 Task: Look for space in South Bradenton, United States from 6th September, 2023 to 10th September, 2023 for 1 adult in price range Rs.10000 to Rs.15000. Place can be private room with 1  bedroom having 1 bed and 1 bathroom. Property type can be house, flat, guest house, hotel. Booking option can be shelf check-in. Required host language is English.
Action: Mouse moved to (438, 101)
Screenshot: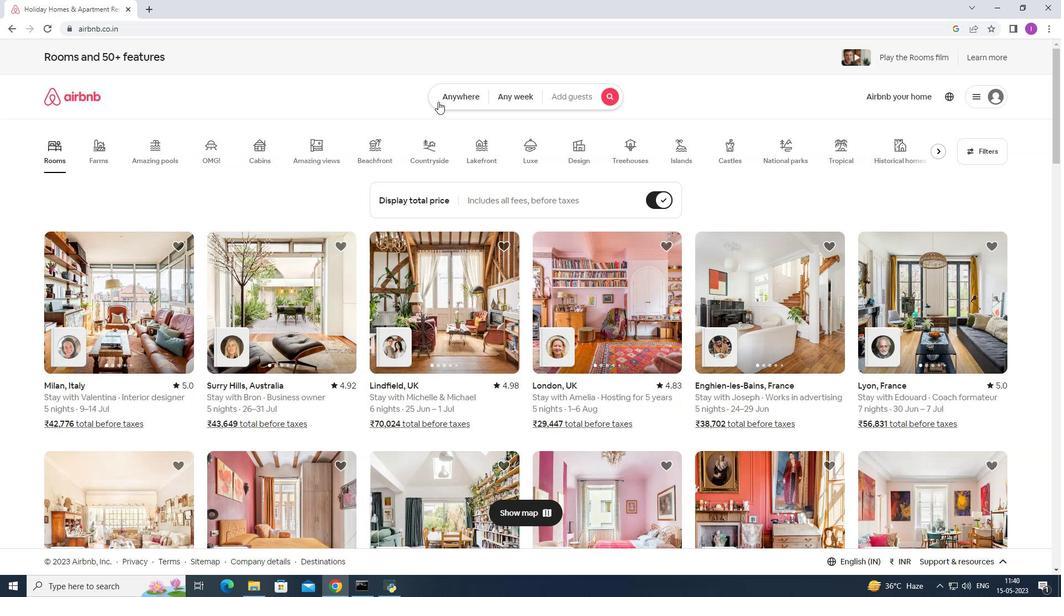 
Action: Mouse pressed left at (438, 101)
Screenshot: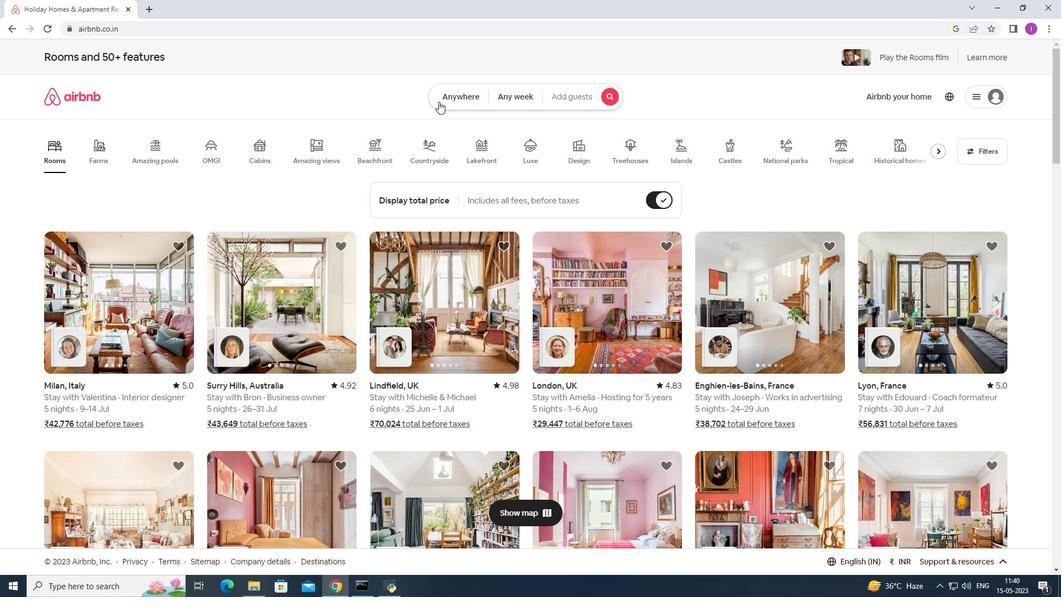 
Action: Mouse moved to (316, 142)
Screenshot: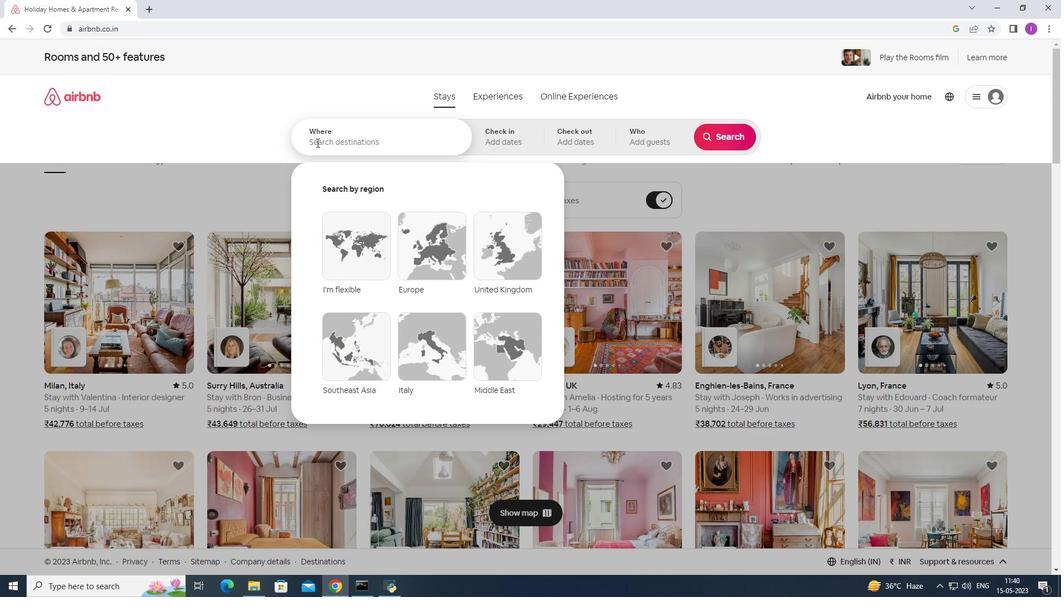 
Action: Mouse pressed left at (316, 142)
Screenshot: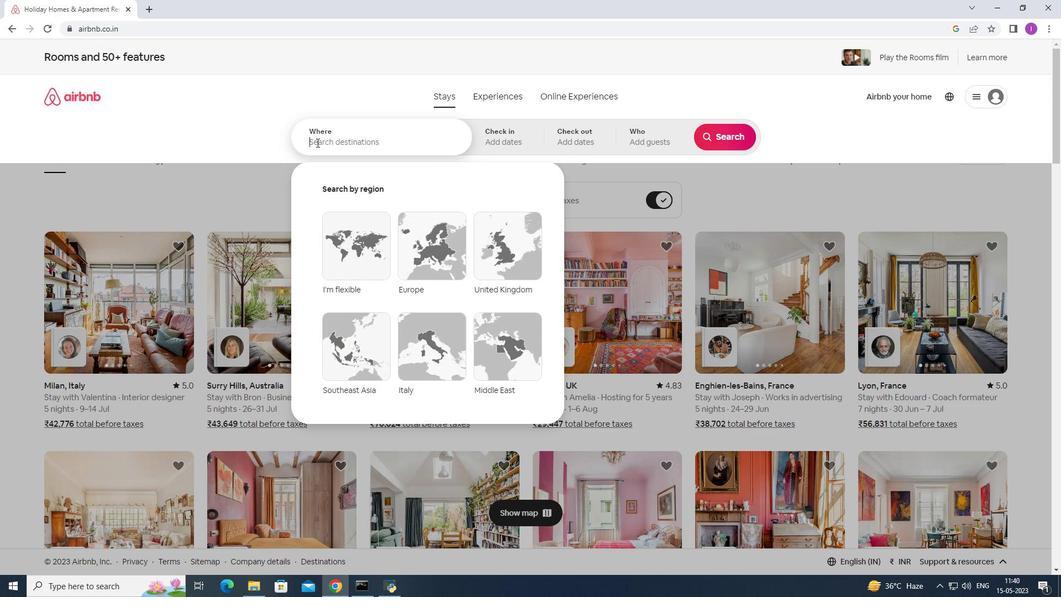 
Action: Mouse moved to (327, 150)
Screenshot: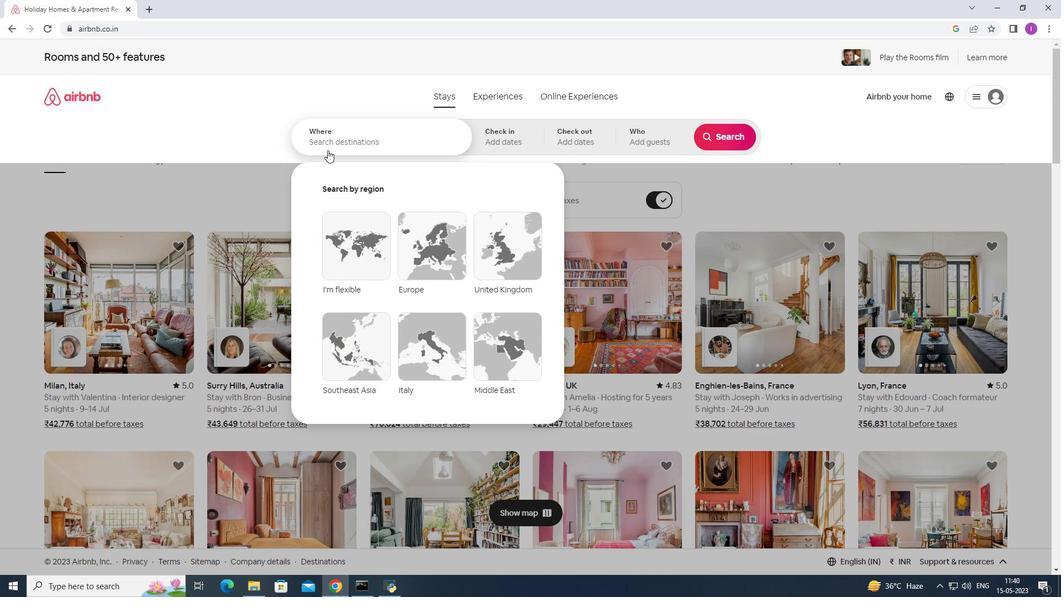 
Action: Key pressed <Key.shift>South<Key.space>b<Key.shift>Rade<Key.backspace><Key.backspace><Key.backspace><Key.backspace><Key.backspace><Key.shift>Bradenton,<Key.shift>United<Key.space>states
Screenshot: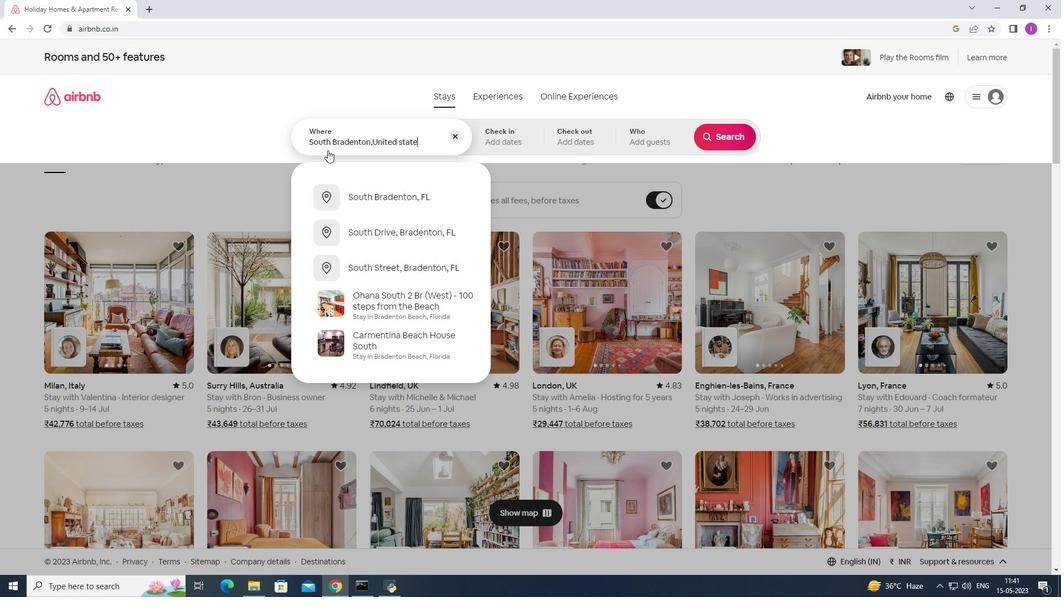 
Action: Mouse moved to (527, 143)
Screenshot: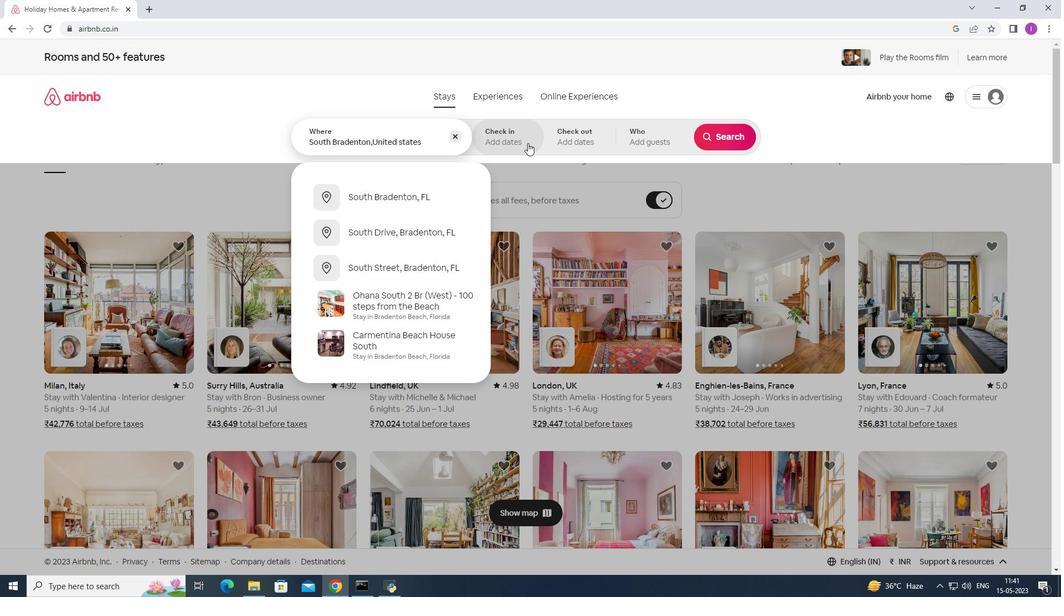 
Action: Mouse pressed left at (527, 143)
Screenshot: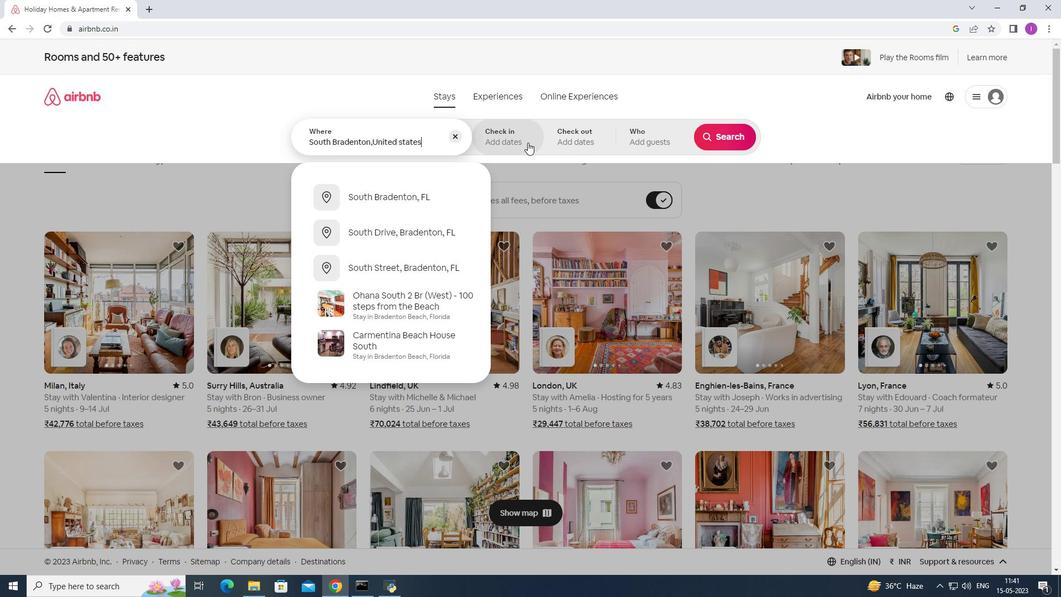 
Action: Mouse moved to (725, 224)
Screenshot: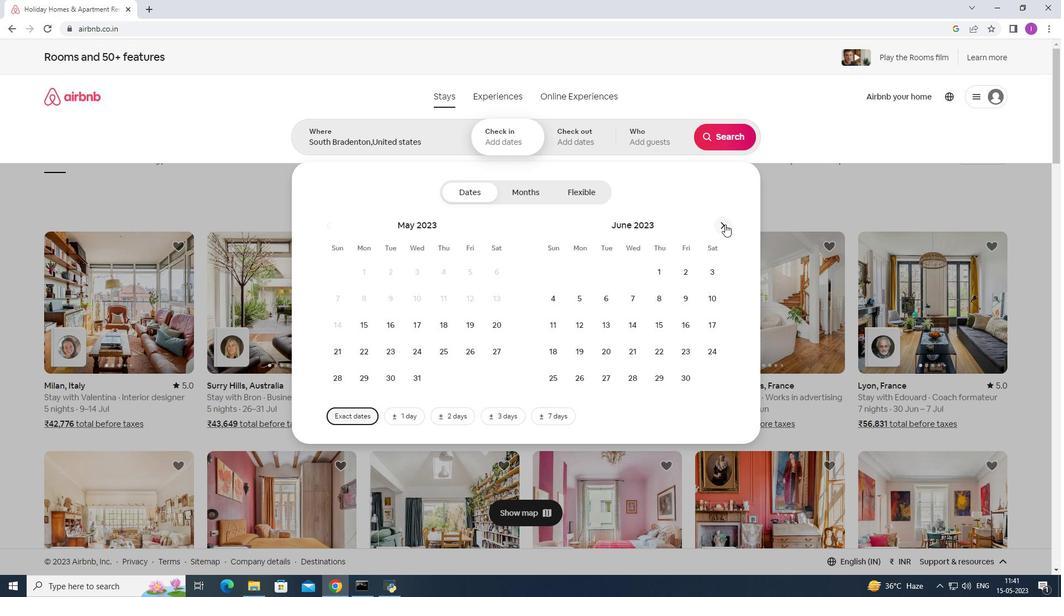 
Action: Mouse pressed left at (725, 224)
Screenshot: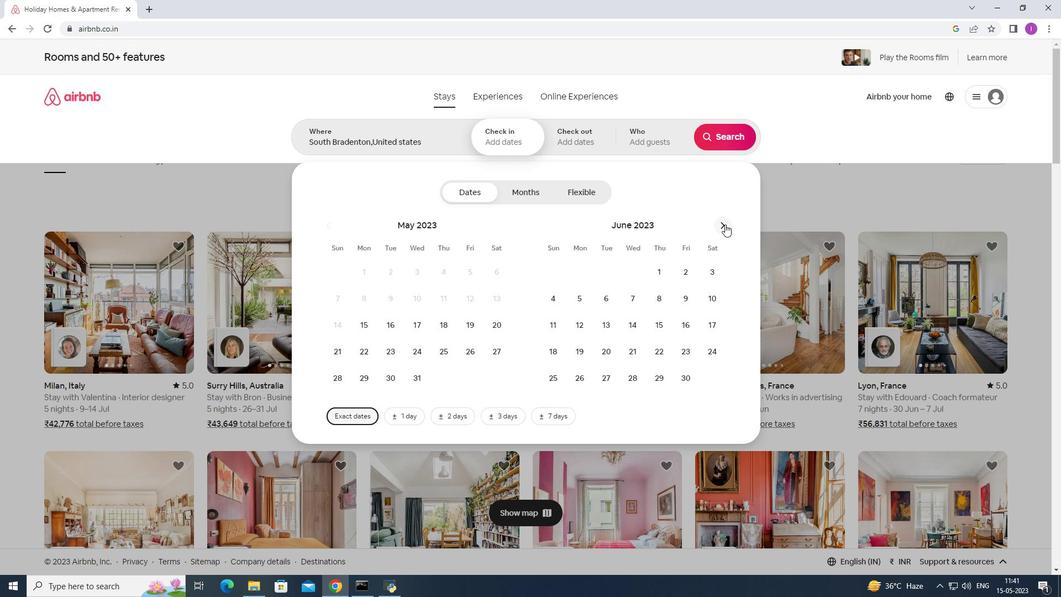 
Action: Mouse pressed left at (725, 224)
Screenshot: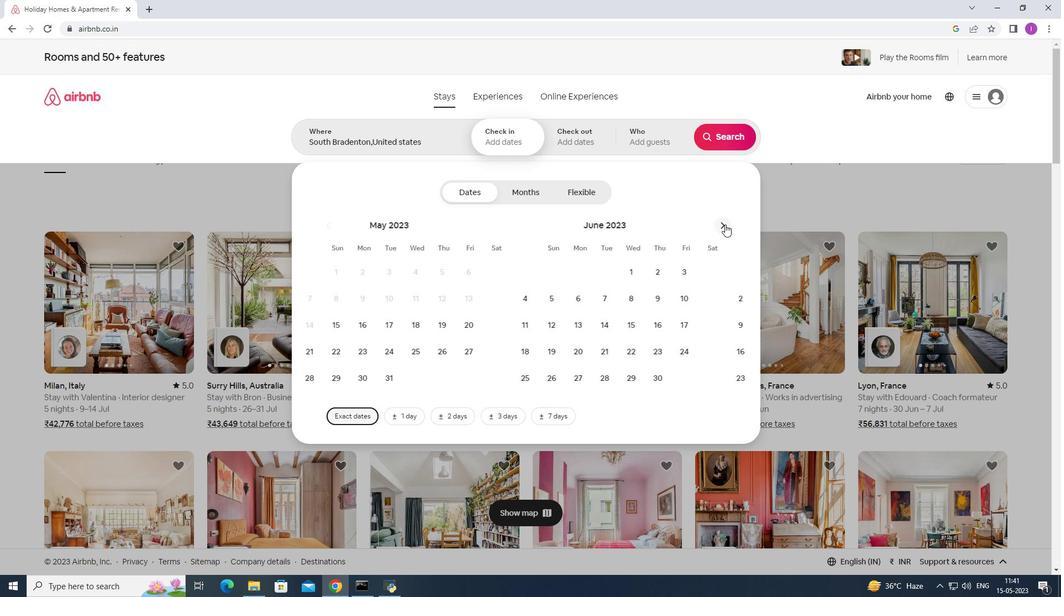 
Action: Mouse pressed left at (725, 224)
Screenshot: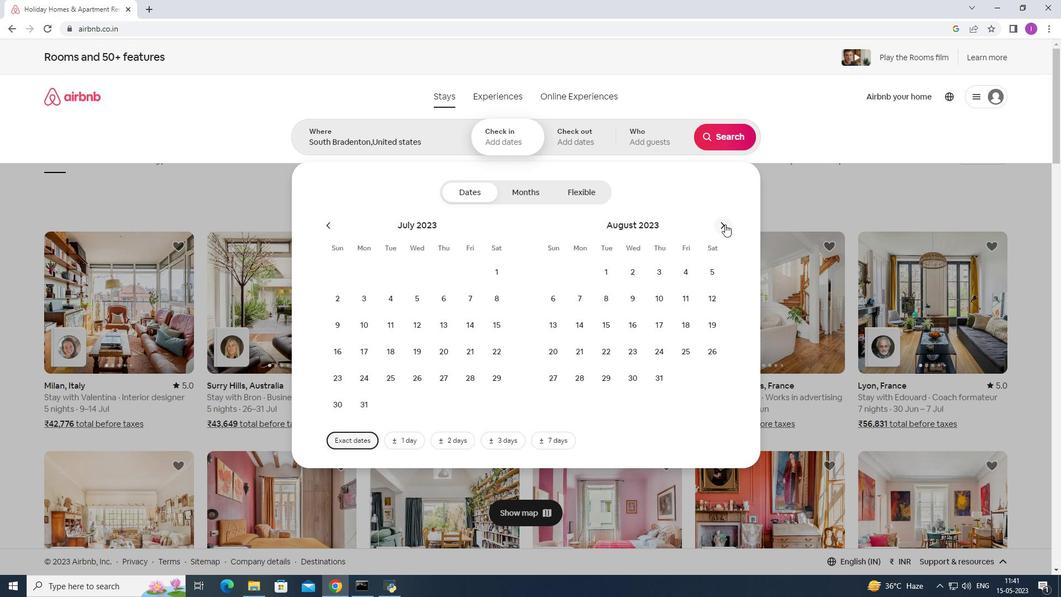
Action: Mouse moved to (628, 294)
Screenshot: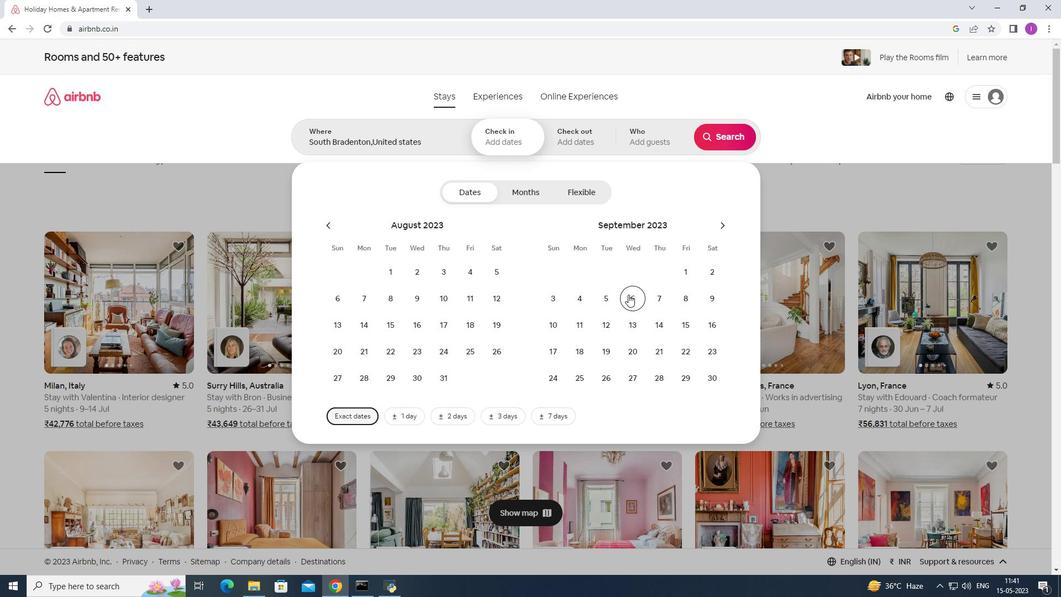 
Action: Mouse pressed left at (628, 294)
Screenshot: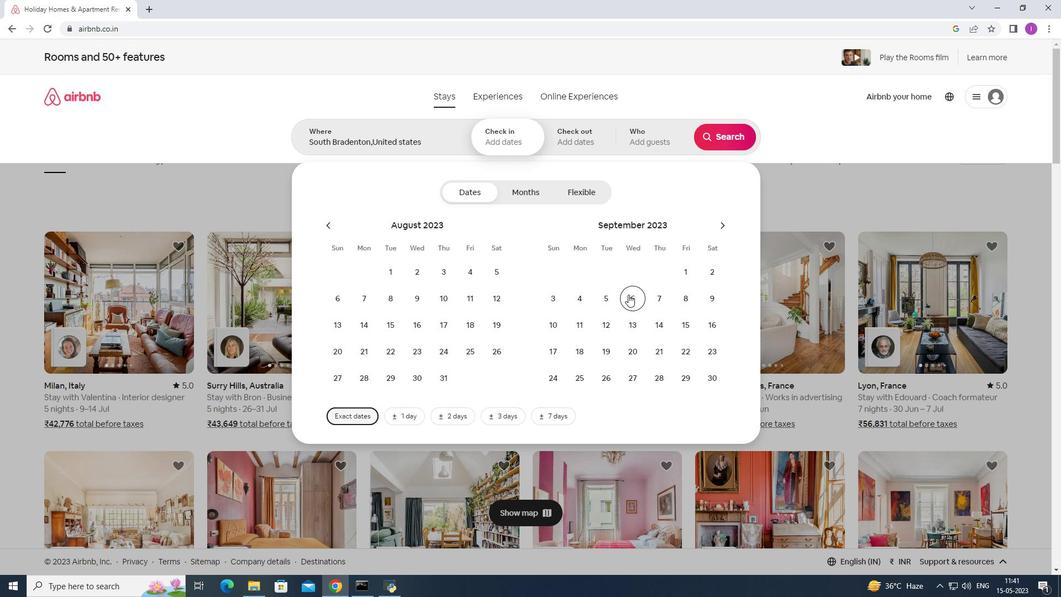 
Action: Mouse moved to (546, 324)
Screenshot: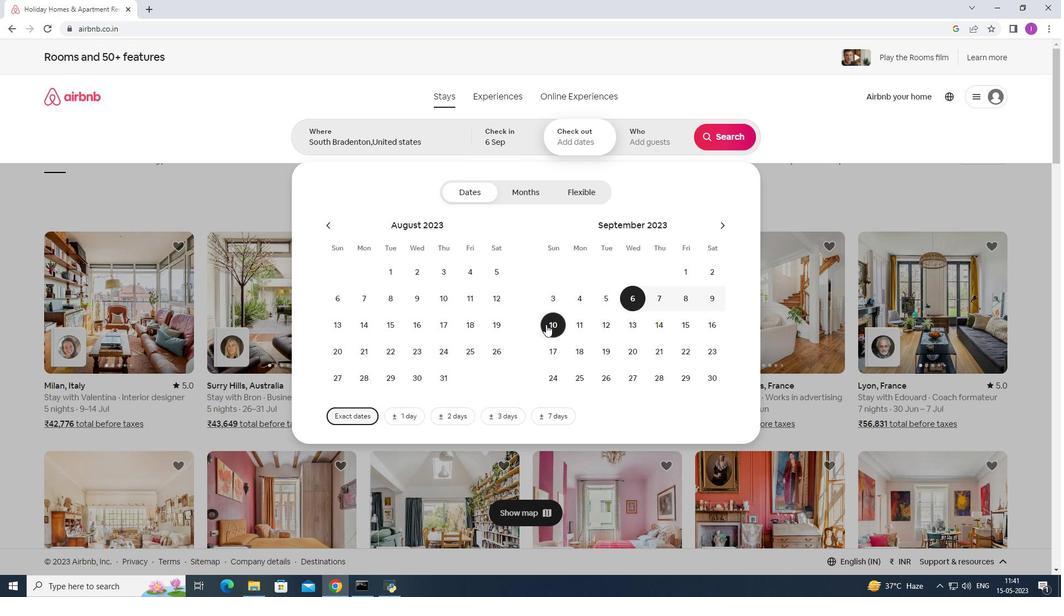 
Action: Mouse pressed left at (546, 324)
Screenshot: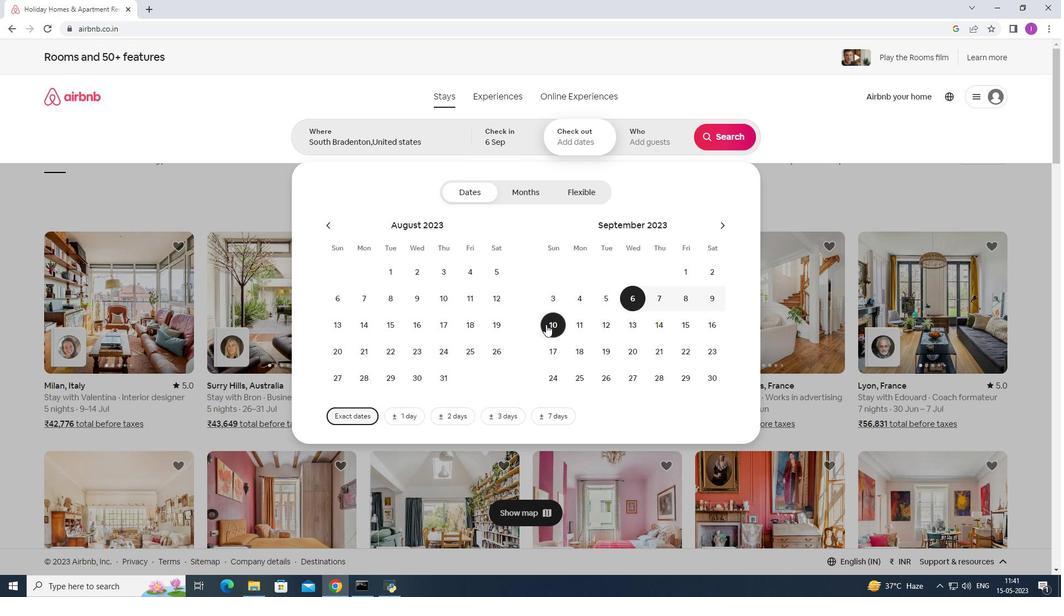 
Action: Mouse moved to (658, 129)
Screenshot: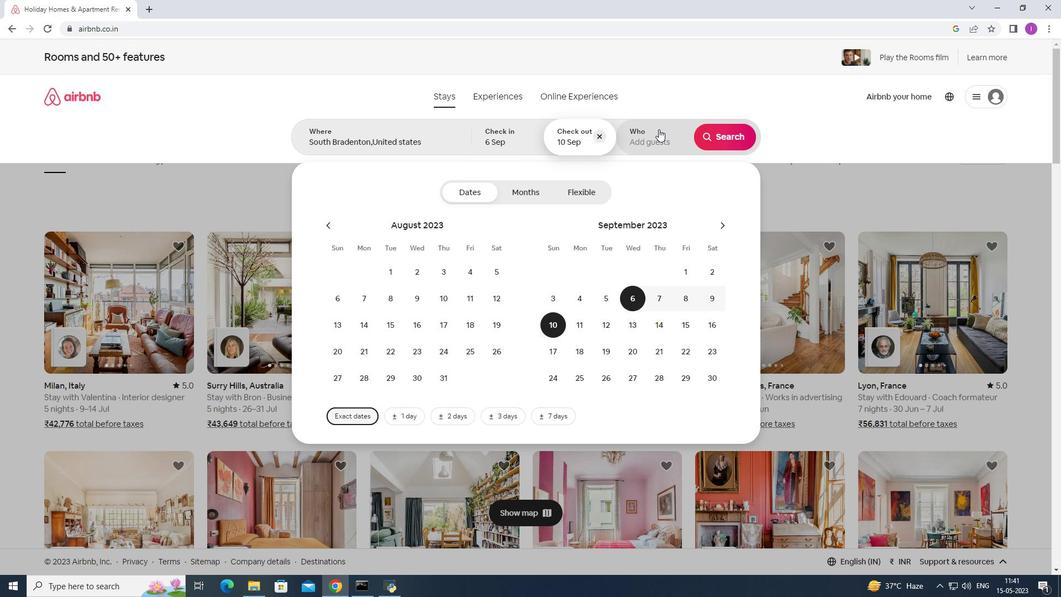 
Action: Mouse pressed left at (658, 129)
Screenshot: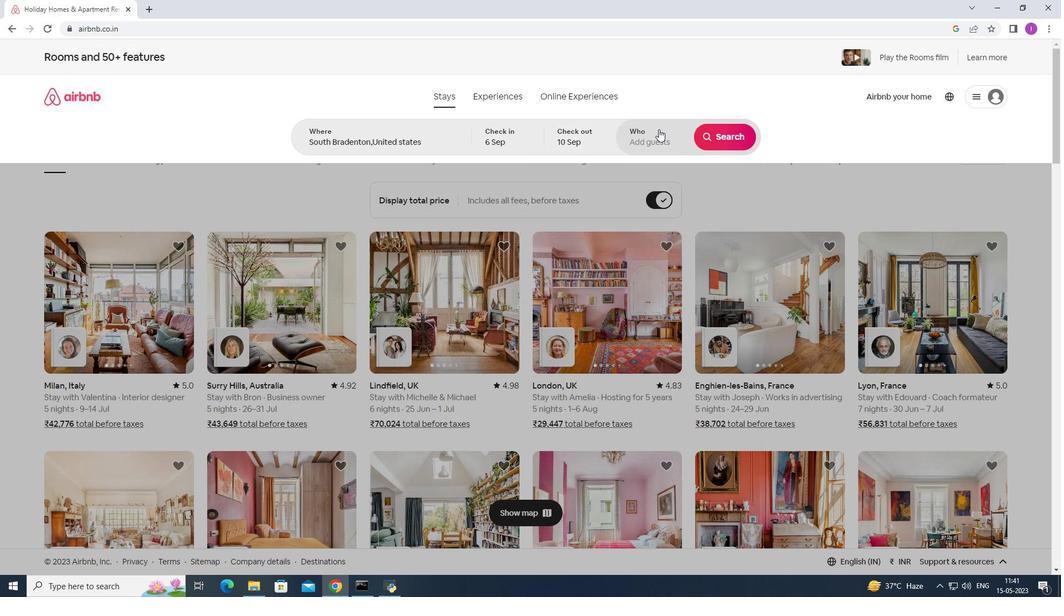 
Action: Mouse moved to (731, 192)
Screenshot: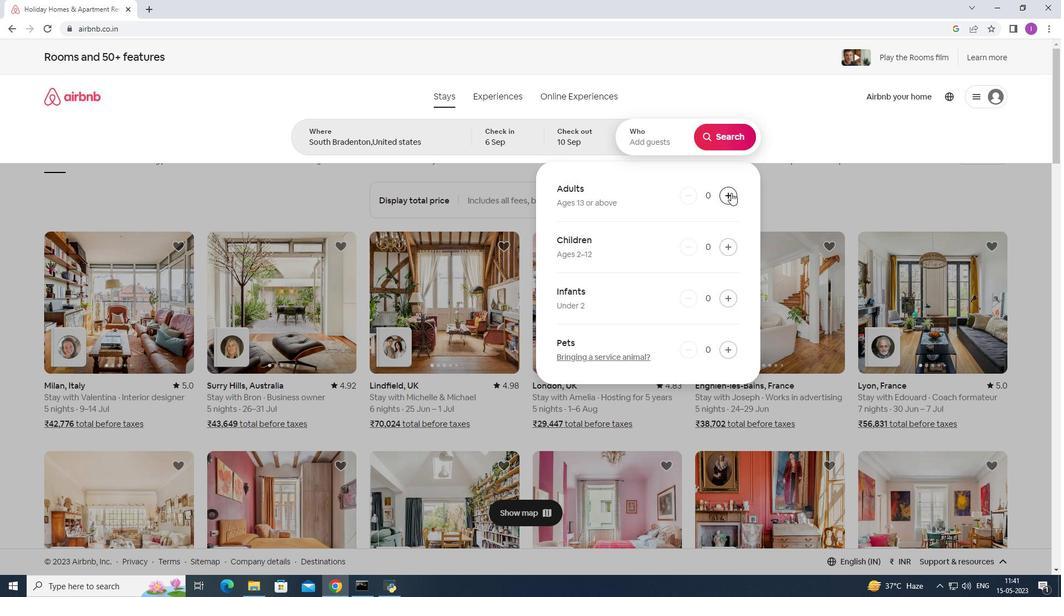 
Action: Mouse pressed left at (731, 192)
Screenshot: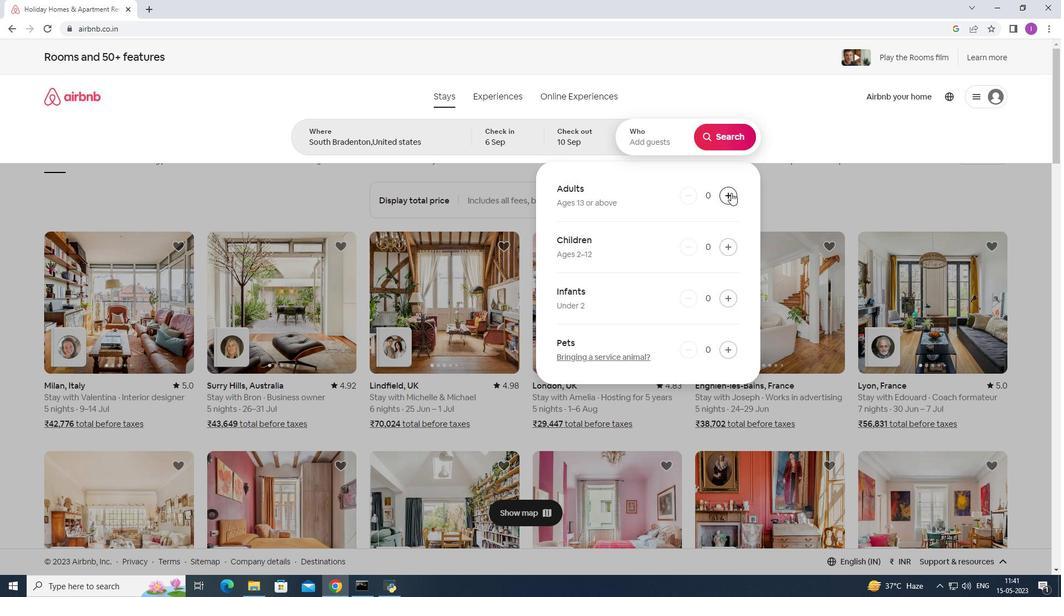 
Action: Mouse moved to (730, 192)
Screenshot: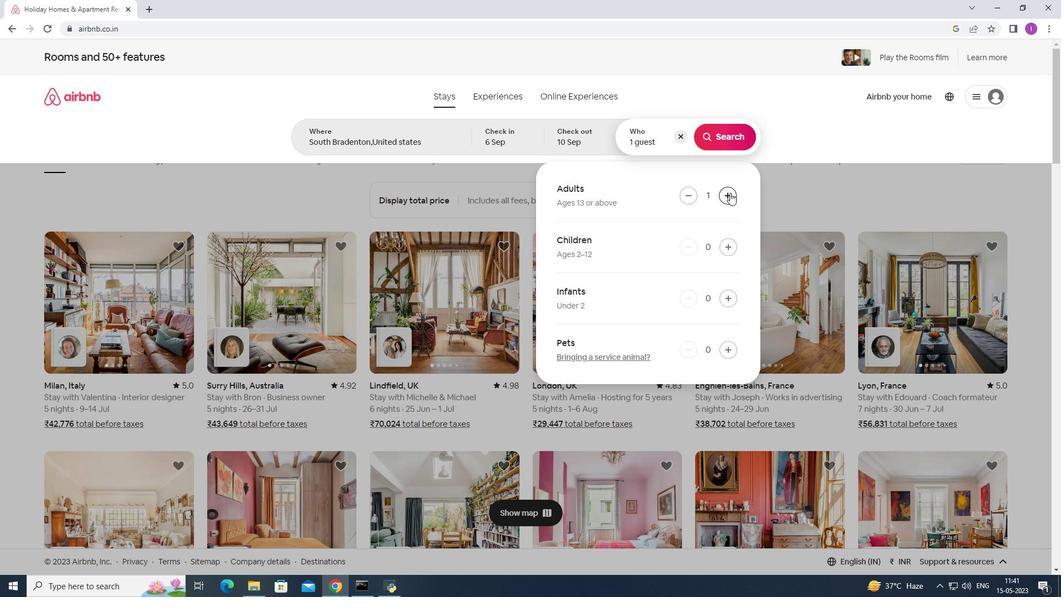 
Action: Mouse pressed left at (730, 192)
Screenshot: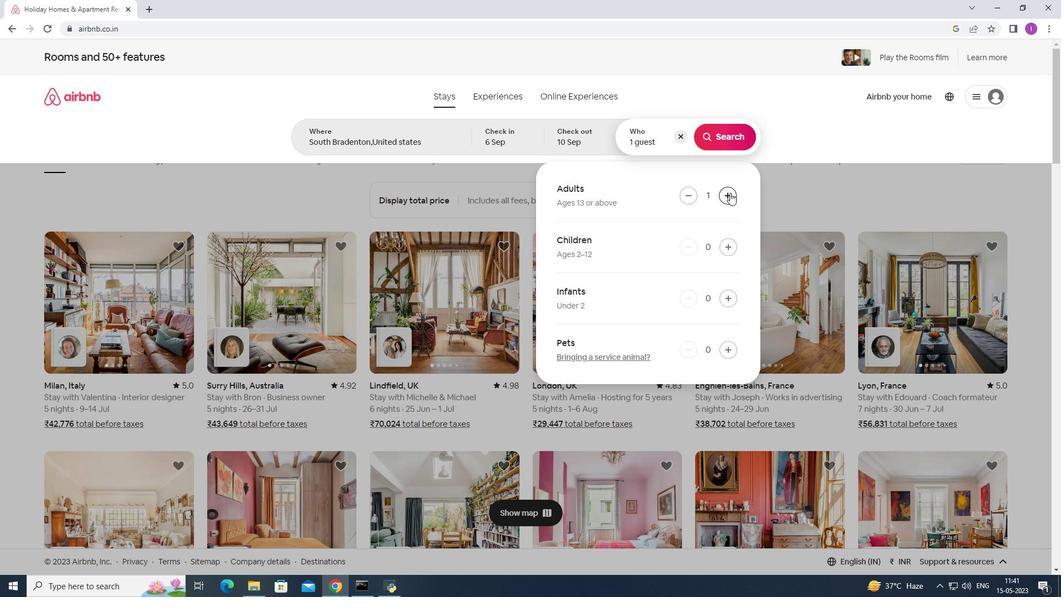 
Action: Mouse moved to (695, 199)
Screenshot: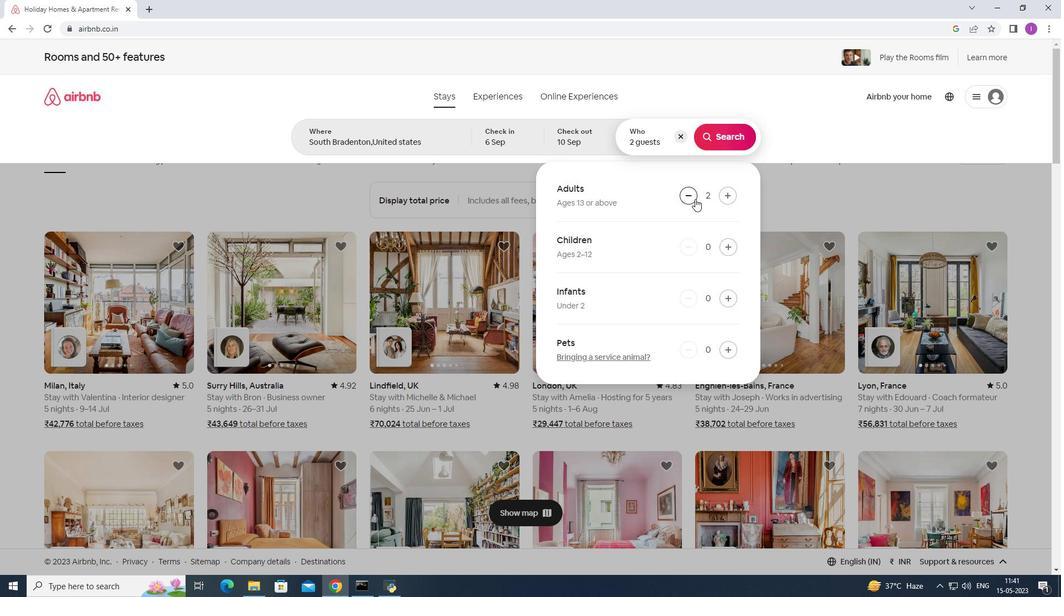 
Action: Mouse pressed left at (695, 199)
Screenshot: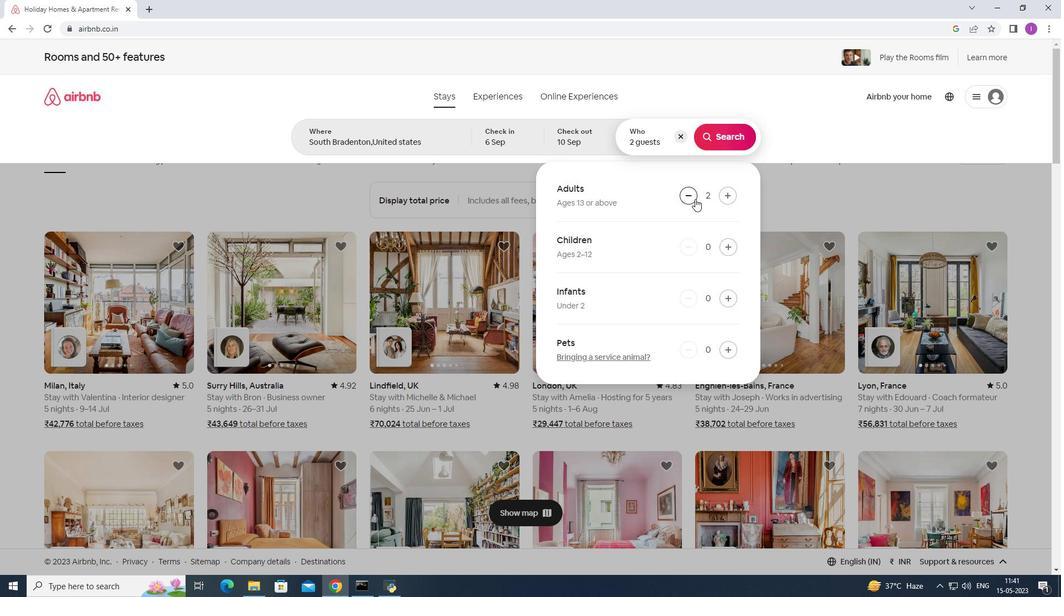 
Action: Mouse moved to (739, 129)
Screenshot: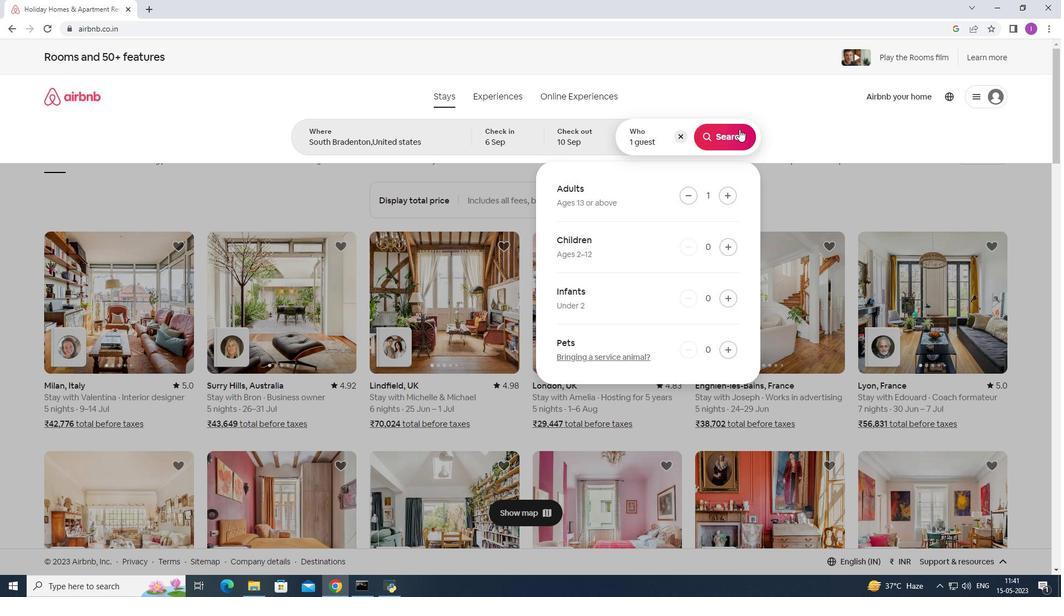 
Action: Mouse pressed left at (739, 129)
Screenshot: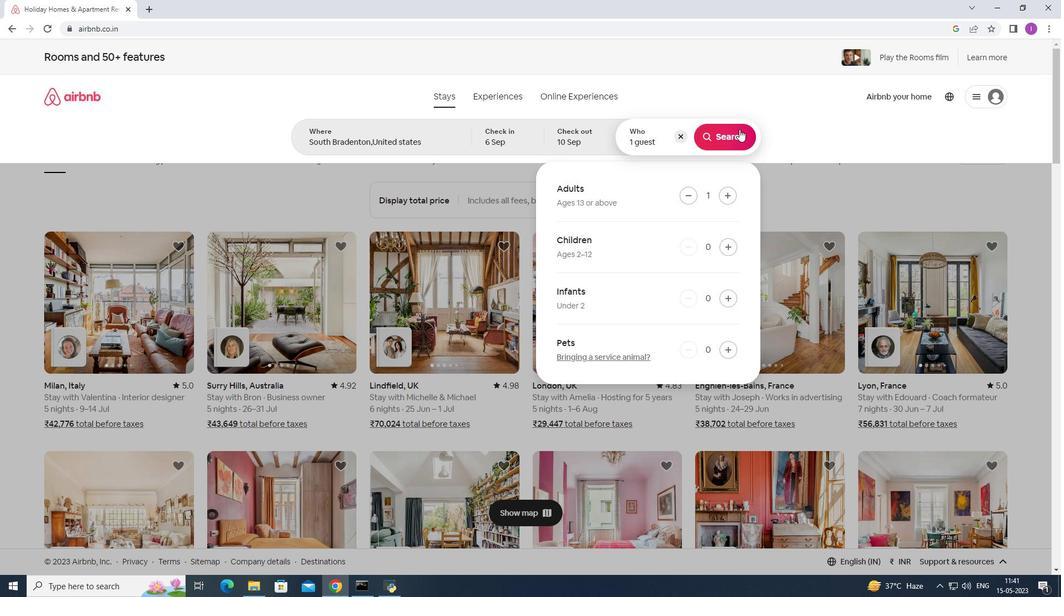 
Action: Mouse moved to (1025, 106)
Screenshot: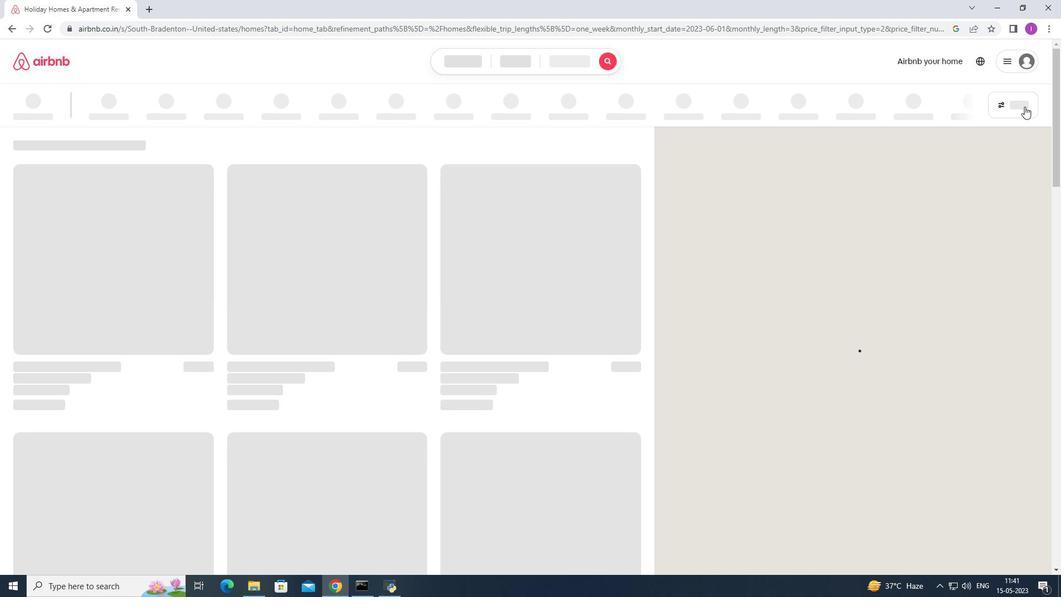 
Action: Mouse pressed left at (1025, 106)
Screenshot: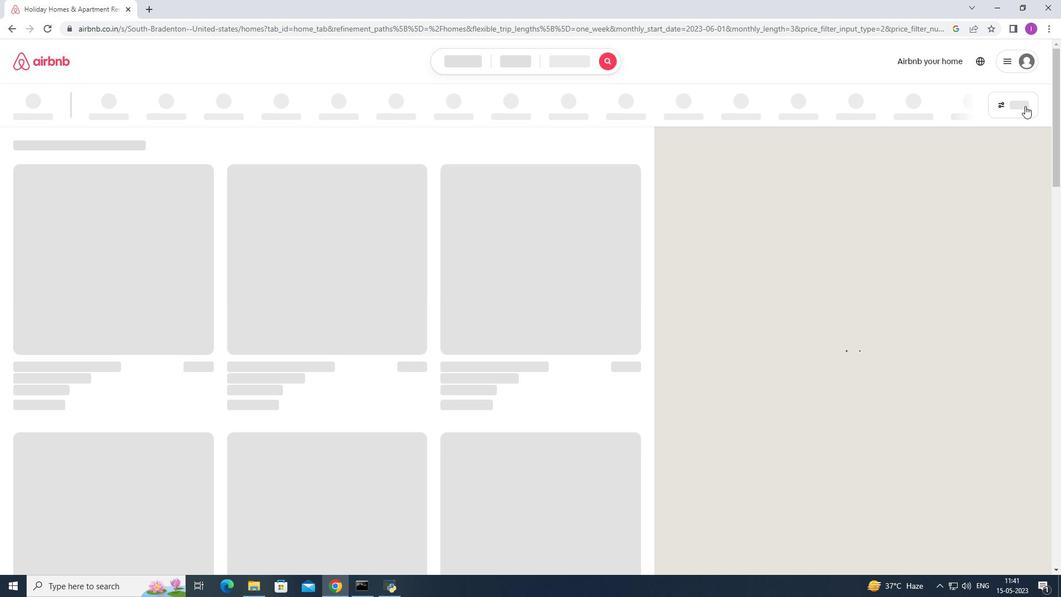 
Action: Mouse moved to (593, 379)
Screenshot: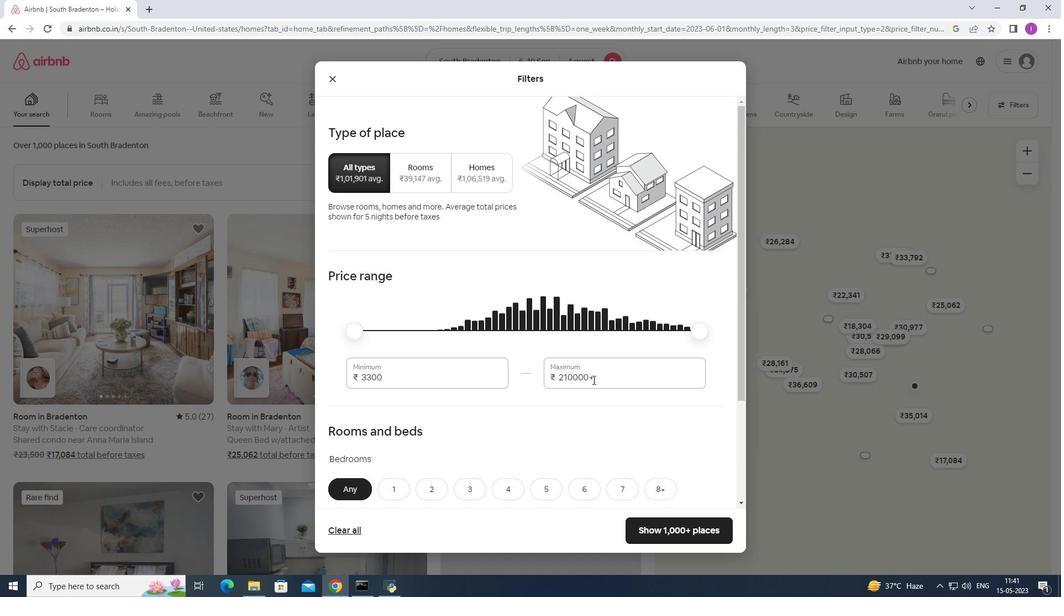 
Action: Mouse pressed left at (593, 379)
Screenshot: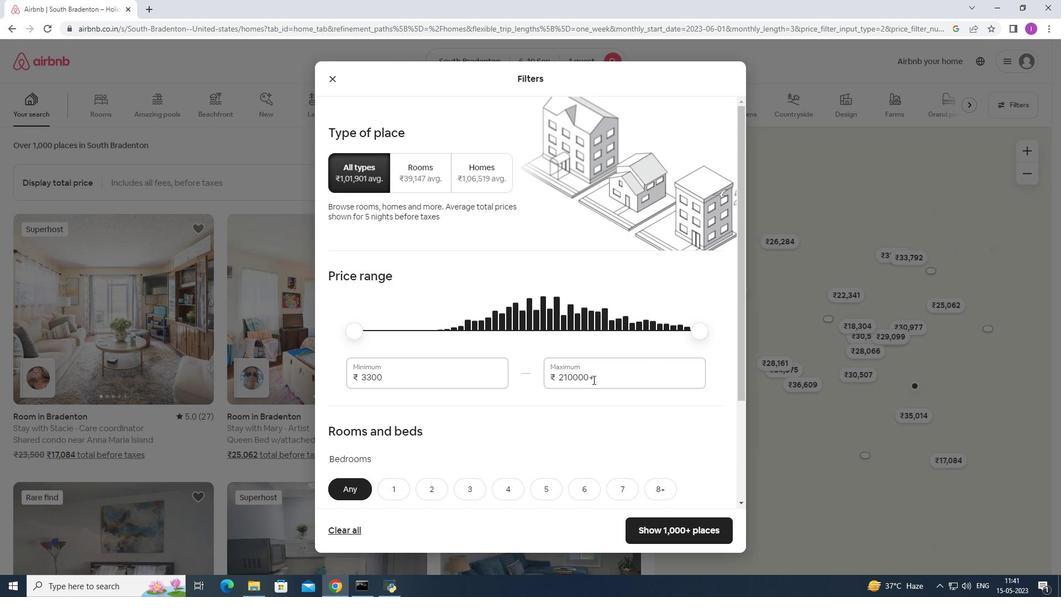 
Action: Mouse moved to (526, 398)
Screenshot: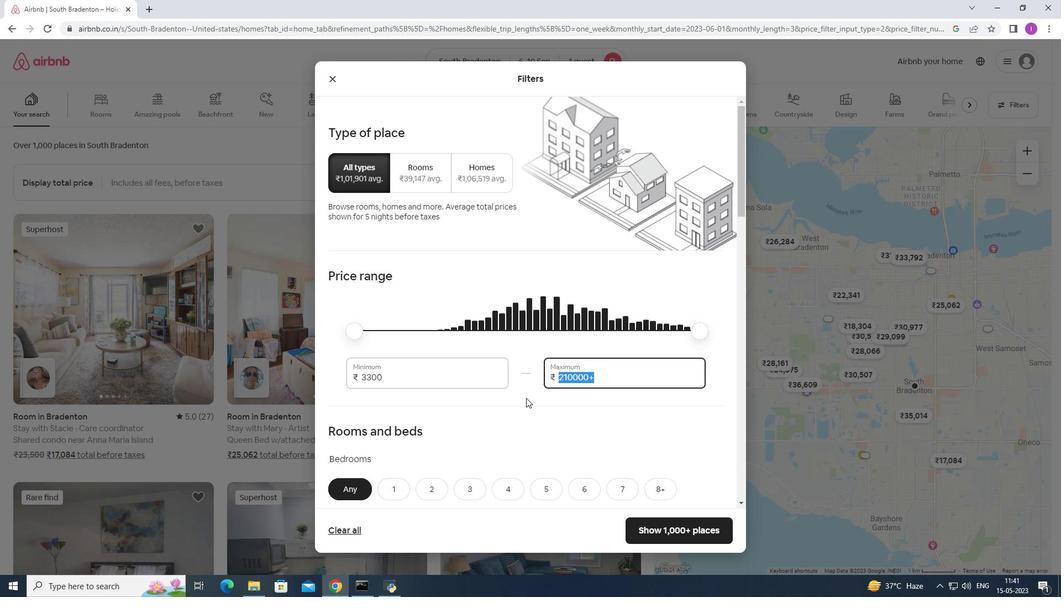 
Action: Key pressed 1
Screenshot: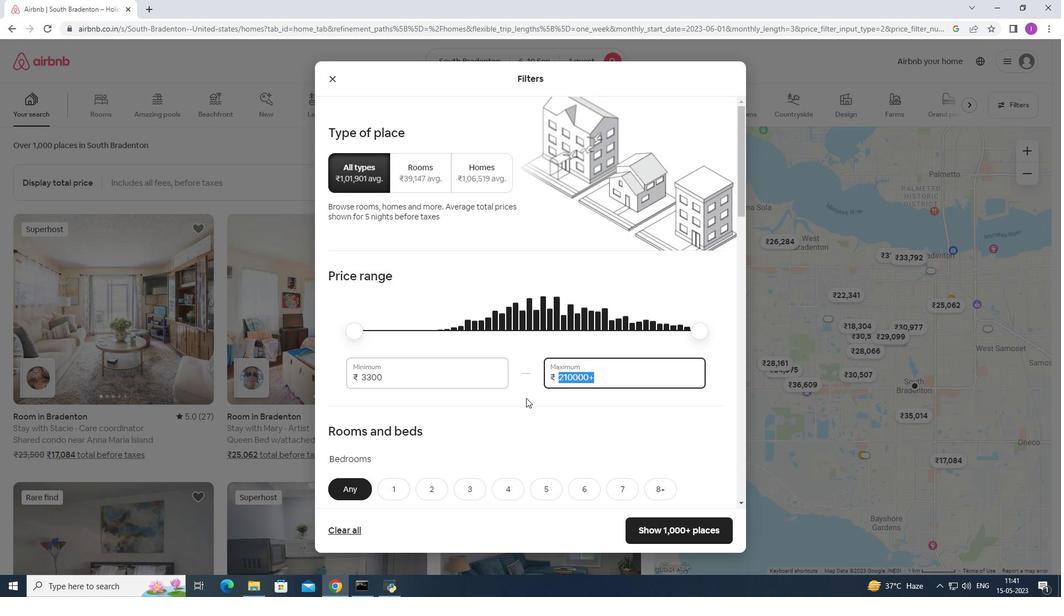 
Action: Mouse moved to (525, 398)
Screenshot: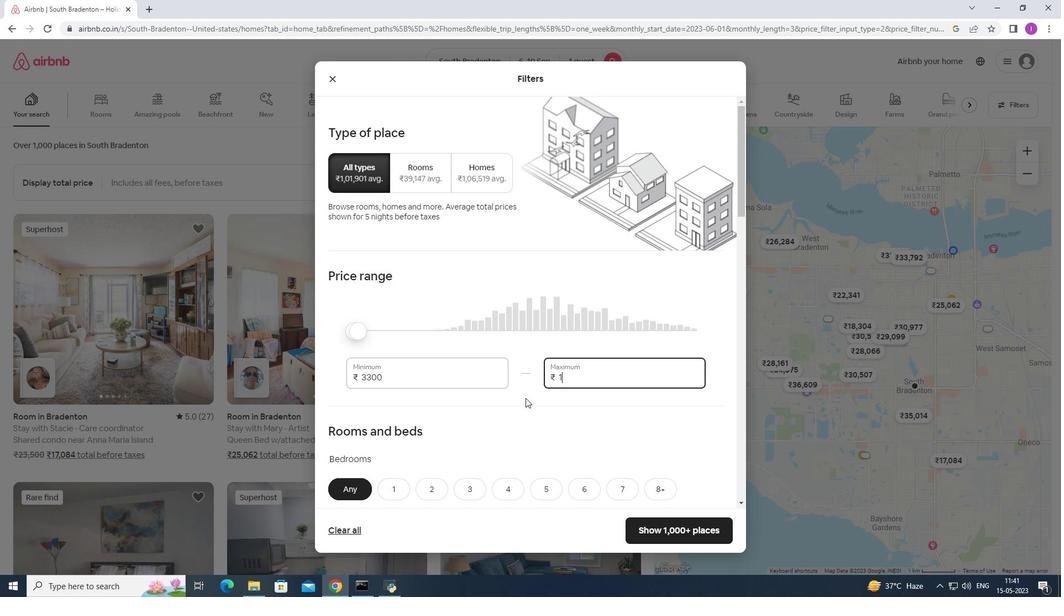 
Action: Key pressed 5000
Screenshot: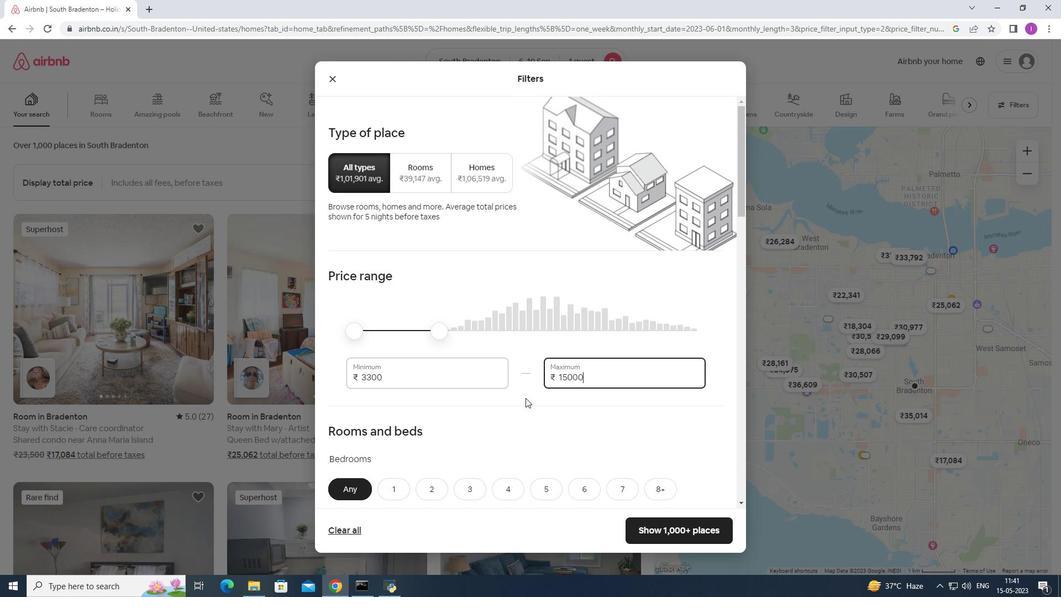 
Action: Mouse moved to (394, 375)
Screenshot: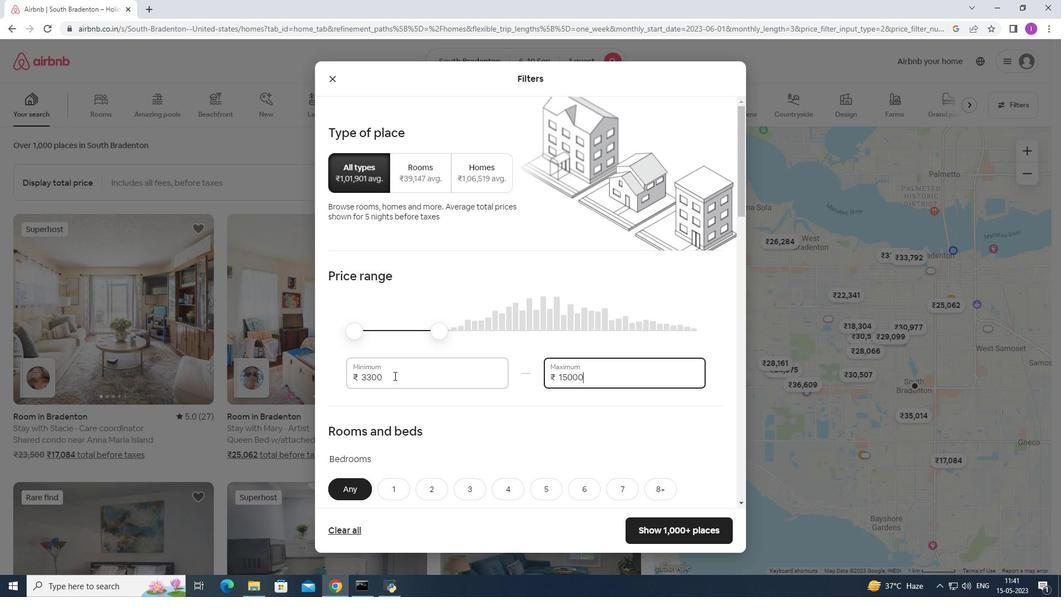 
Action: Mouse pressed left at (394, 375)
Screenshot: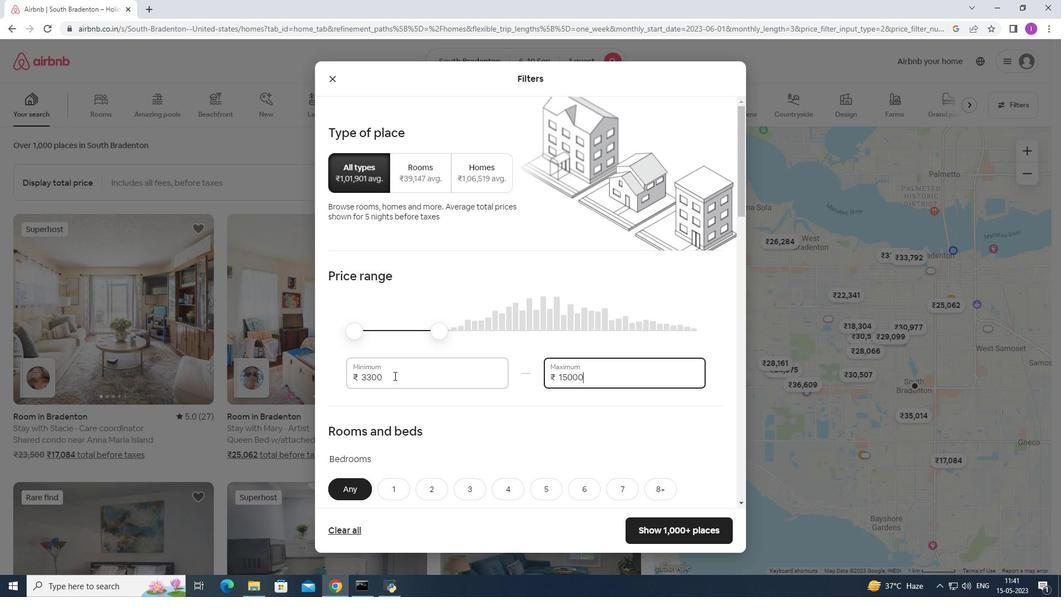 
Action: Mouse moved to (345, 389)
Screenshot: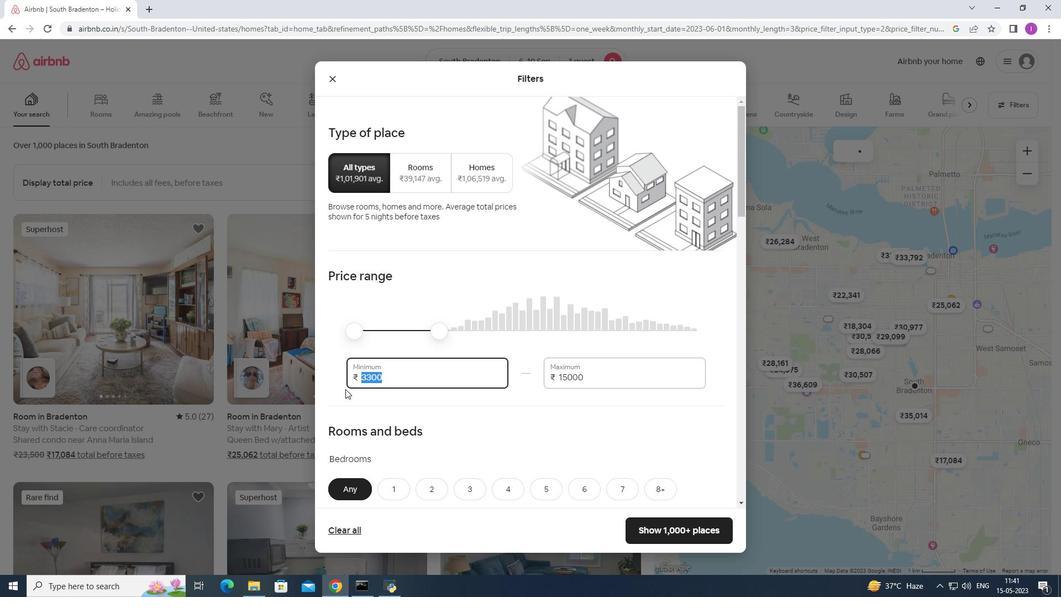 
Action: Key pressed 1
Screenshot: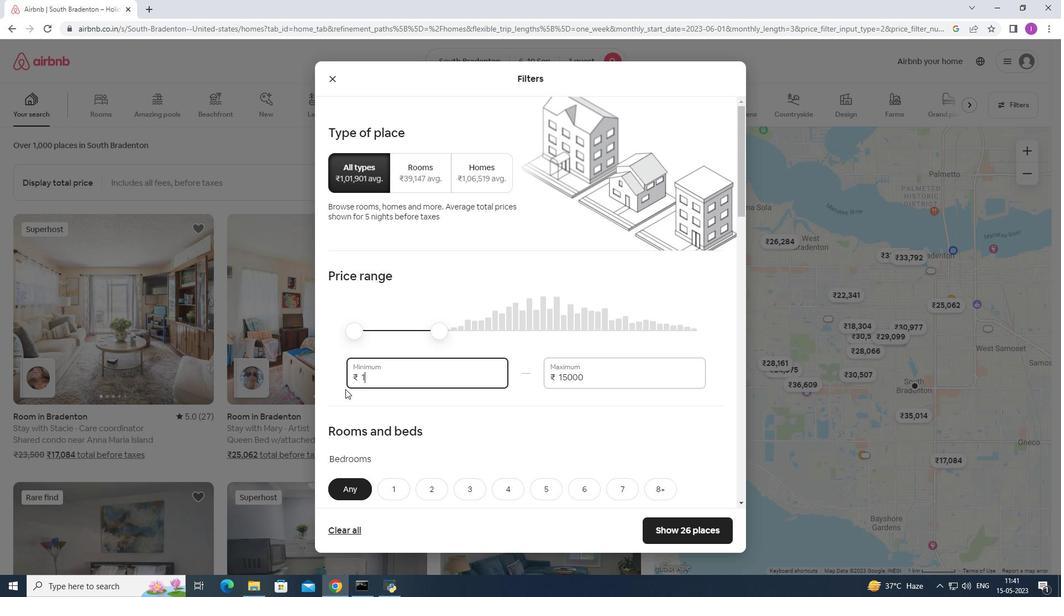 
Action: Mouse moved to (345, 390)
Screenshot: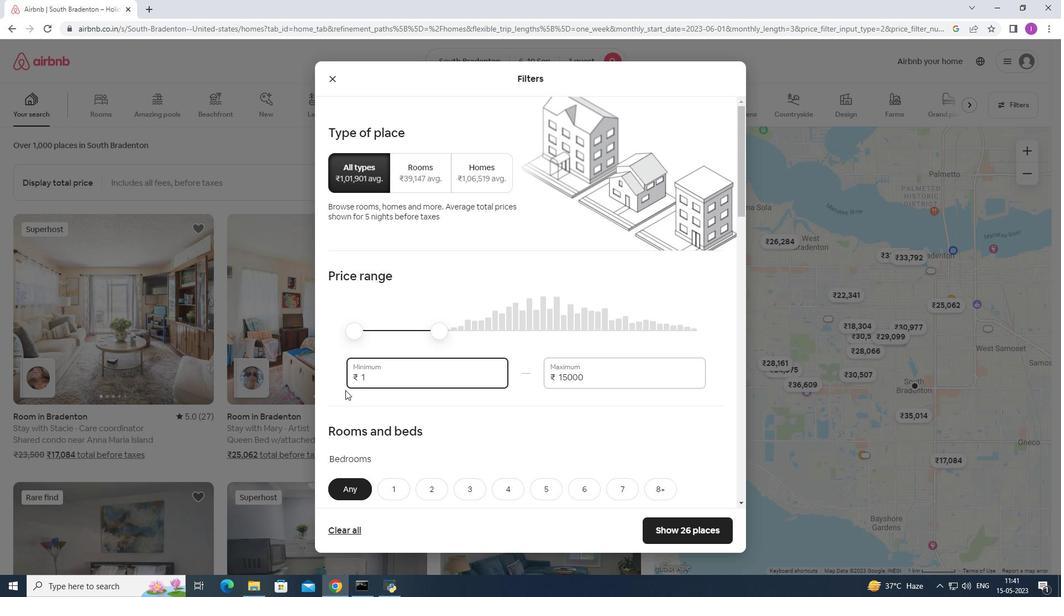 
Action: Key pressed 0000
Screenshot: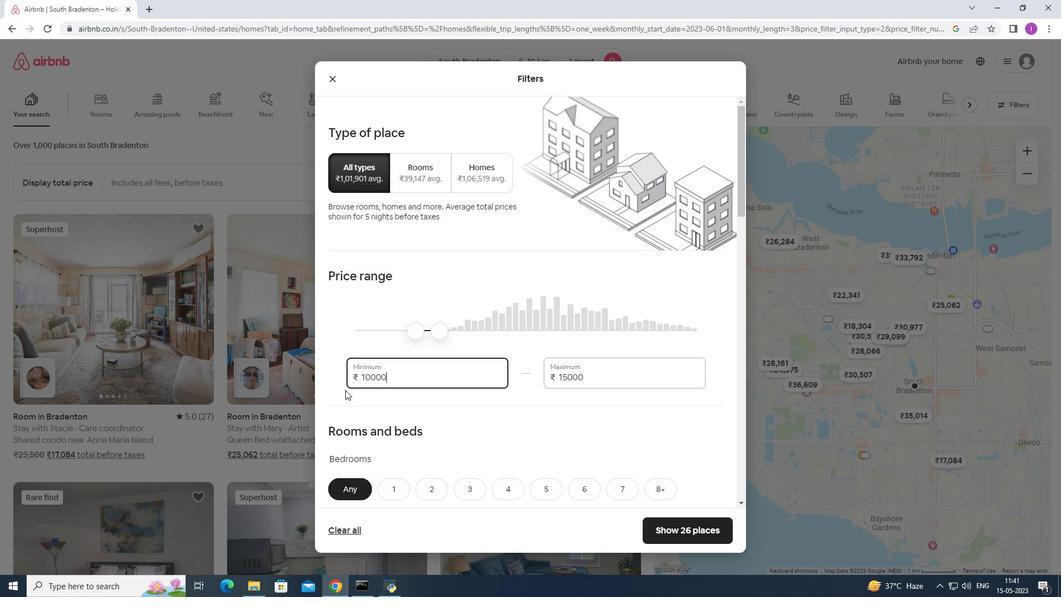 
Action: Mouse moved to (403, 418)
Screenshot: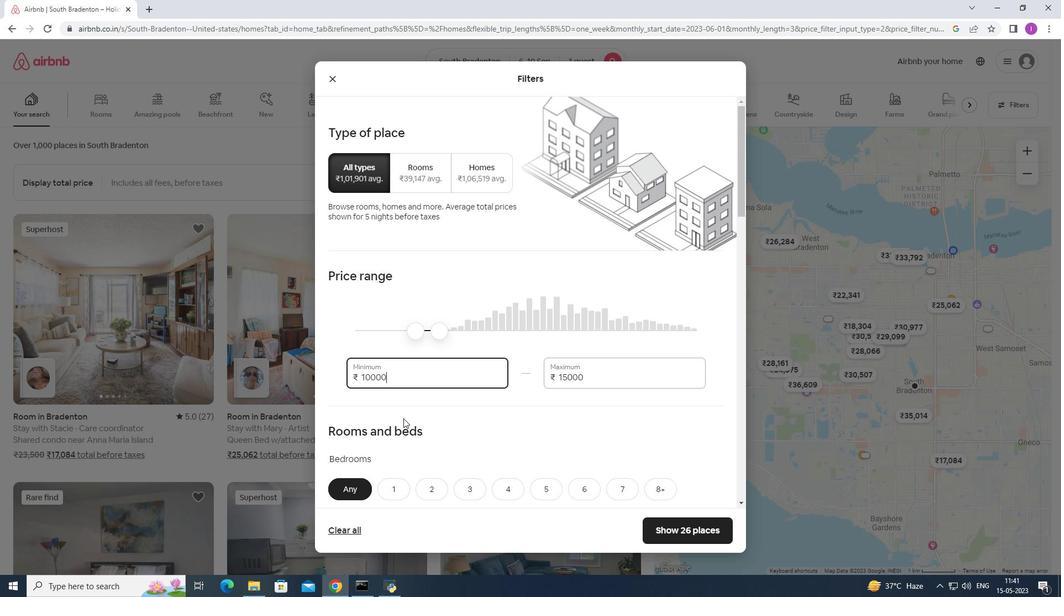 
Action: Mouse scrolled (403, 417) with delta (0, 0)
Screenshot: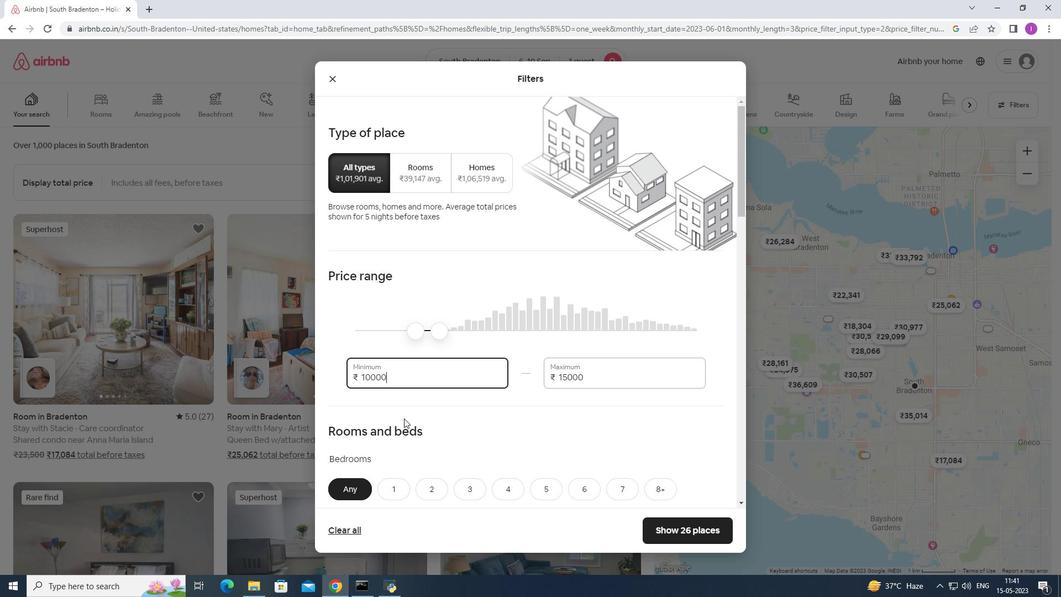 
Action: Mouse moved to (404, 418)
Screenshot: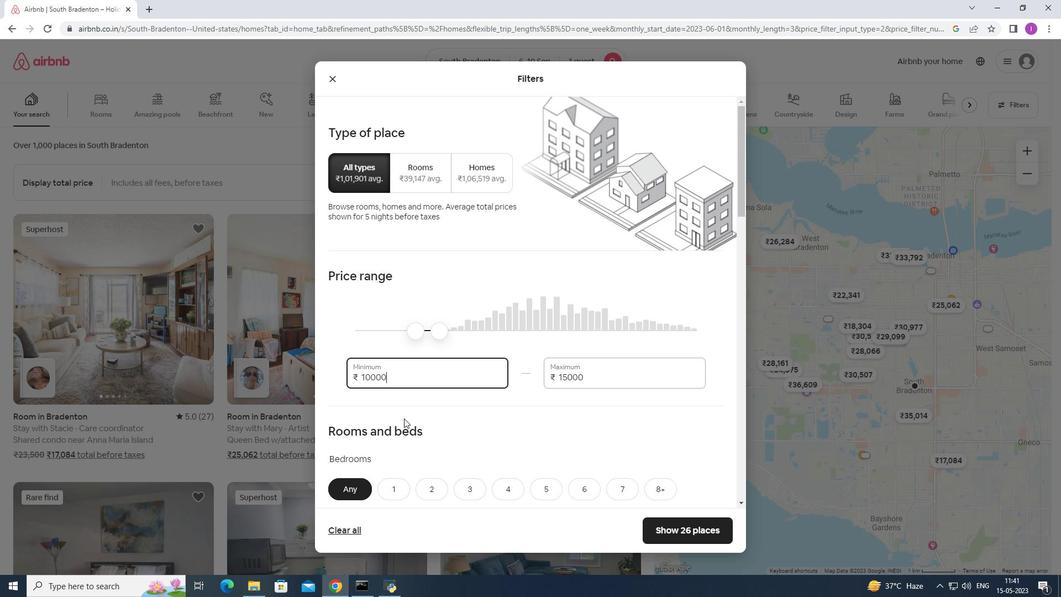 
Action: Mouse scrolled (404, 417) with delta (0, 0)
Screenshot: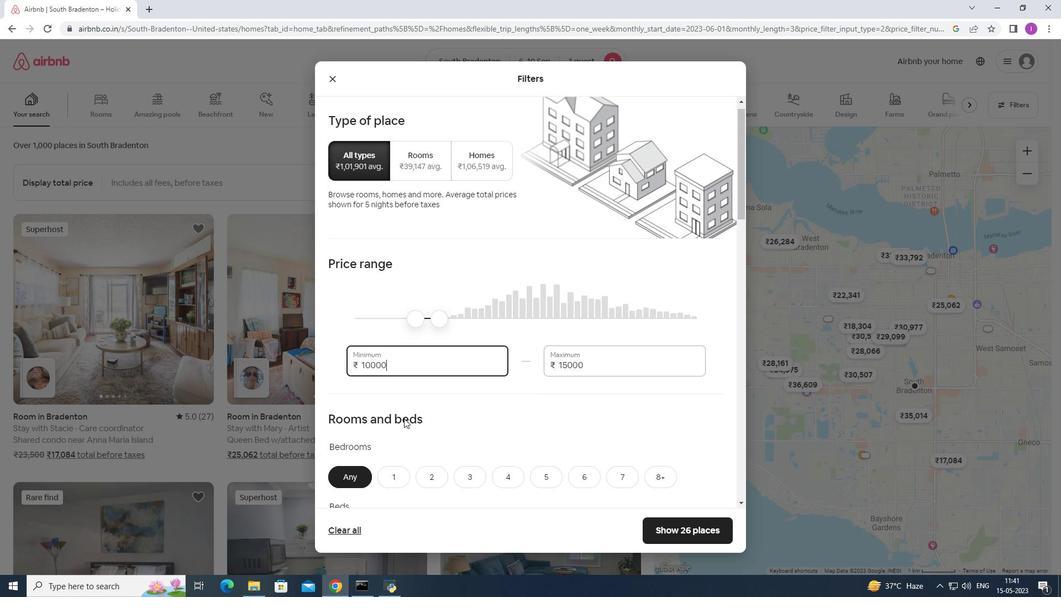 
Action: Mouse scrolled (404, 417) with delta (0, 0)
Screenshot: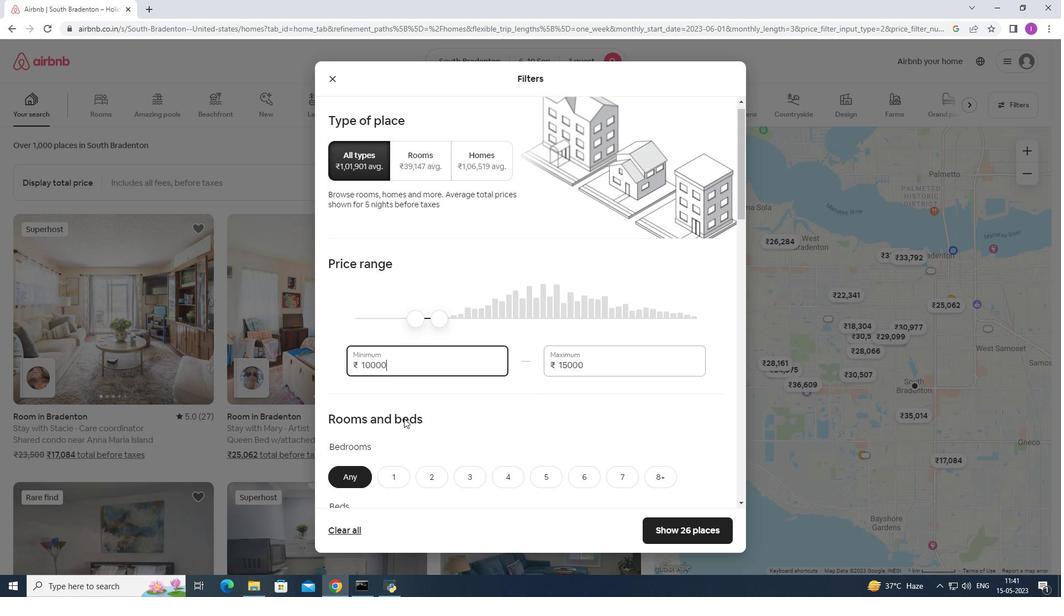 
Action: Mouse moved to (396, 322)
Screenshot: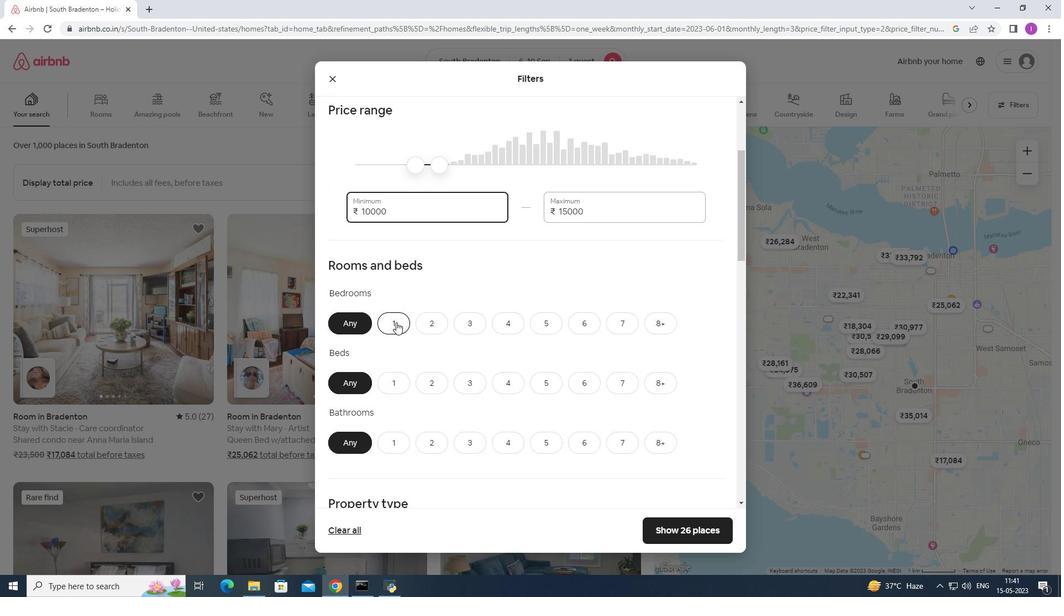 
Action: Mouse pressed left at (396, 322)
Screenshot: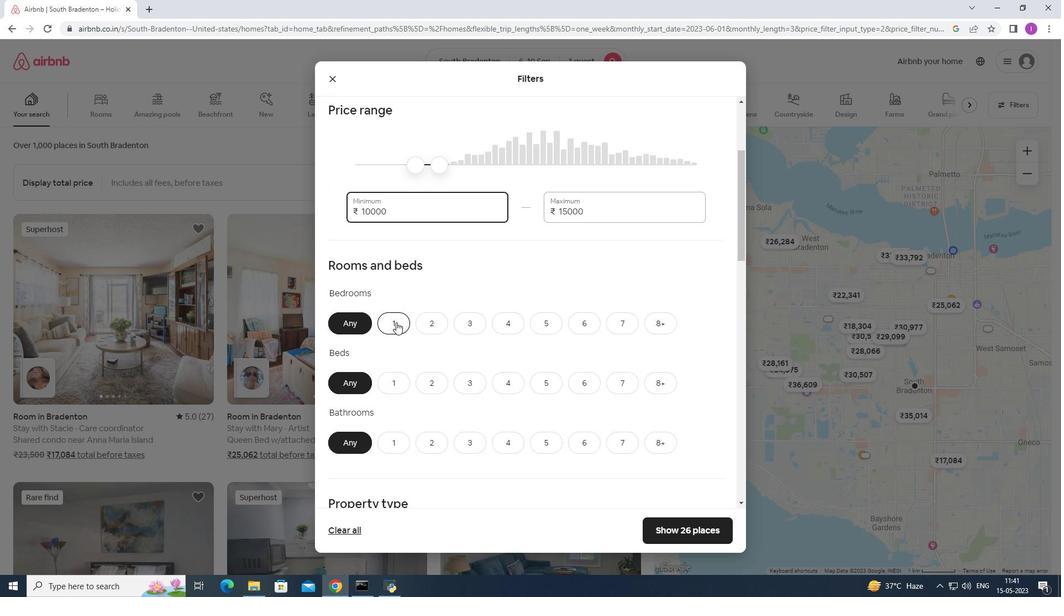 
Action: Mouse moved to (404, 388)
Screenshot: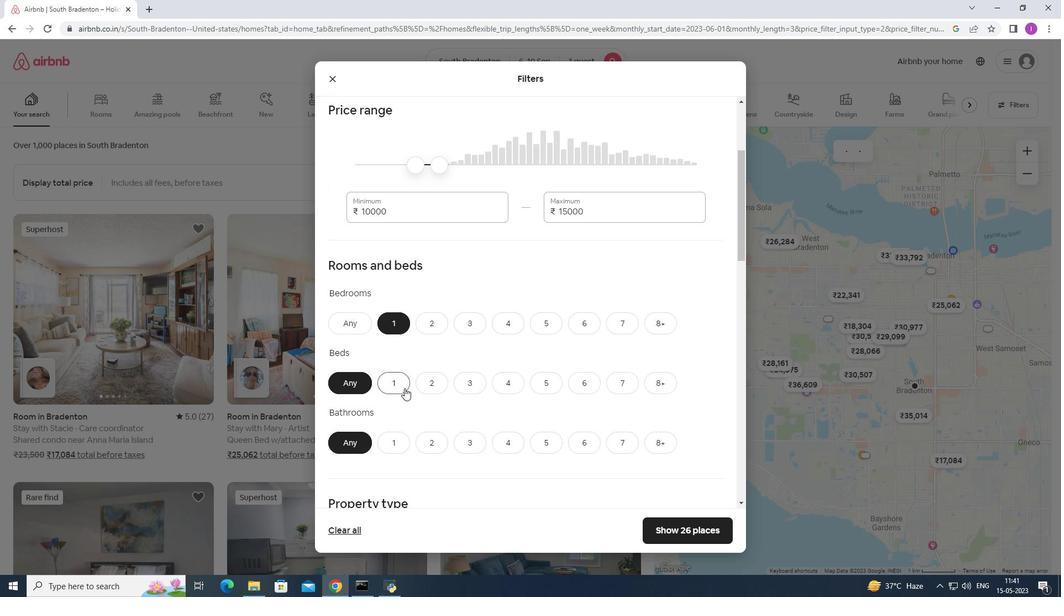 
Action: Mouse pressed left at (404, 388)
Screenshot: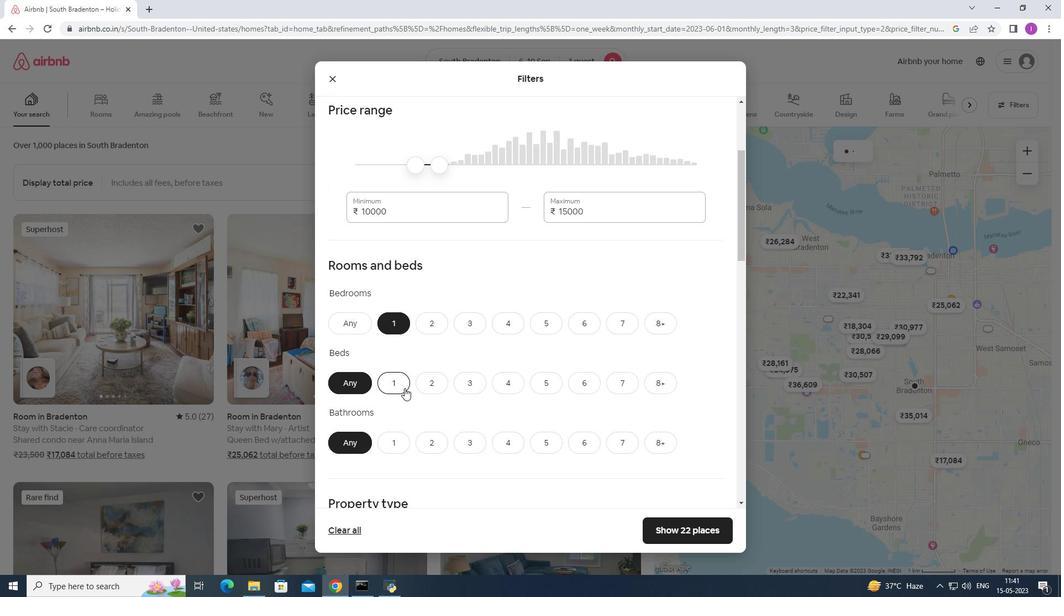 
Action: Mouse moved to (403, 440)
Screenshot: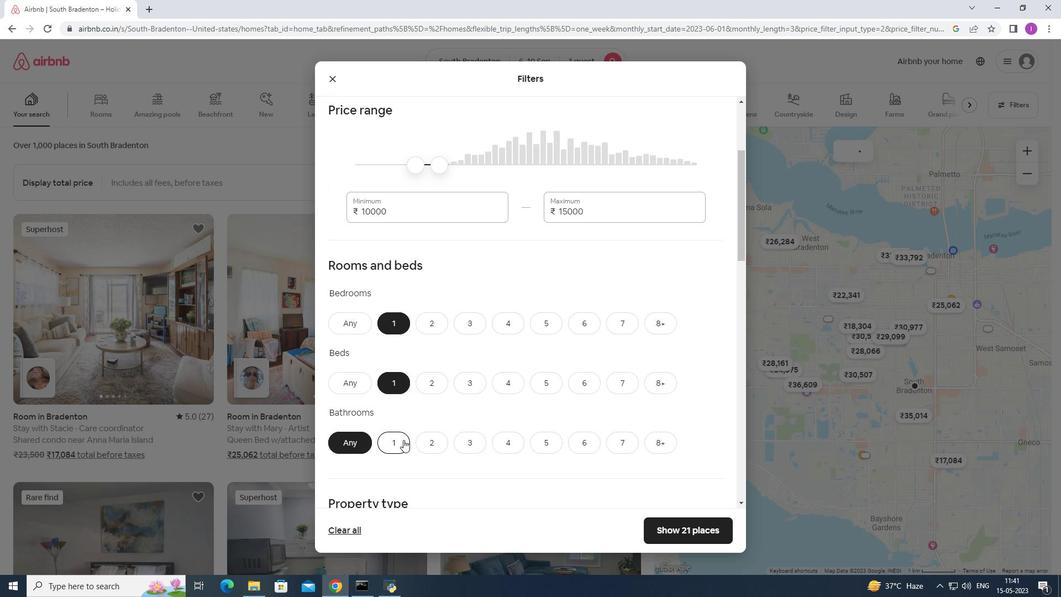 
Action: Mouse pressed left at (403, 440)
Screenshot: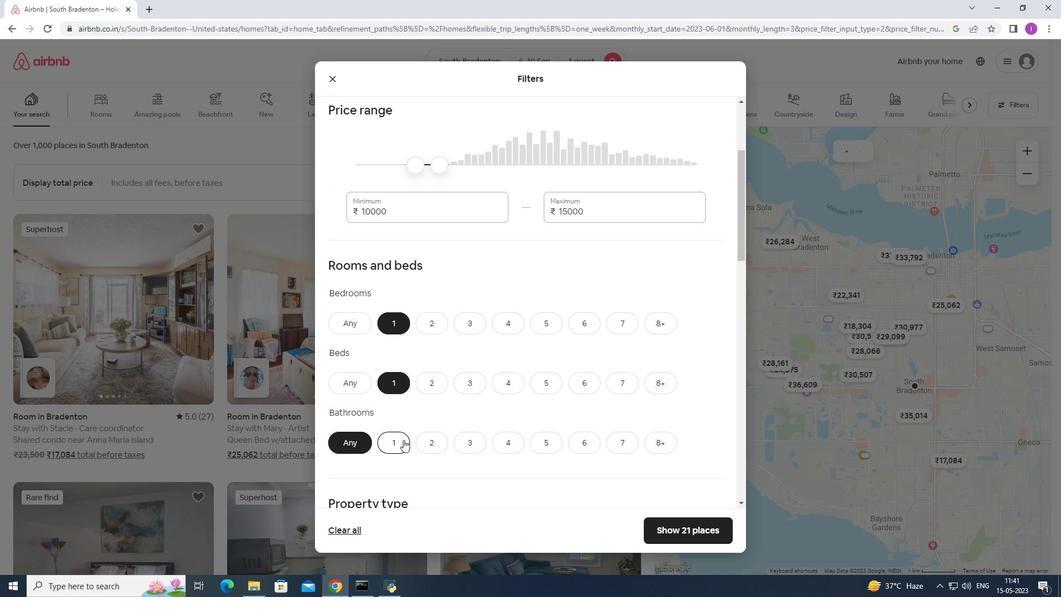 
Action: Mouse moved to (431, 409)
Screenshot: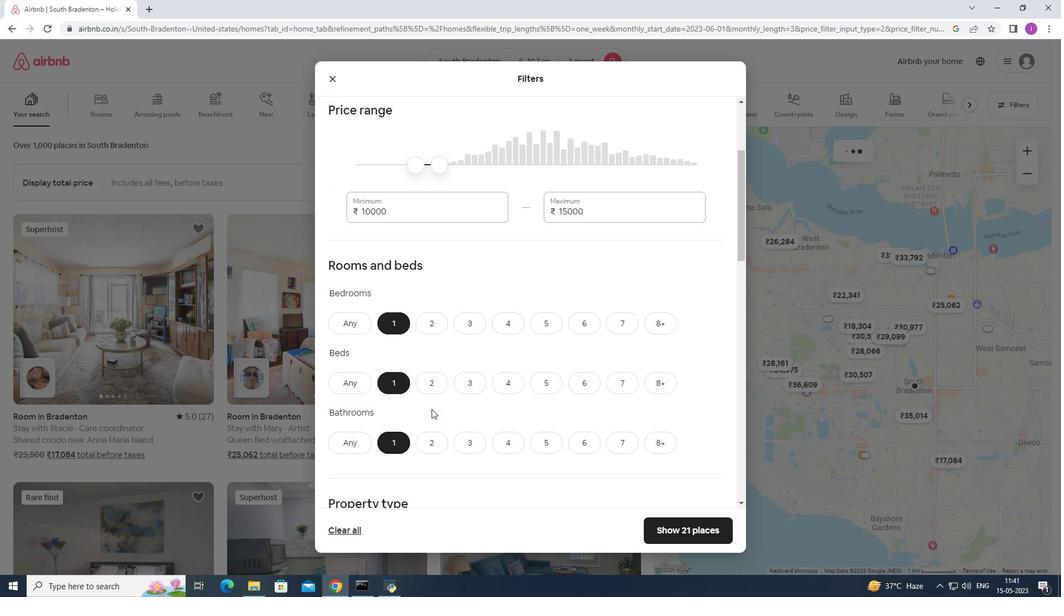 
Action: Mouse scrolled (431, 408) with delta (0, 0)
Screenshot: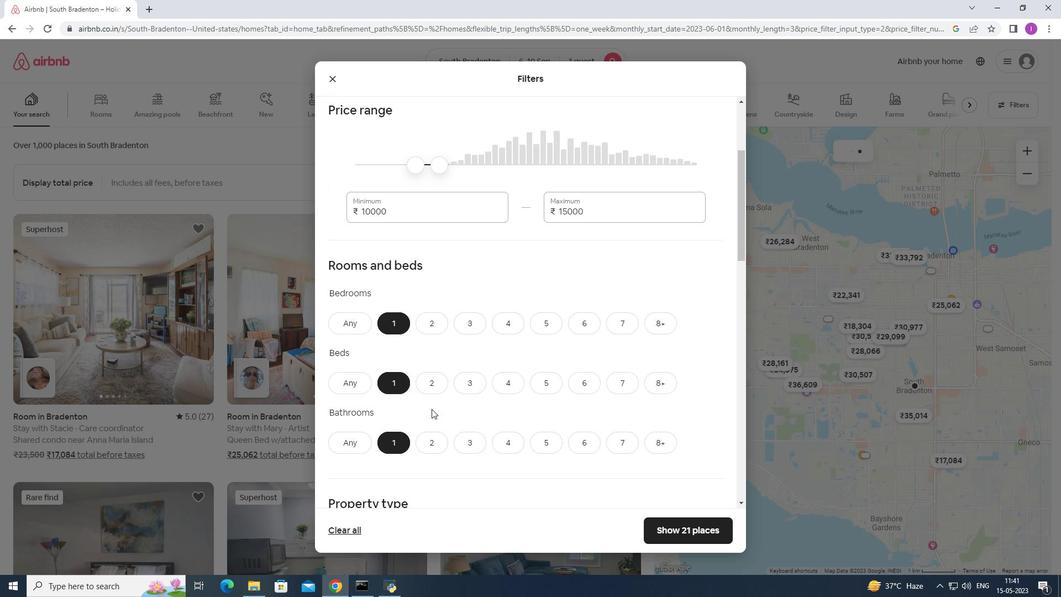 
Action: Mouse scrolled (431, 408) with delta (0, 0)
Screenshot: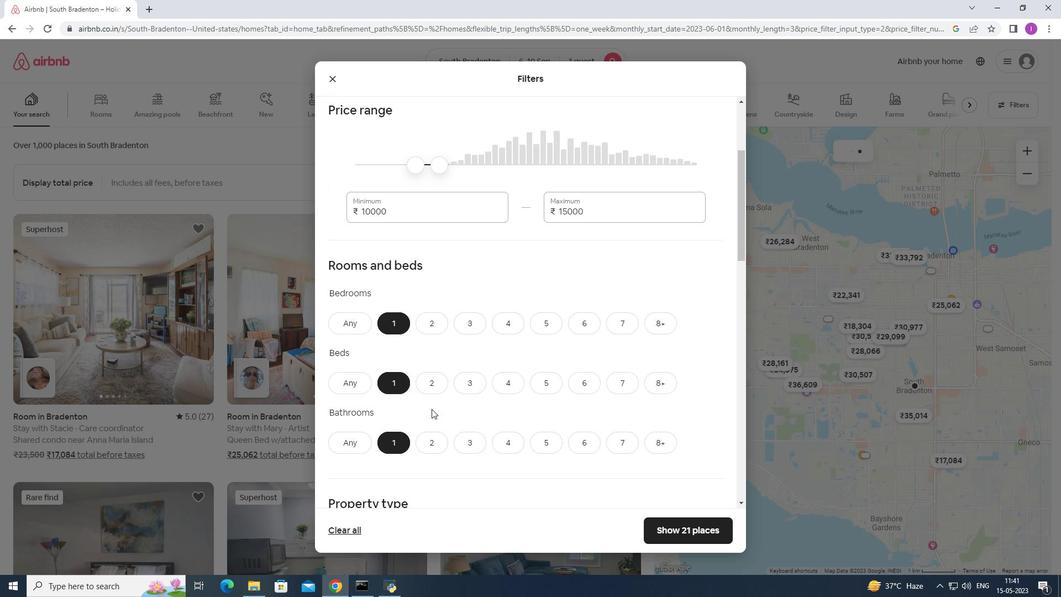 
Action: Mouse scrolled (431, 408) with delta (0, 0)
Screenshot: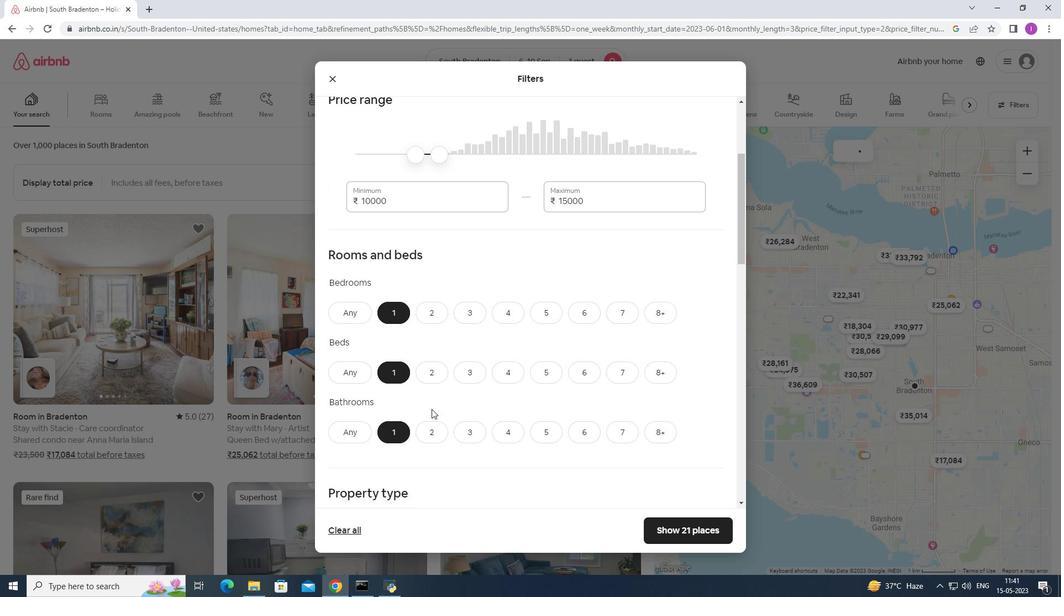 
Action: Mouse scrolled (431, 408) with delta (0, 0)
Screenshot: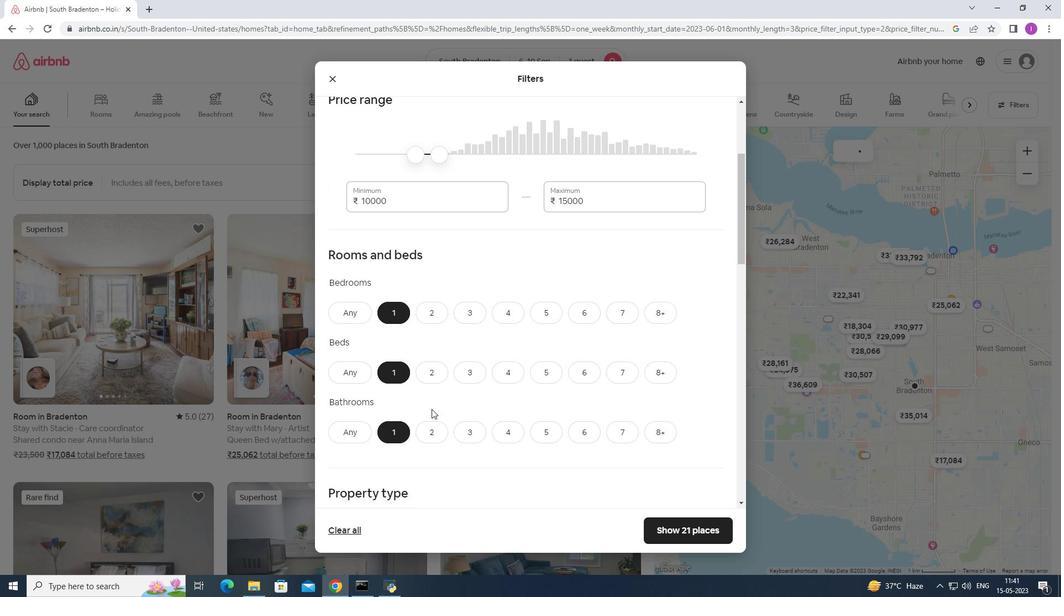 
Action: Mouse moved to (353, 333)
Screenshot: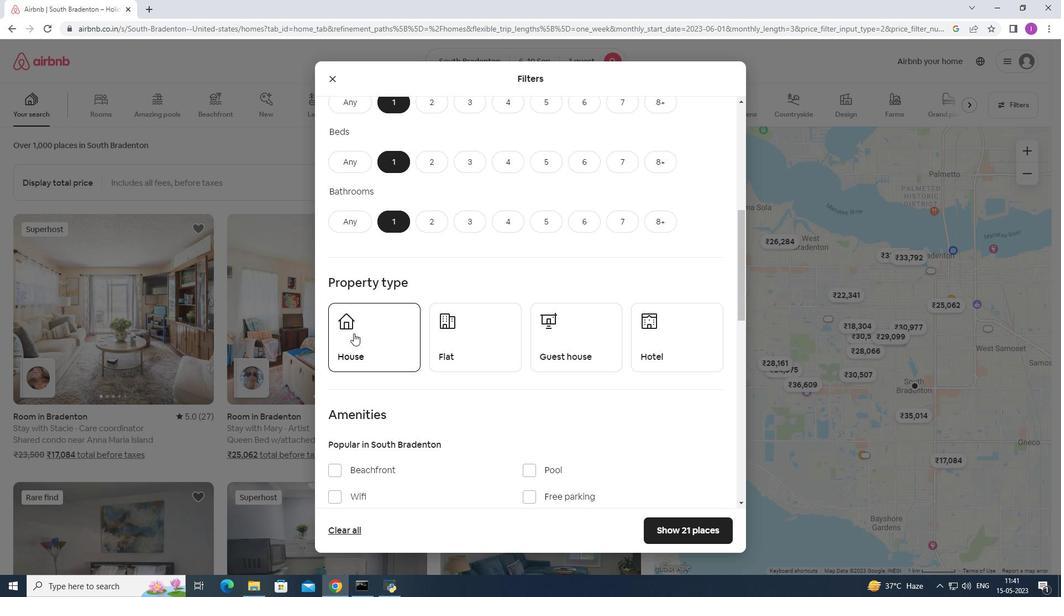 
Action: Mouse pressed left at (353, 333)
Screenshot: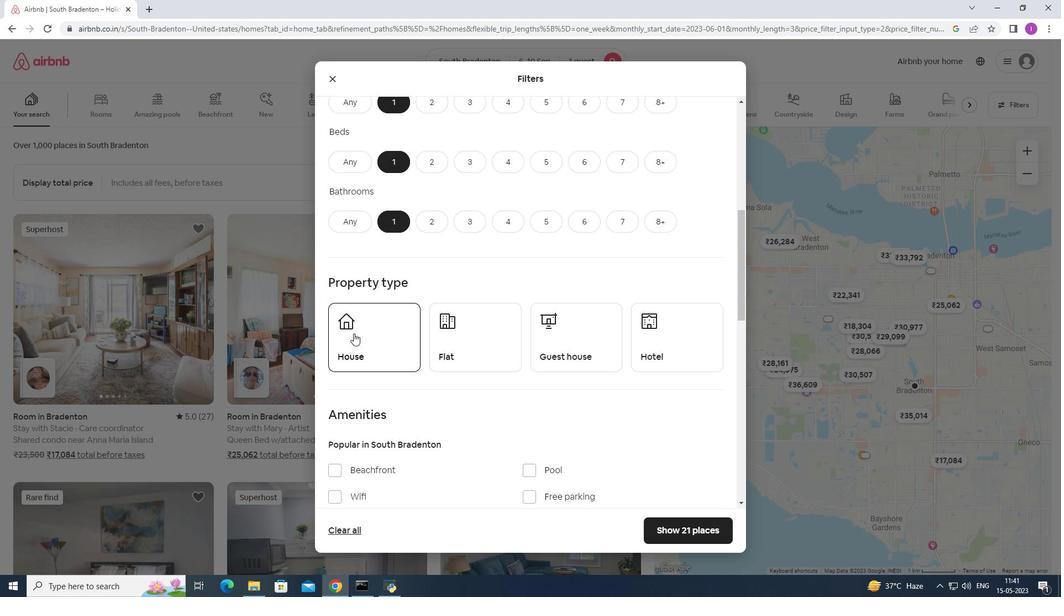 
Action: Mouse moved to (448, 357)
Screenshot: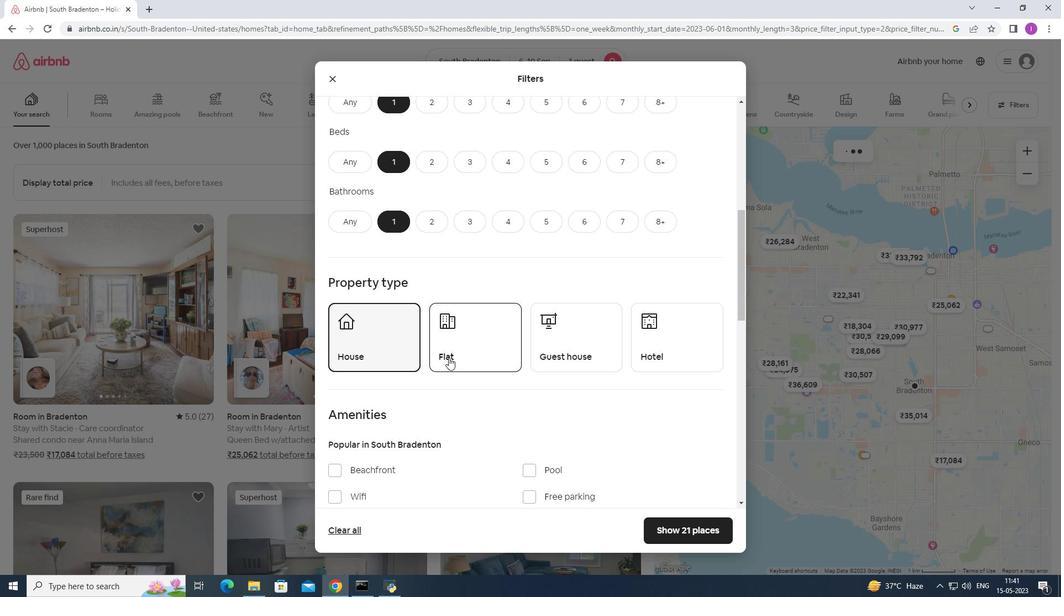 
Action: Mouse pressed left at (448, 357)
Screenshot: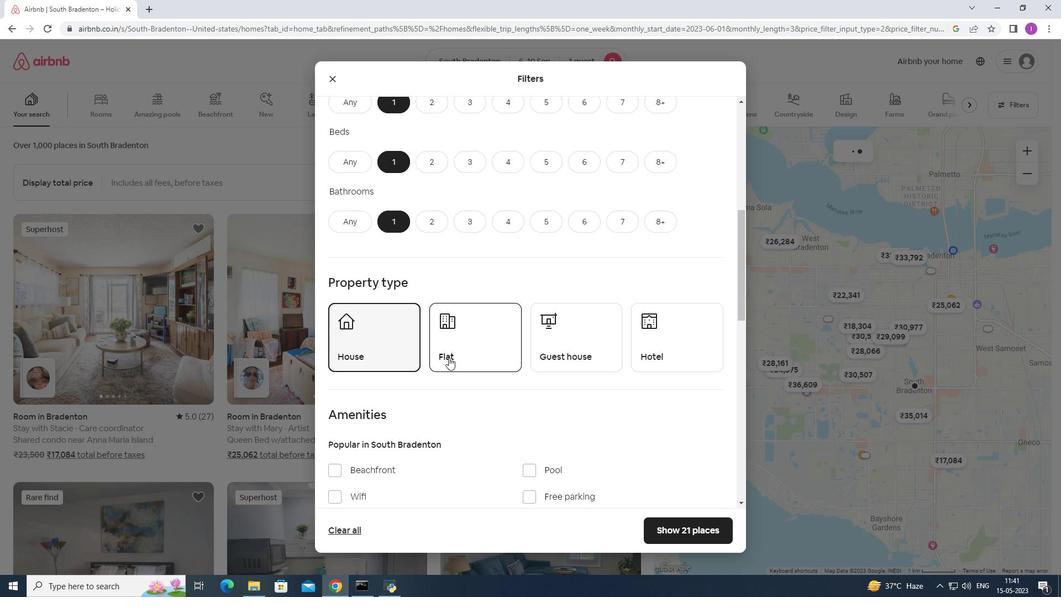 
Action: Mouse moved to (557, 339)
Screenshot: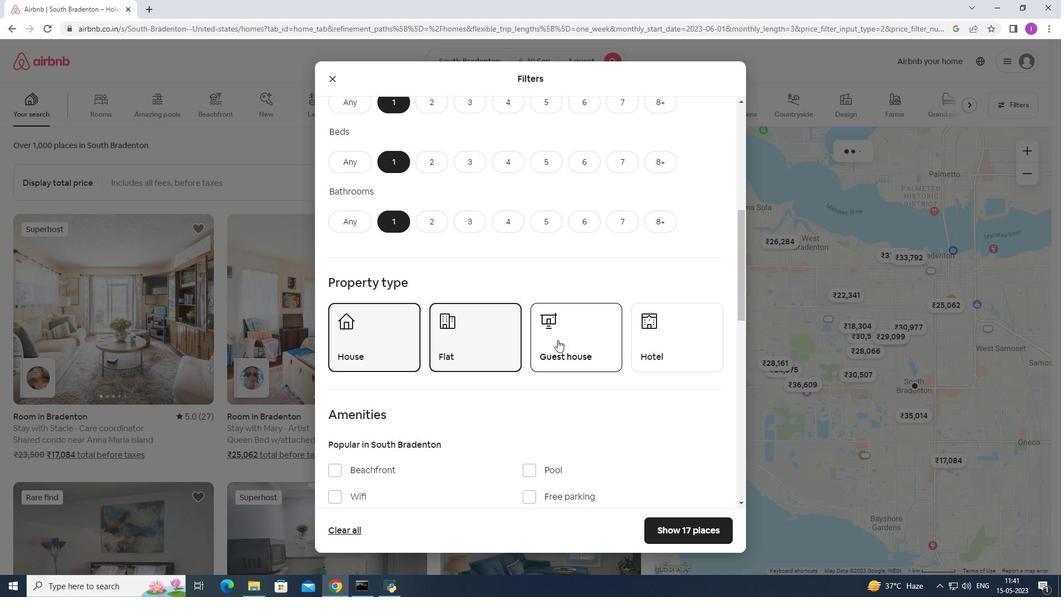 
Action: Mouse pressed left at (557, 339)
Screenshot: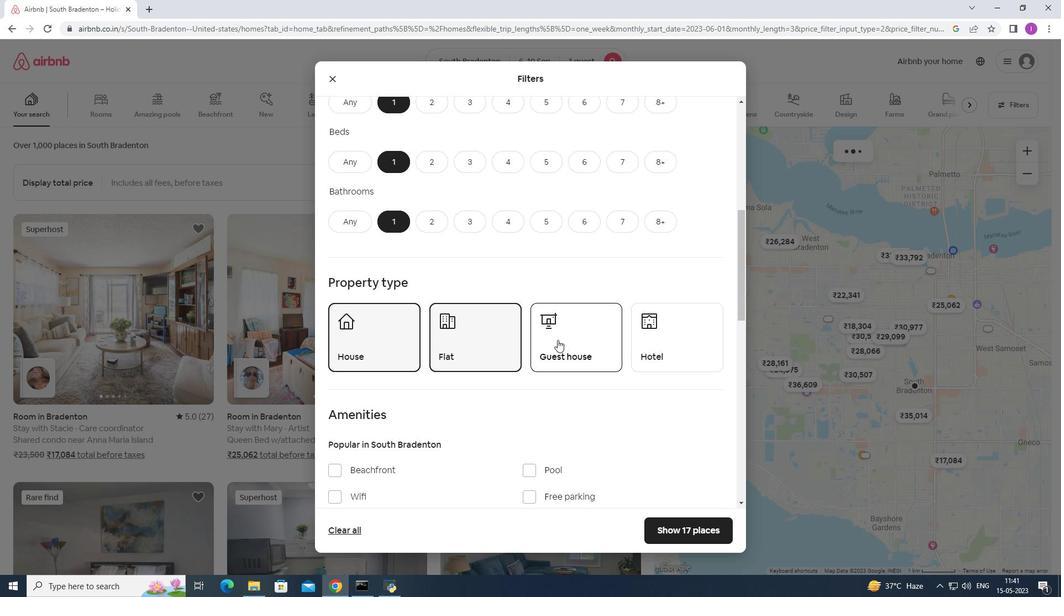 
Action: Mouse moved to (637, 331)
Screenshot: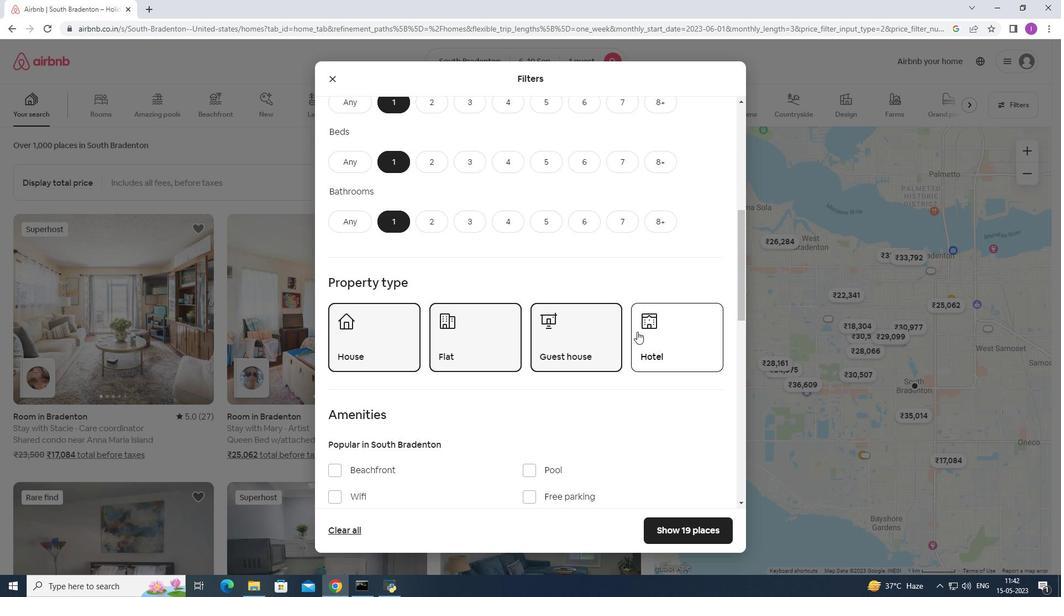 
Action: Mouse pressed left at (637, 331)
Screenshot: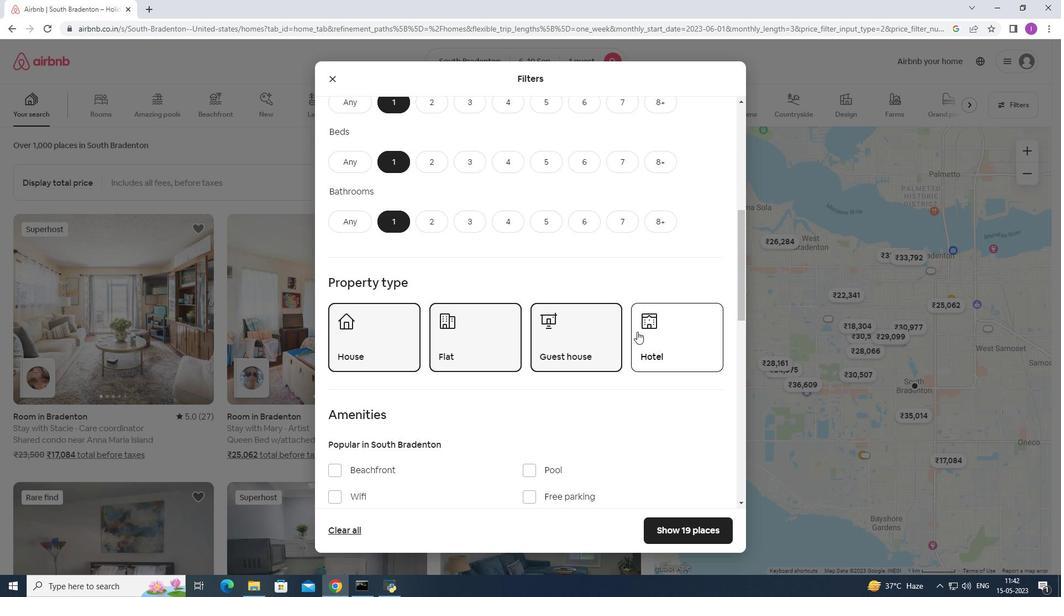 
Action: Mouse moved to (607, 389)
Screenshot: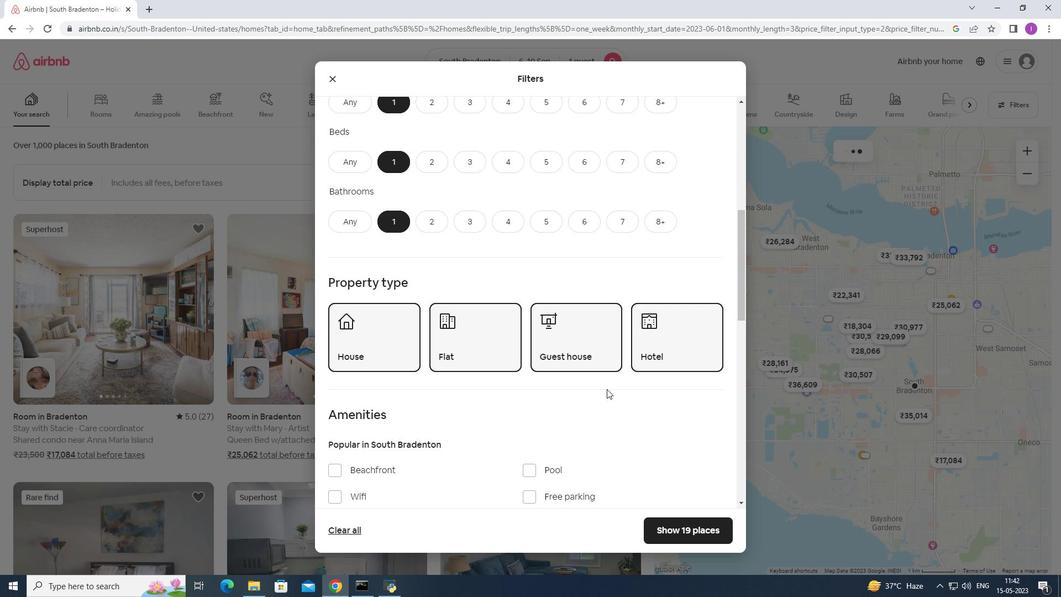 
Action: Mouse scrolled (607, 388) with delta (0, 0)
Screenshot: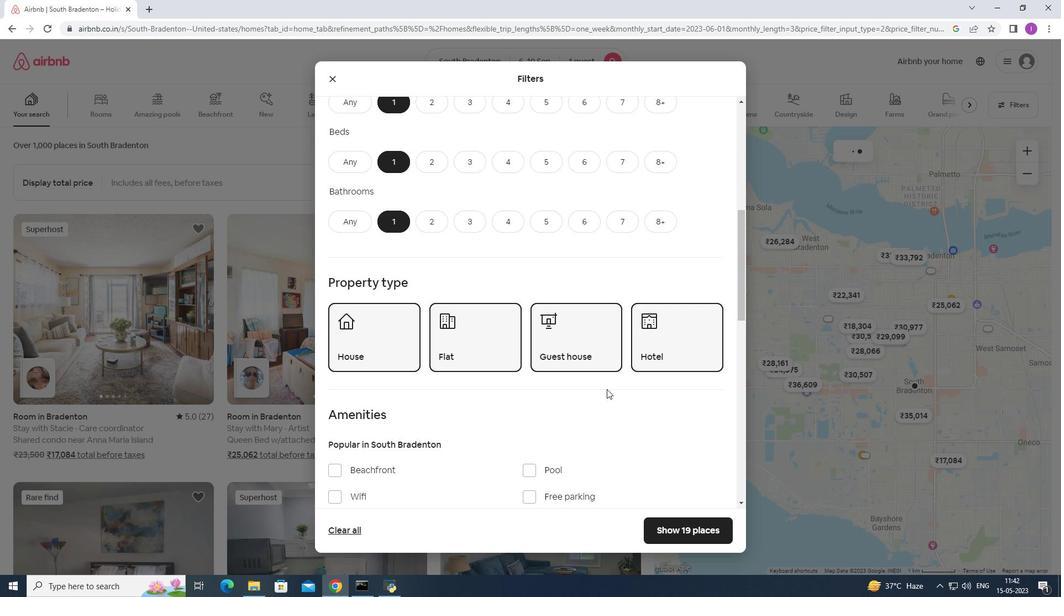 
Action: Mouse scrolled (607, 388) with delta (0, 0)
Screenshot: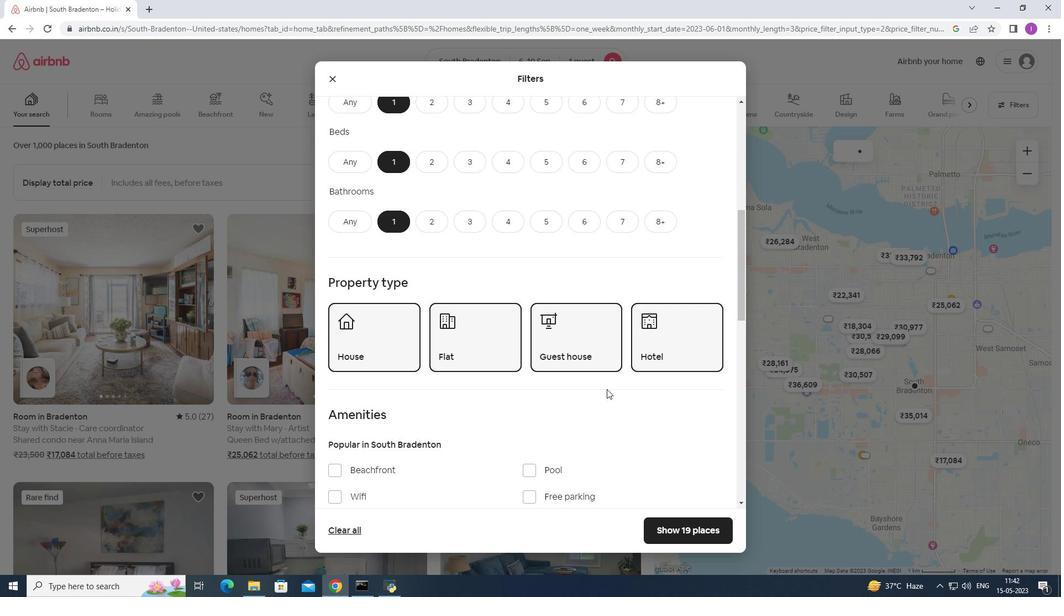 
Action: Mouse scrolled (607, 388) with delta (0, 0)
Screenshot: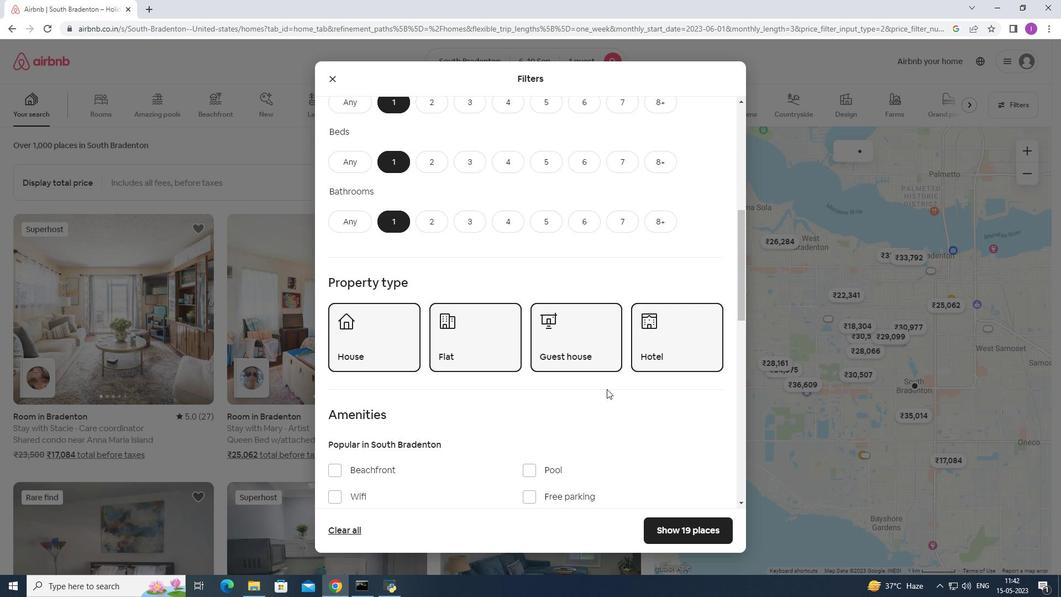
Action: Mouse moved to (607, 389)
Screenshot: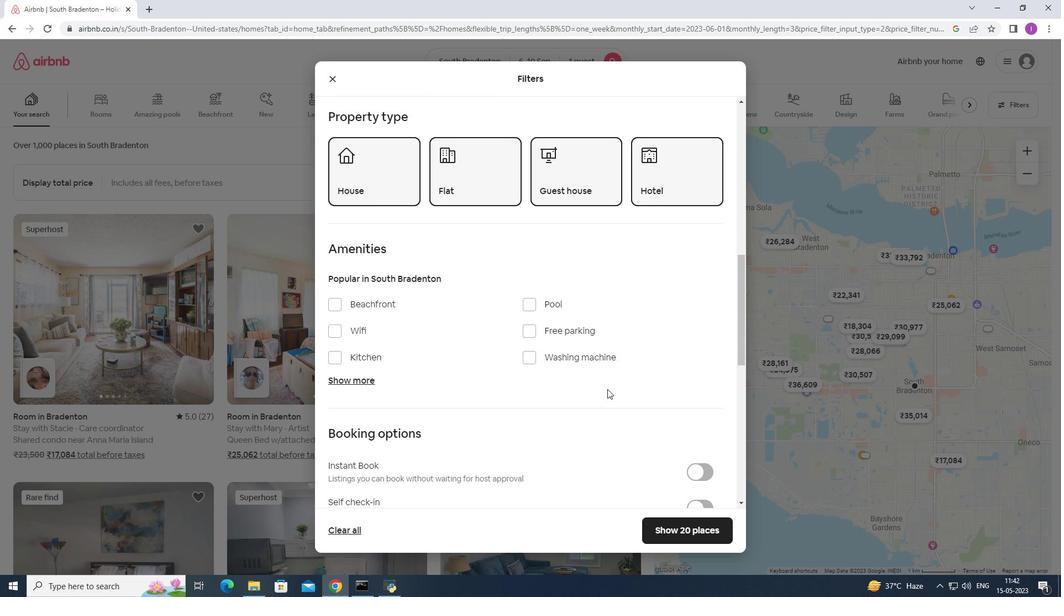 
Action: Mouse scrolled (607, 388) with delta (0, 0)
Screenshot: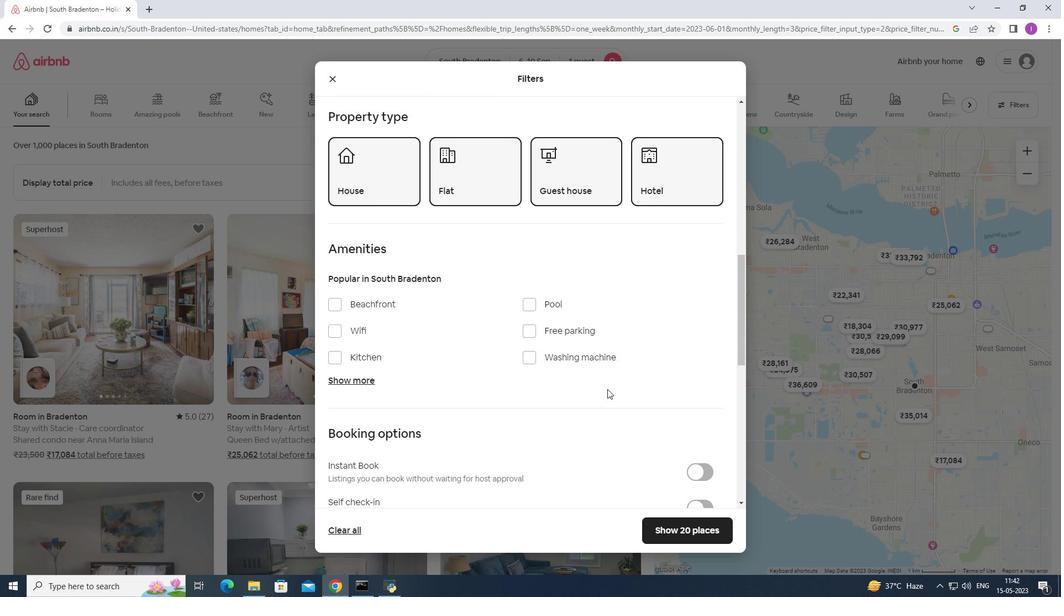 
Action: Mouse moved to (602, 380)
Screenshot: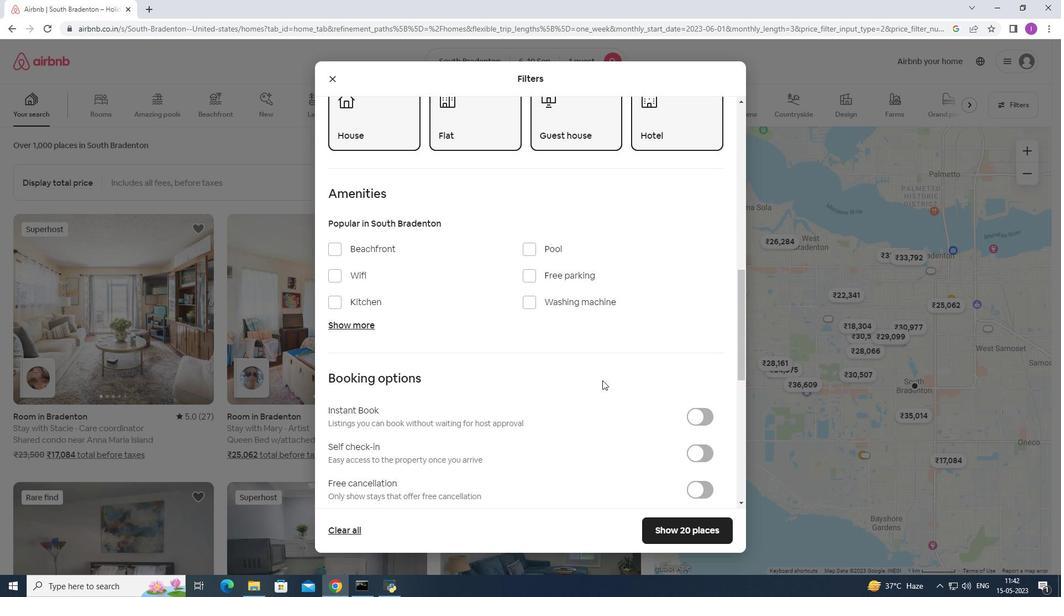 
Action: Mouse scrolled (602, 379) with delta (0, 0)
Screenshot: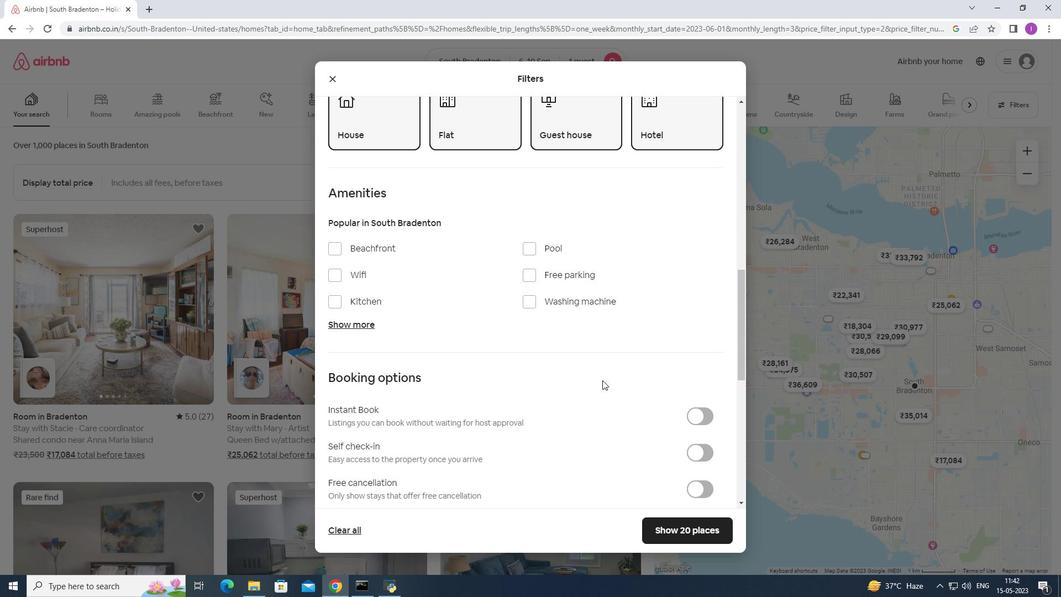 
Action: Mouse scrolled (602, 379) with delta (0, 0)
Screenshot: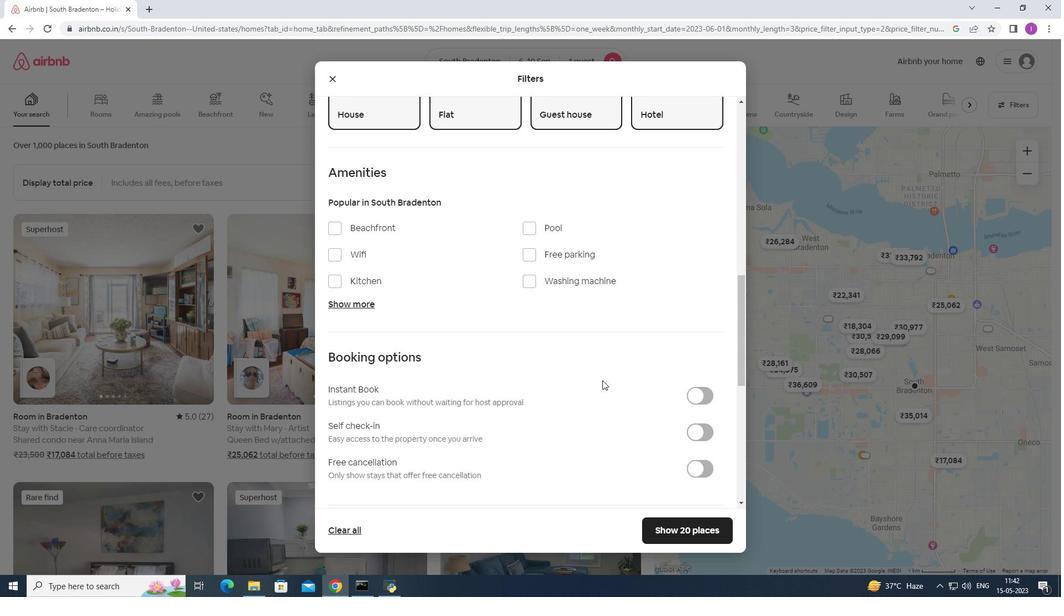 
Action: Mouse moved to (712, 341)
Screenshot: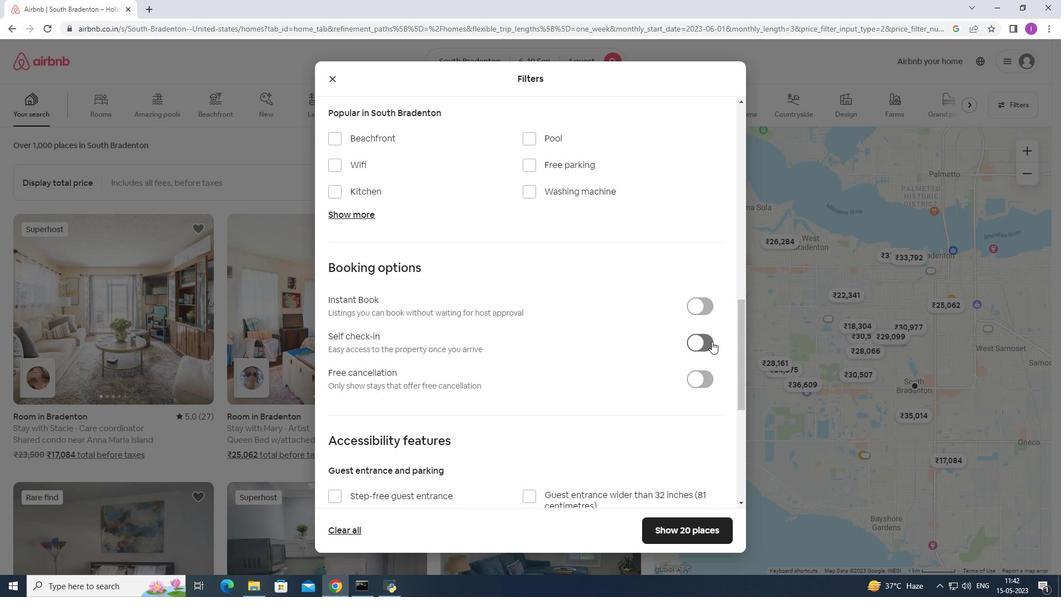 
Action: Mouse pressed left at (712, 341)
Screenshot: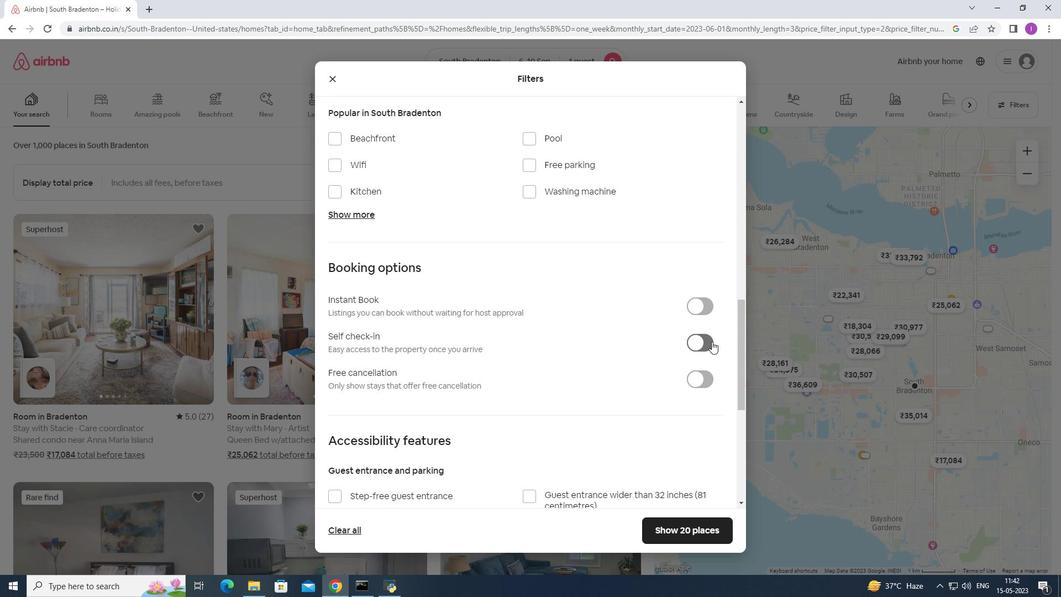 
Action: Mouse moved to (603, 369)
Screenshot: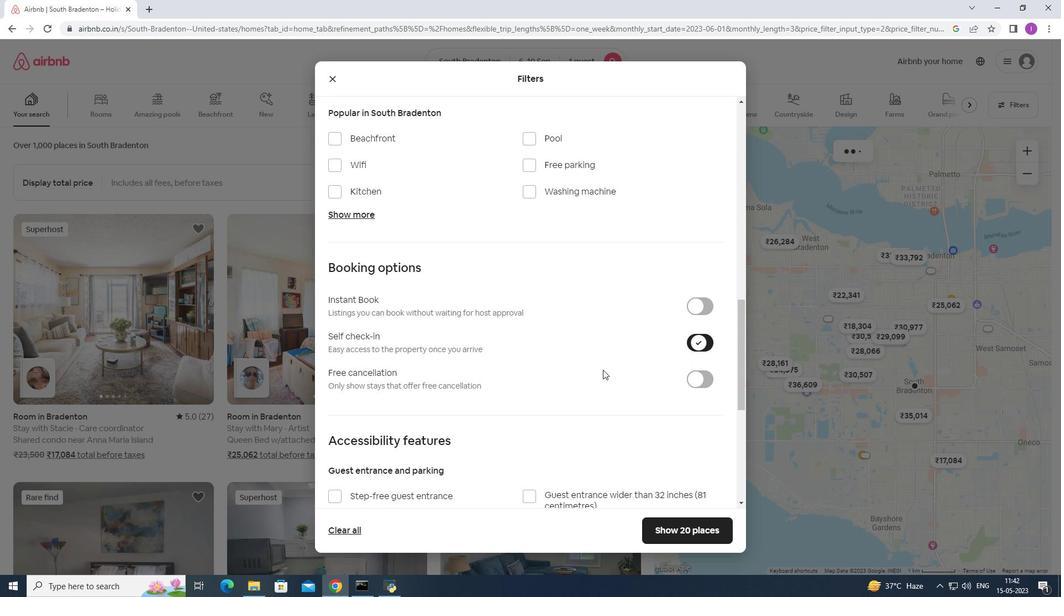 
Action: Mouse scrolled (603, 369) with delta (0, 0)
Screenshot: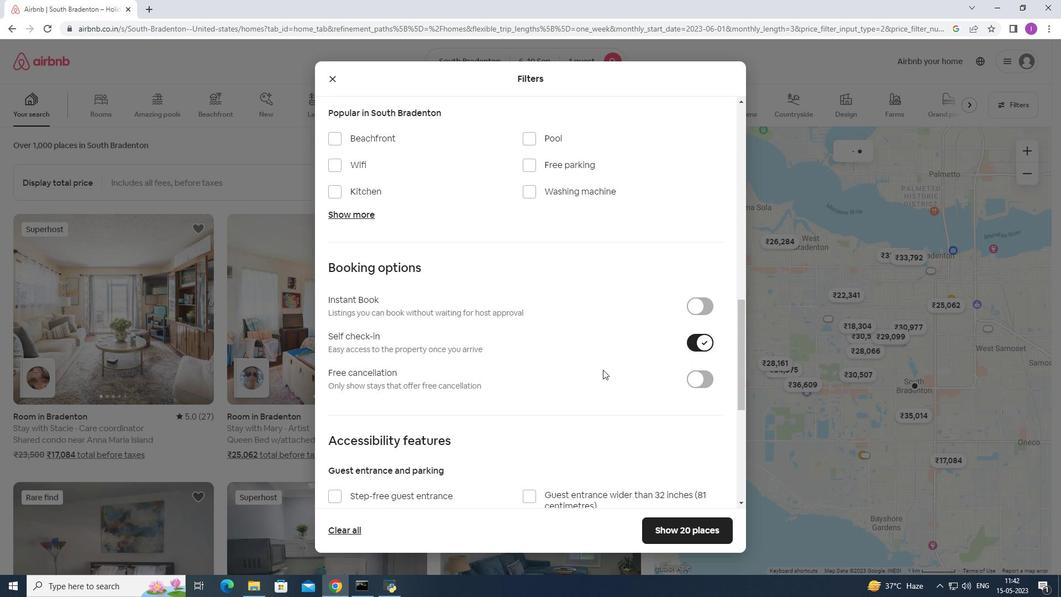 
Action: Mouse scrolled (603, 369) with delta (0, 0)
Screenshot: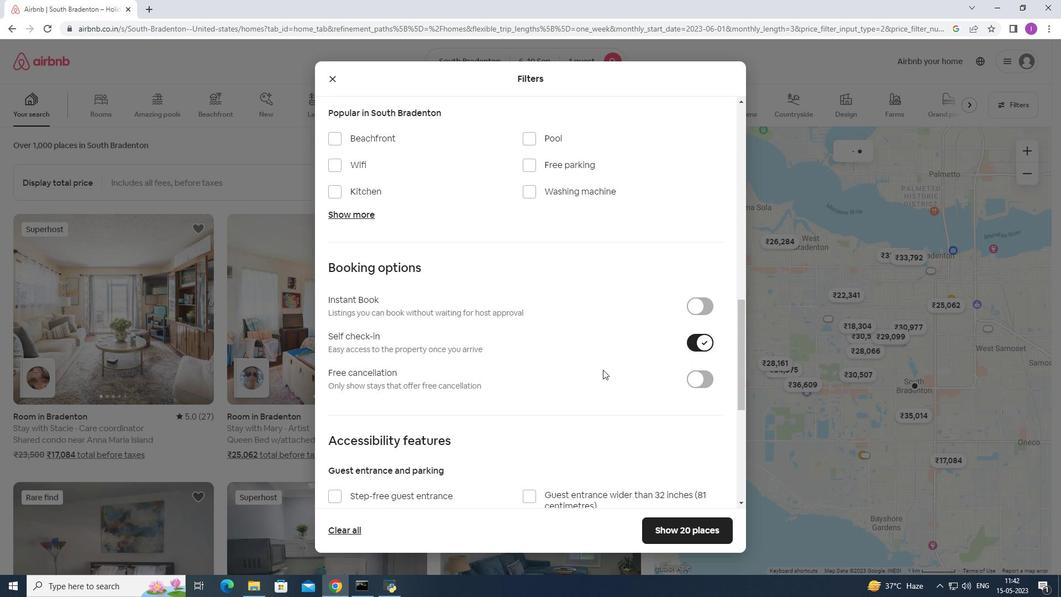 
Action: Mouse scrolled (603, 369) with delta (0, 0)
Screenshot: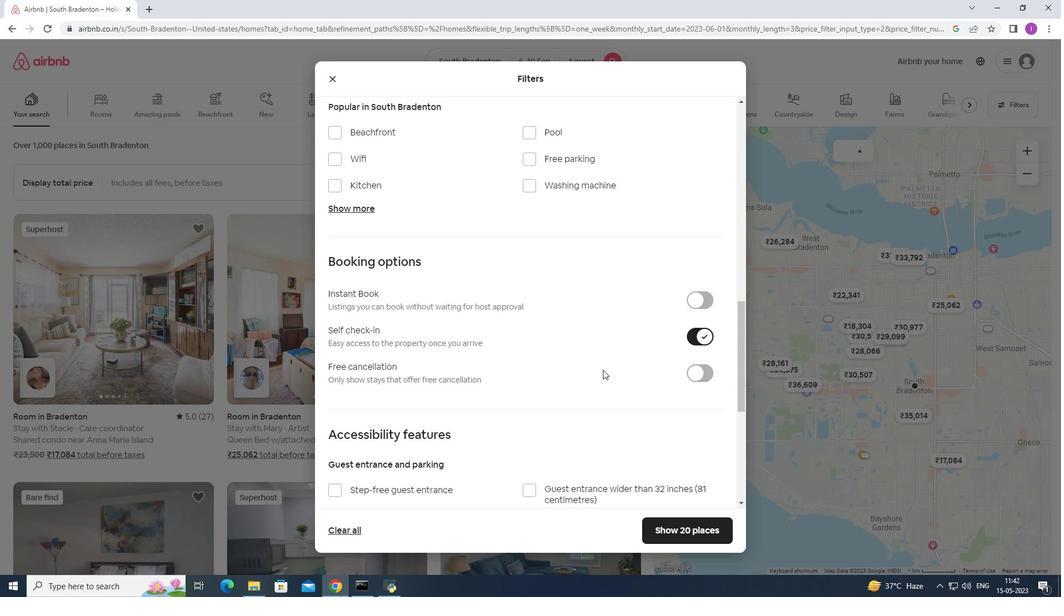 
Action: Mouse scrolled (603, 369) with delta (0, 0)
Screenshot: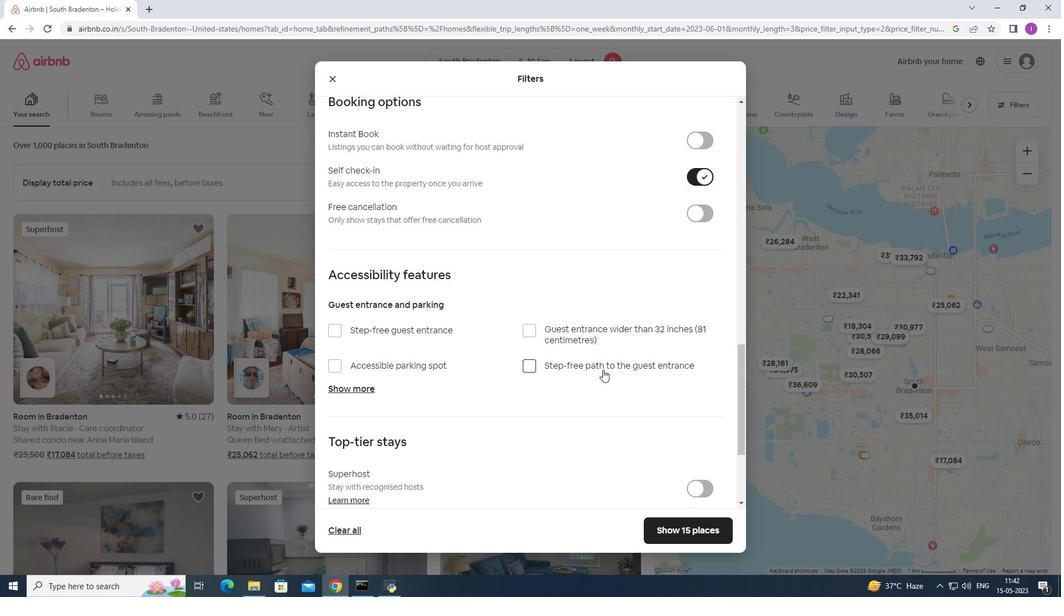 
Action: Mouse scrolled (603, 369) with delta (0, 0)
Screenshot: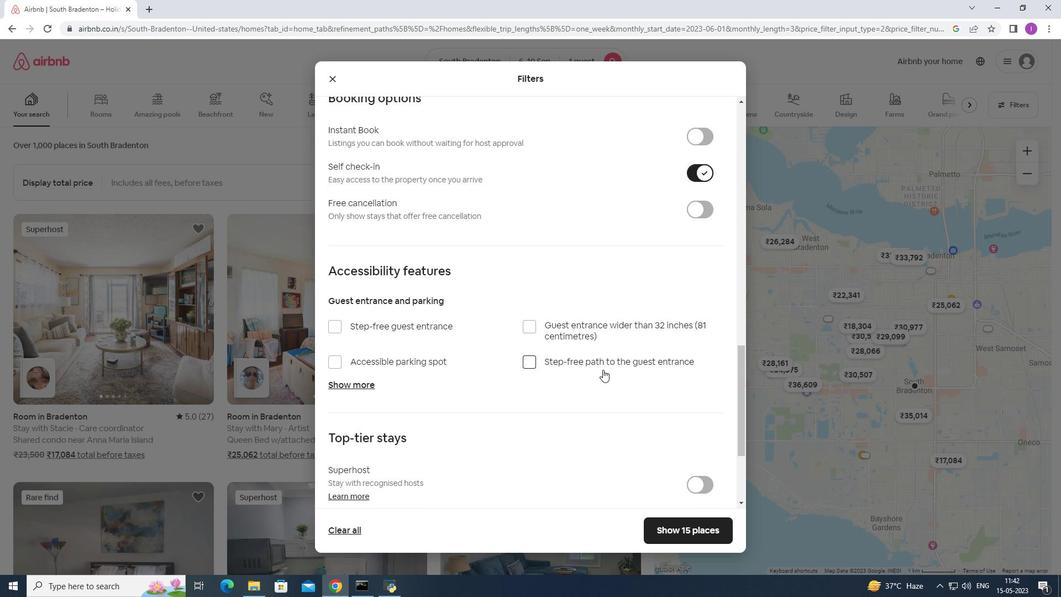 
Action: Mouse scrolled (603, 369) with delta (0, 0)
Screenshot: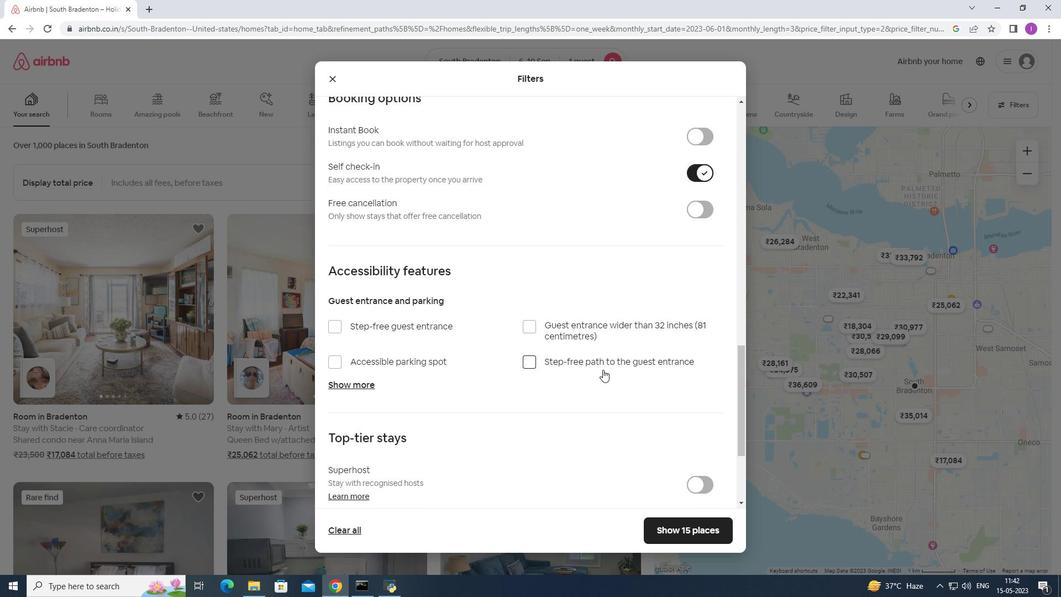 
Action: Mouse scrolled (603, 369) with delta (0, 0)
Screenshot: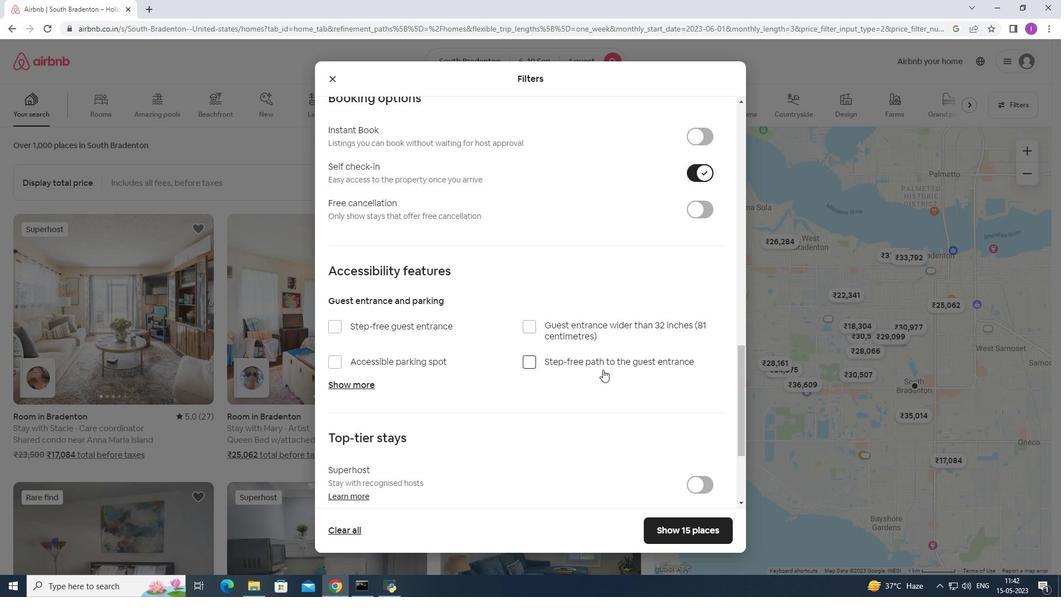 
Action: Mouse moved to (607, 377)
Screenshot: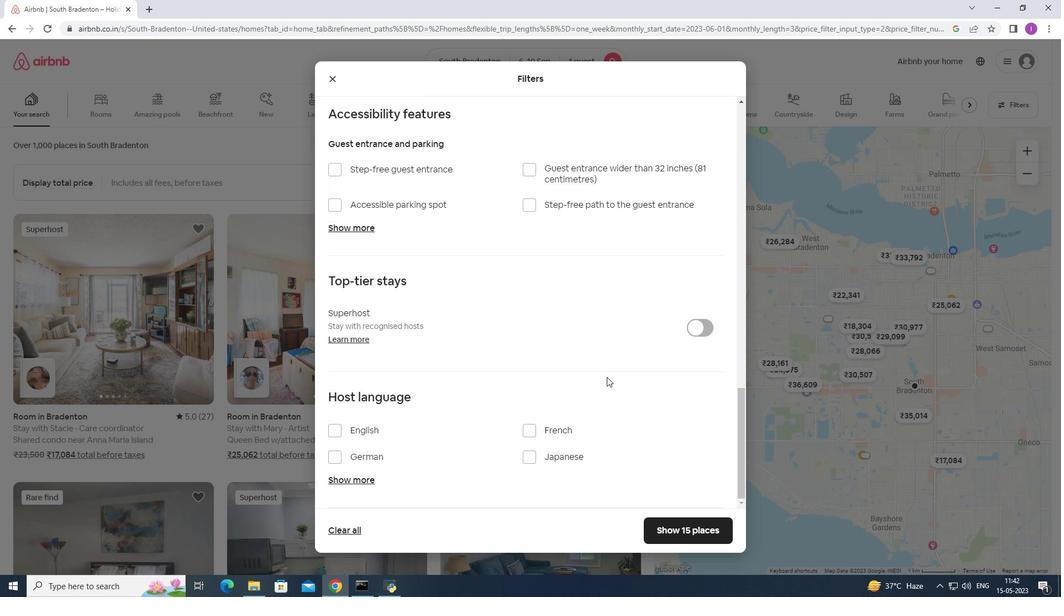 
Action: Mouse scrolled (607, 376) with delta (0, 0)
Screenshot: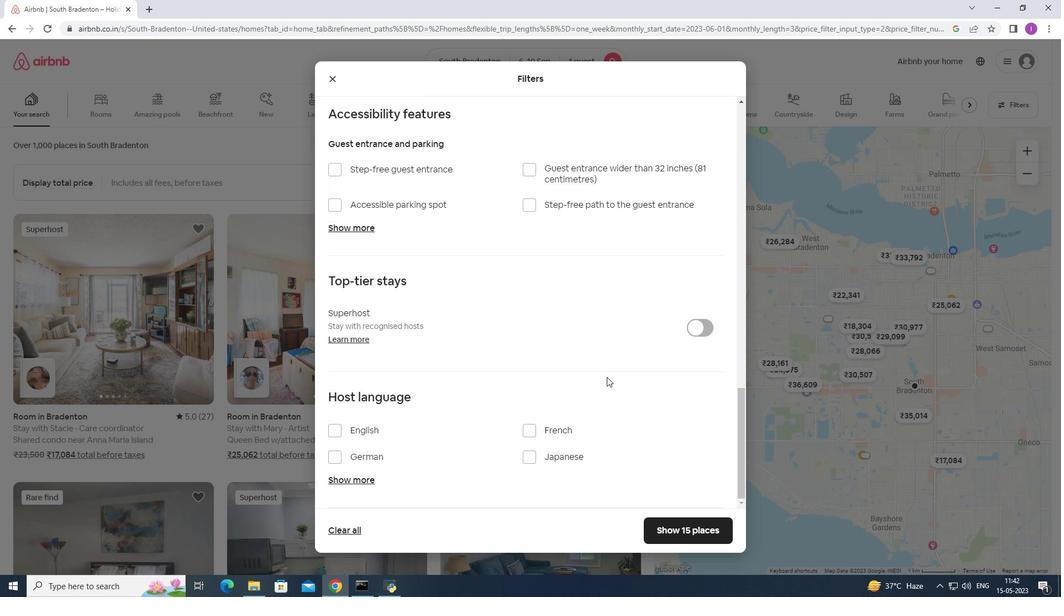 
Action: Mouse scrolled (607, 376) with delta (0, 0)
Screenshot: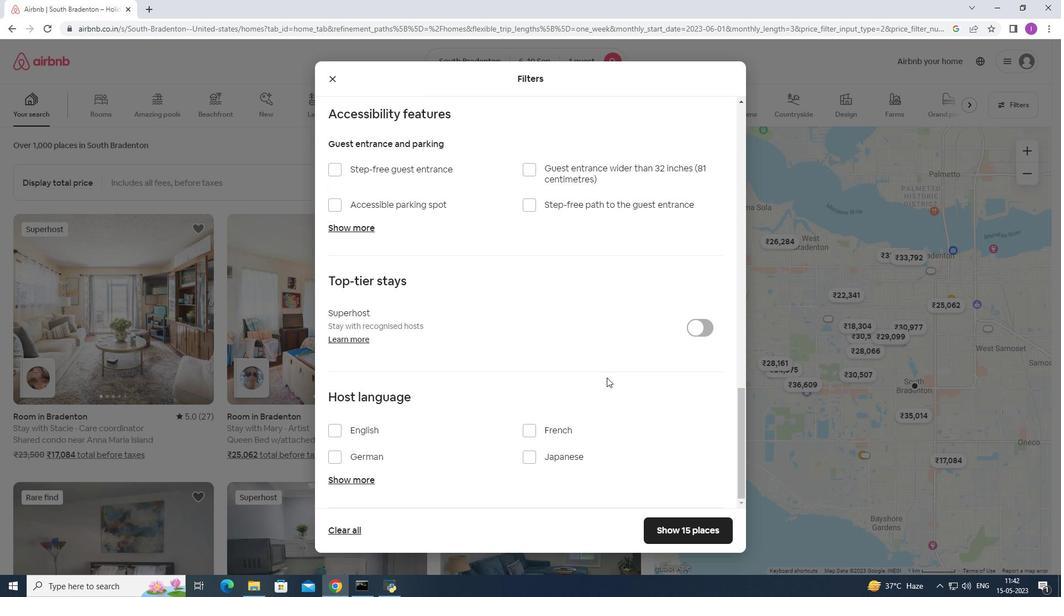 
Action: Mouse scrolled (607, 376) with delta (0, 0)
Screenshot: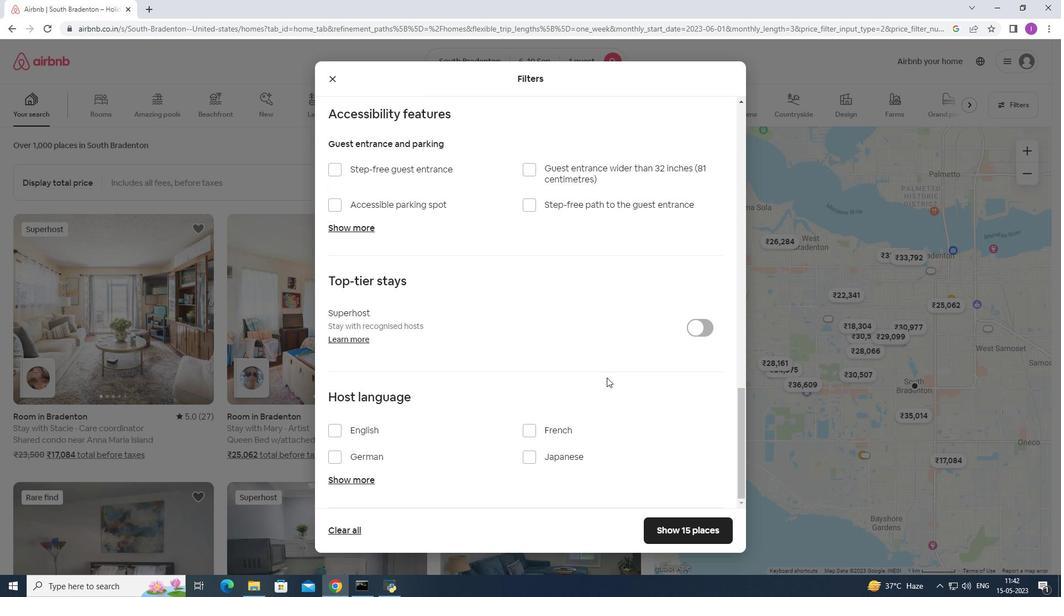 
Action: Mouse scrolled (607, 376) with delta (0, 0)
Screenshot: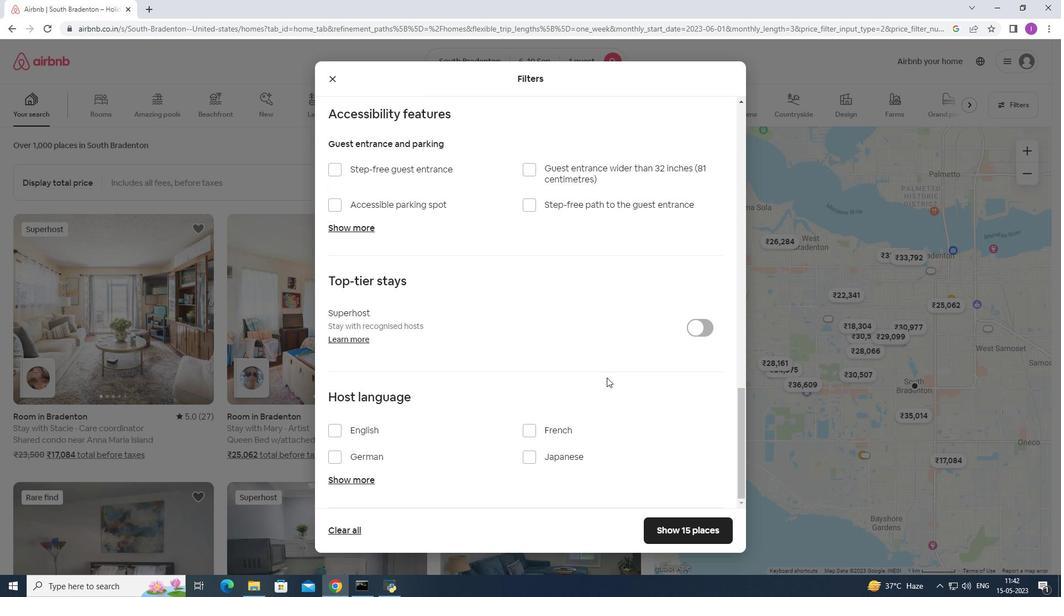 
Action: Mouse moved to (337, 429)
Screenshot: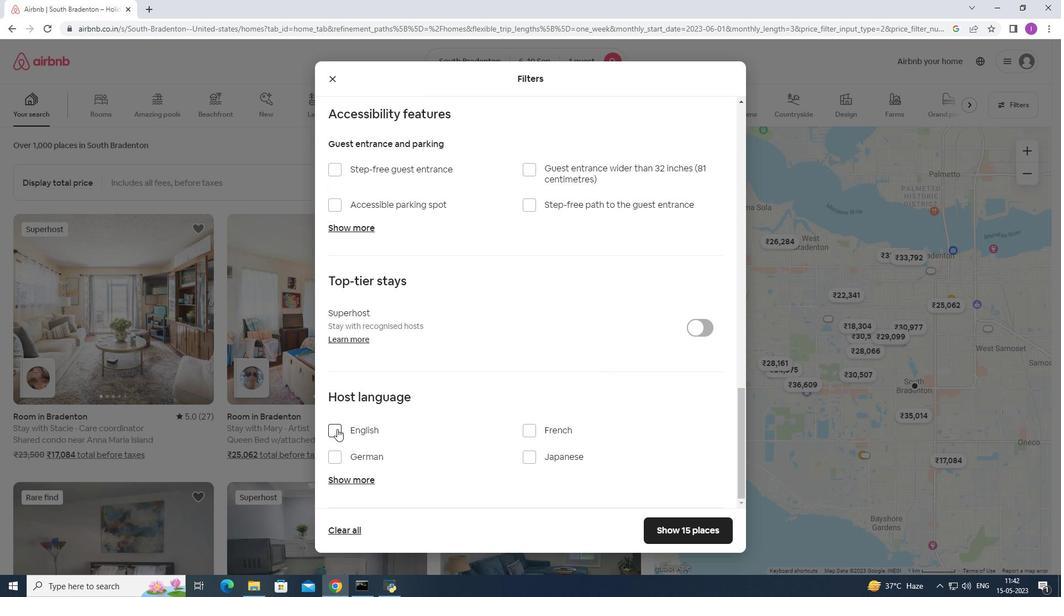 
Action: Mouse pressed left at (337, 429)
Screenshot: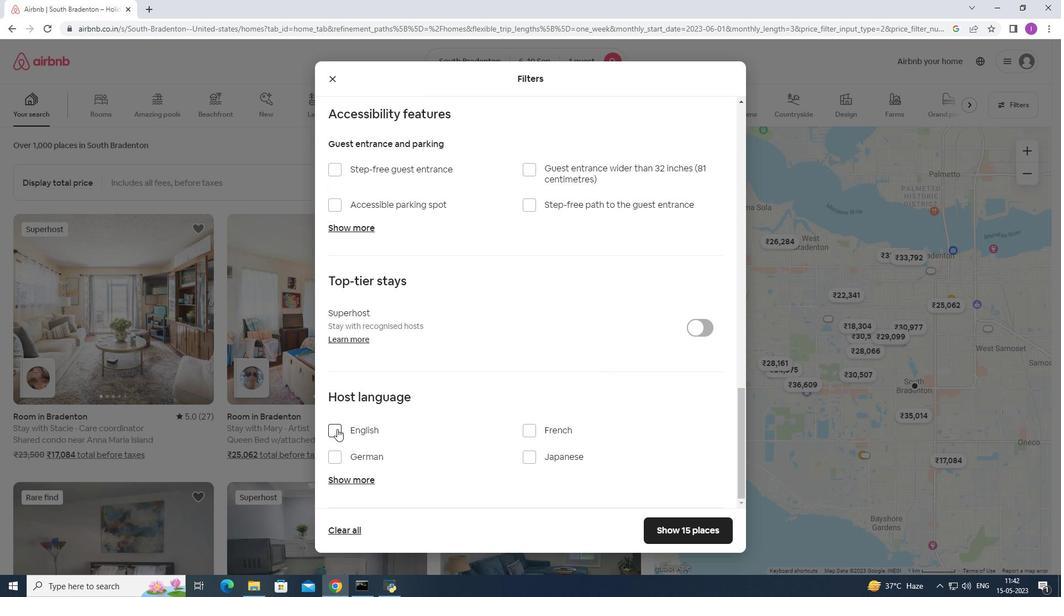 
Action: Mouse moved to (683, 528)
Screenshot: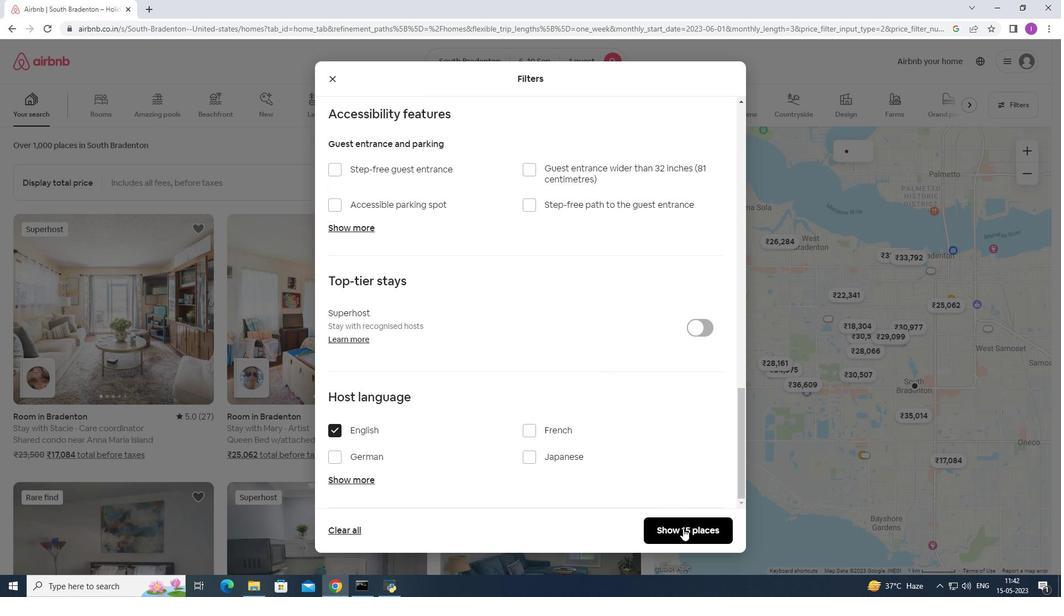 
Action: Mouse pressed left at (683, 528)
Screenshot: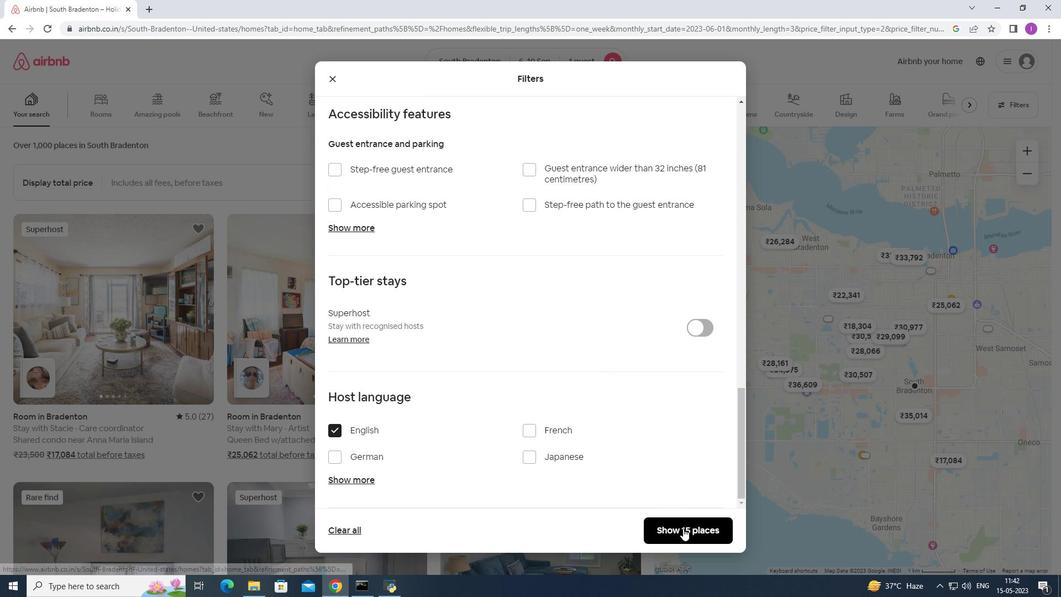 
Action: Mouse moved to (49, 62)
Screenshot: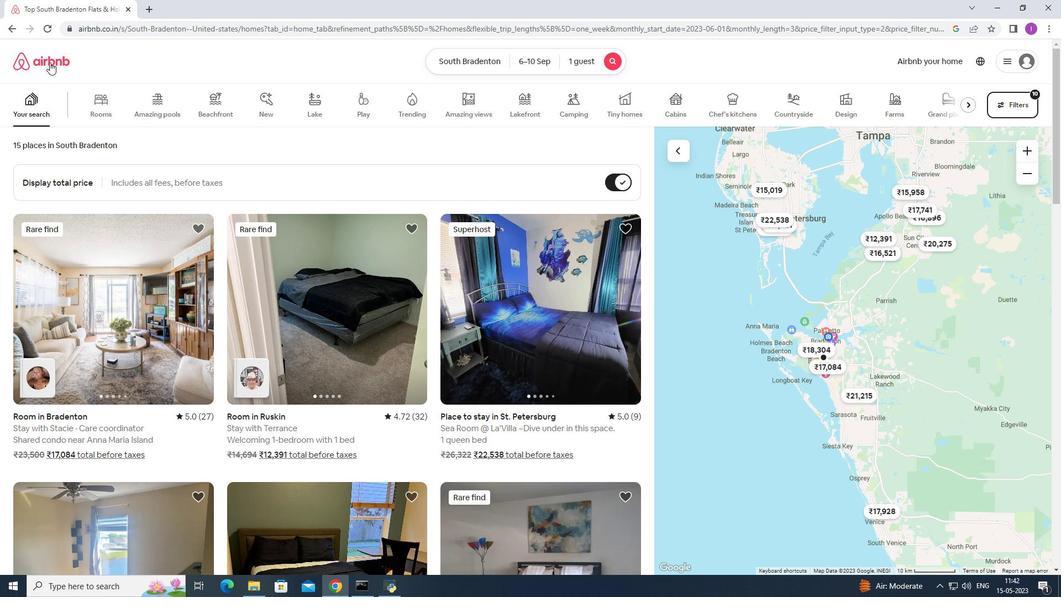 
Action: Mouse pressed left at (49, 62)
Screenshot: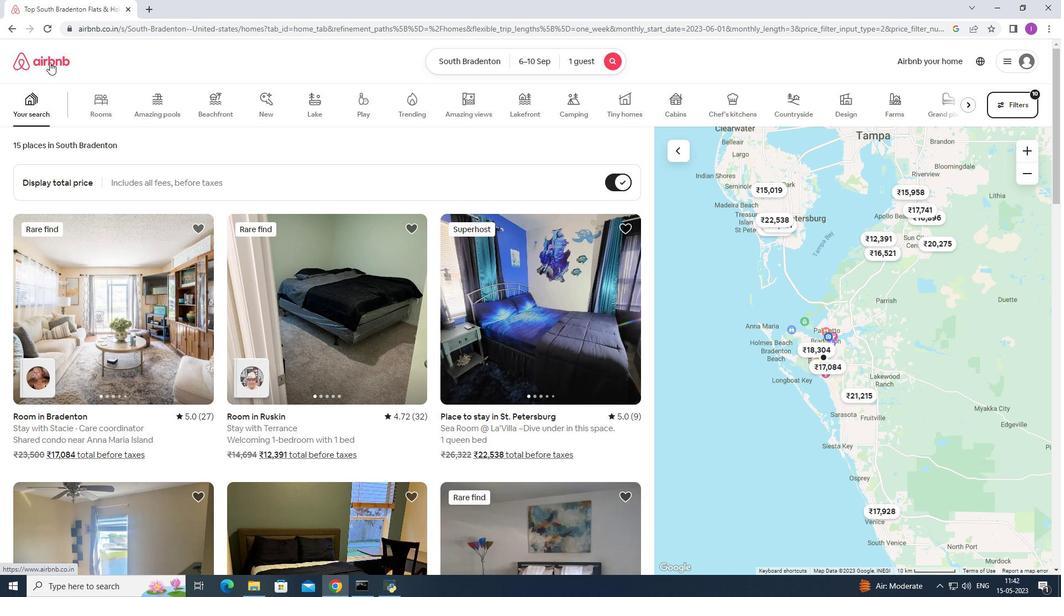 
Action: Mouse moved to (89, 97)
Screenshot: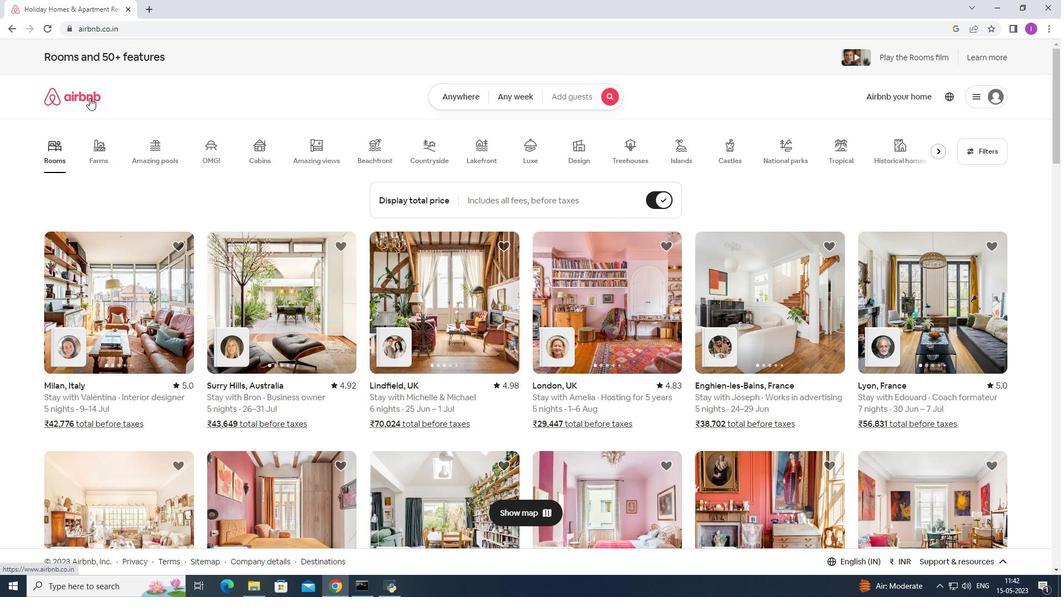 
Action: Mouse pressed left at (89, 97)
Screenshot: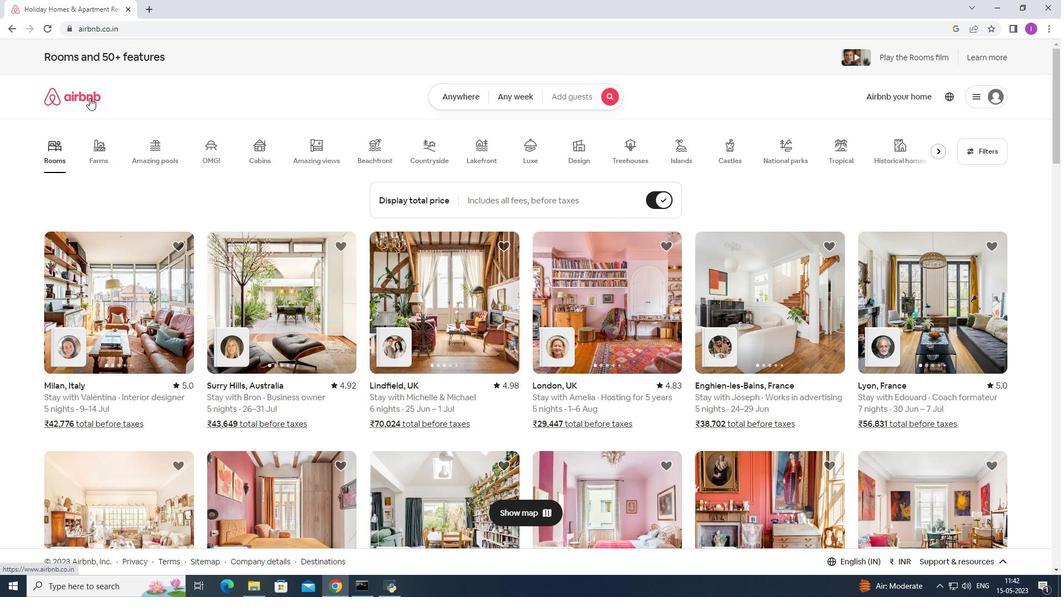 
Action: Mouse moved to (457, 101)
Screenshot: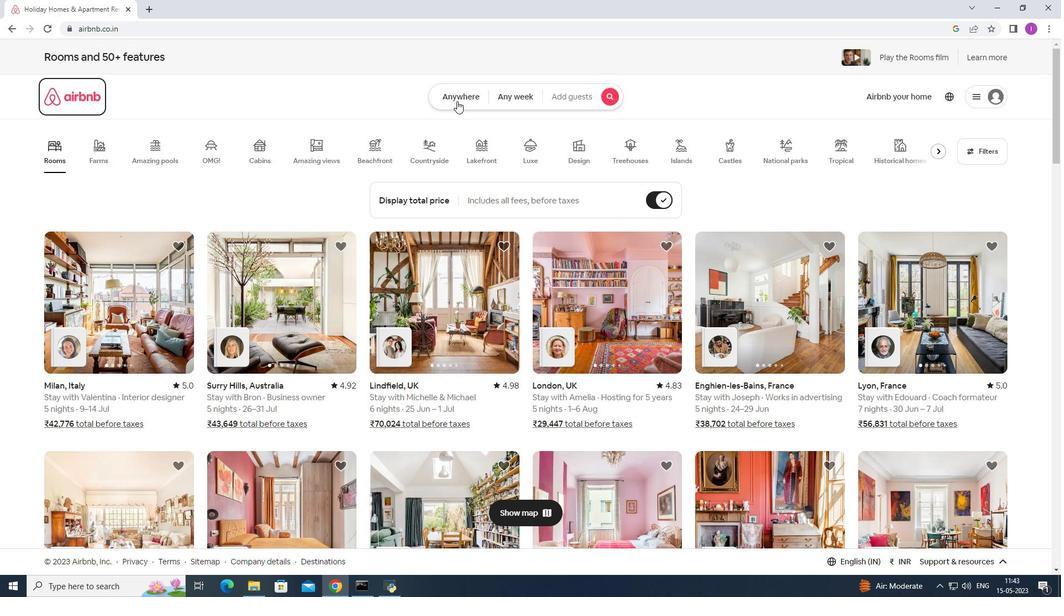 
Action: Mouse pressed left at (457, 101)
Screenshot: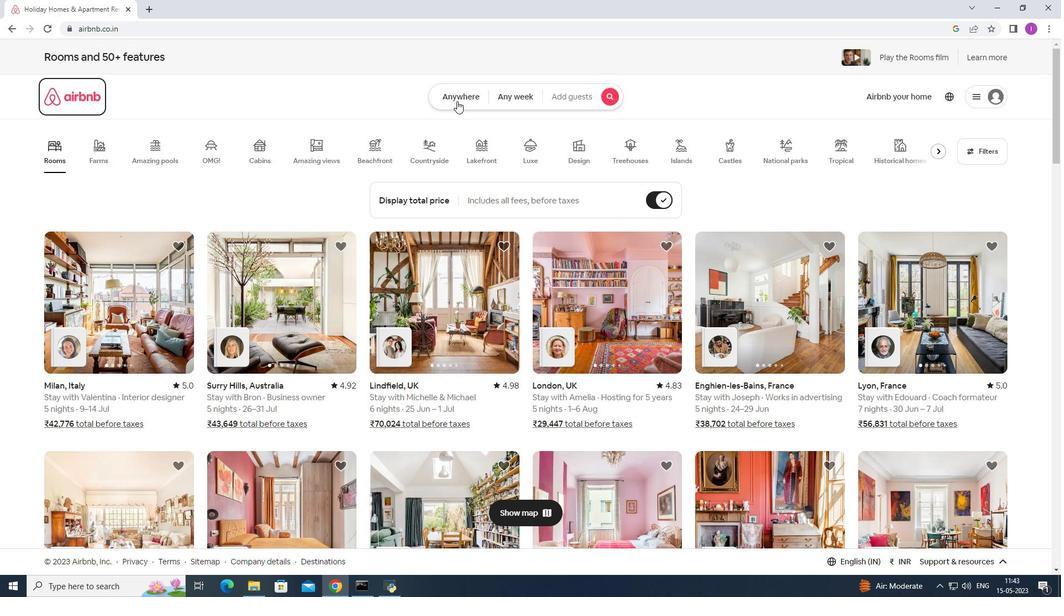 
Action: Mouse moved to (407, 144)
Screenshot: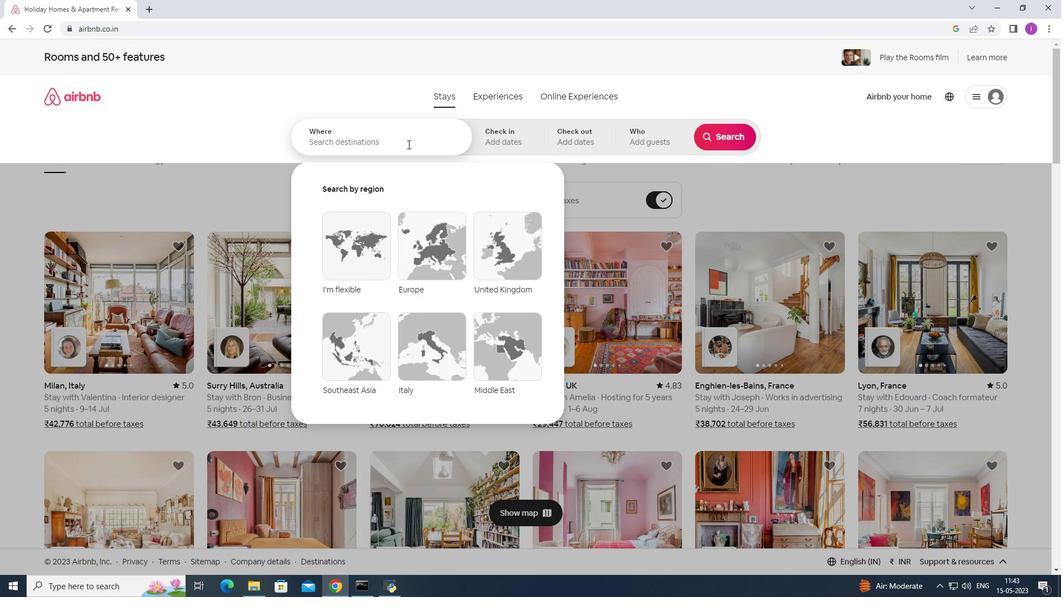 
Action: Mouse pressed left at (407, 144)
Screenshot: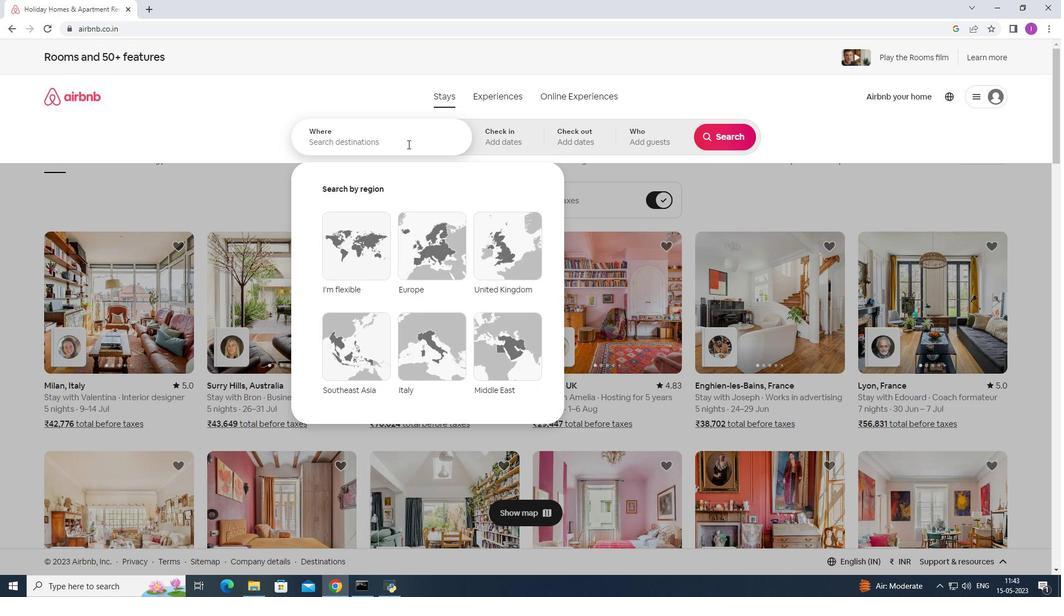 
Action: Key pressed <Key.shift>s<Key.backspace><Key.shift>Si<Key.backspace>outh<Key.space><Key.shift>Brra<Key.backspace><Key.backspace>adenton,<Key.shift><Key.shift><Key.shift><Key.shift><Key.shift>United<Key.space>states
Screenshot: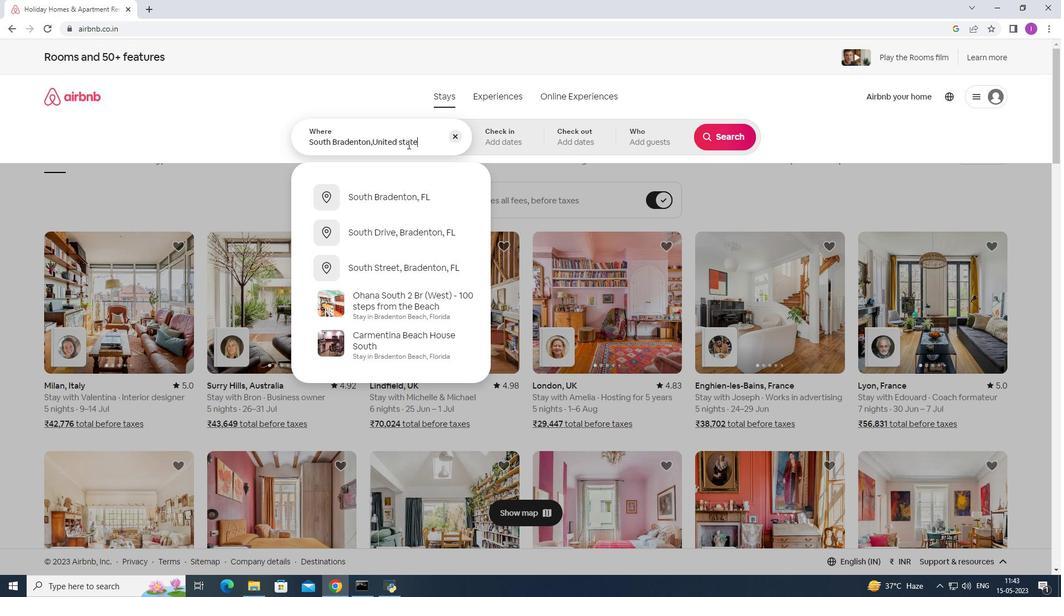 
Action: Mouse moved to (515, 133)
Screenshot: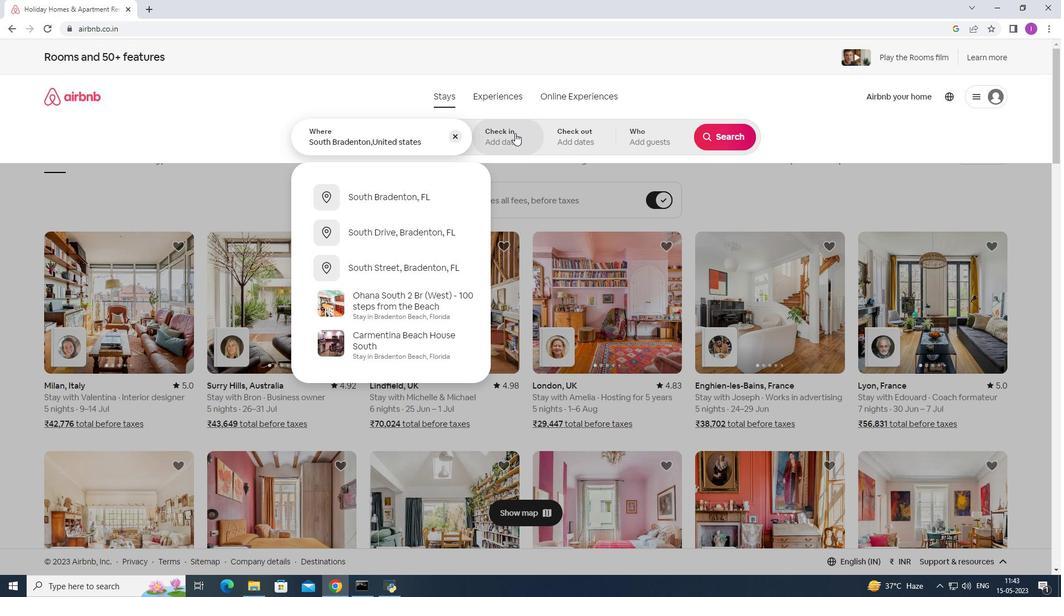 
Action: Mouse pressed left at (515, 133)
Screenshot: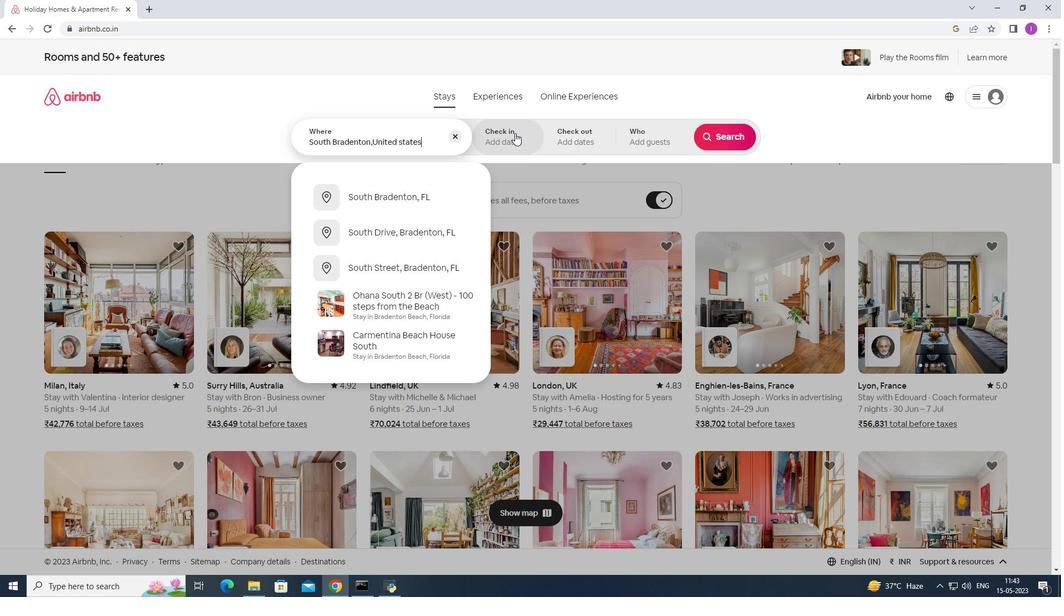
Action: Mouse moved to (724, 222)
Screenshot: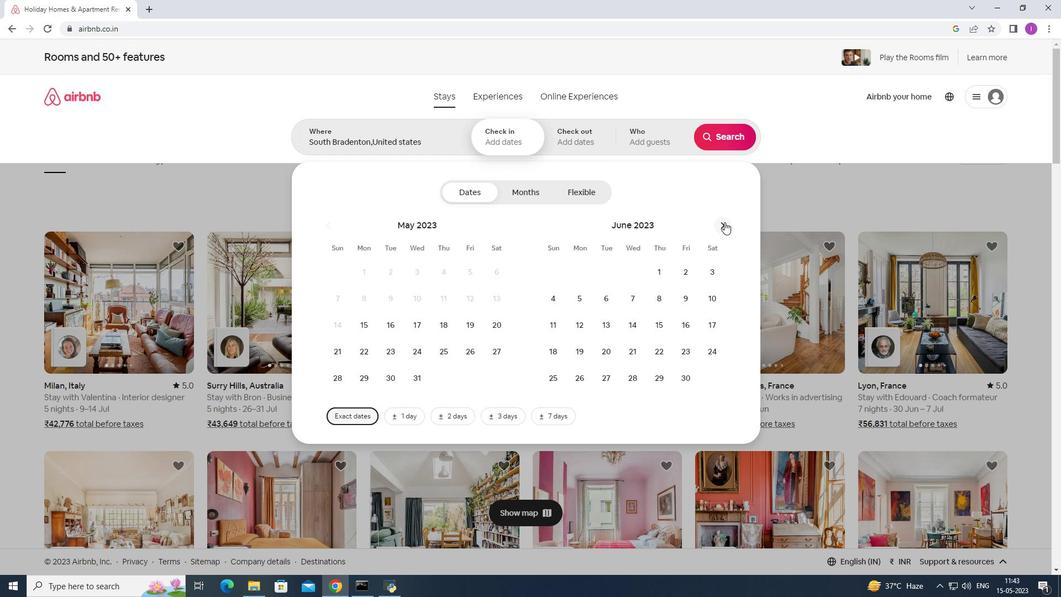 
Action: Mouse pressed left at (724, 222)
Screenshot: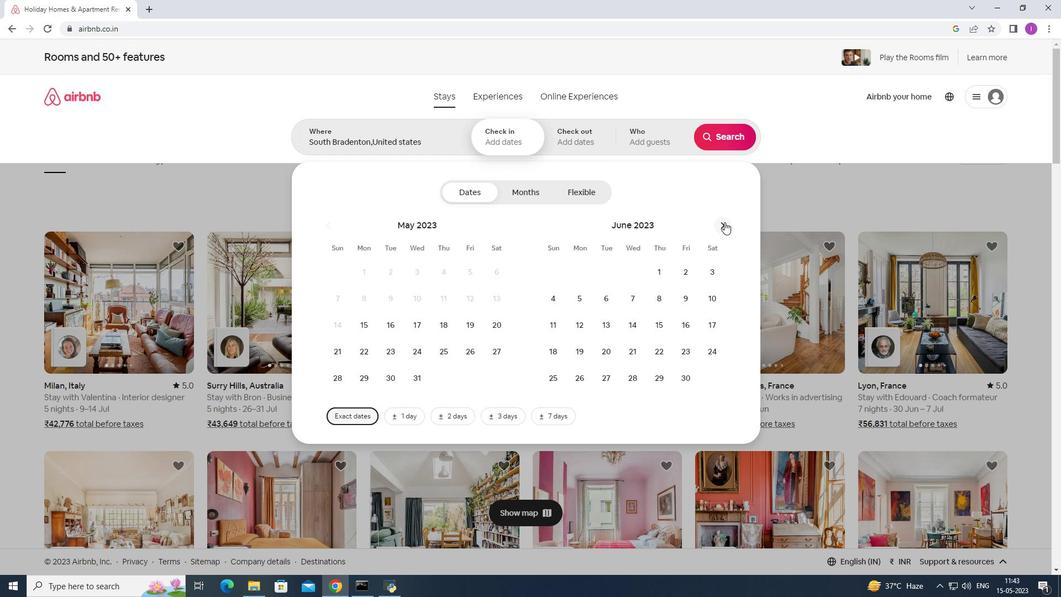 
Action: Mouse pressed left at (724, 222)
Screenshot: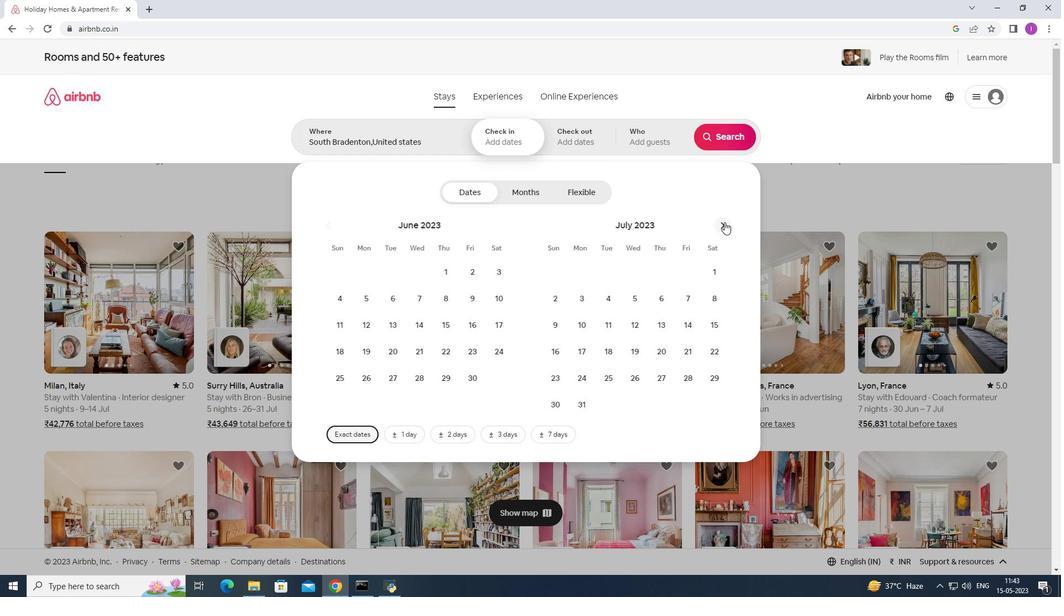 
Action: Mouse moved to (724, 222)
Screenshot: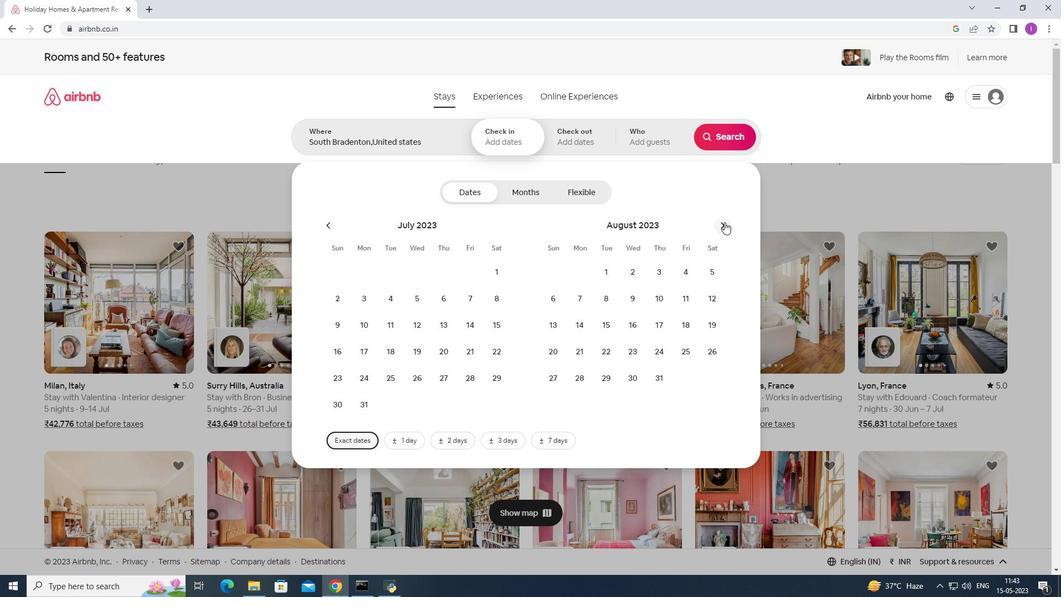
Action: Mouse pressed left at (724, 222)
Screenshot: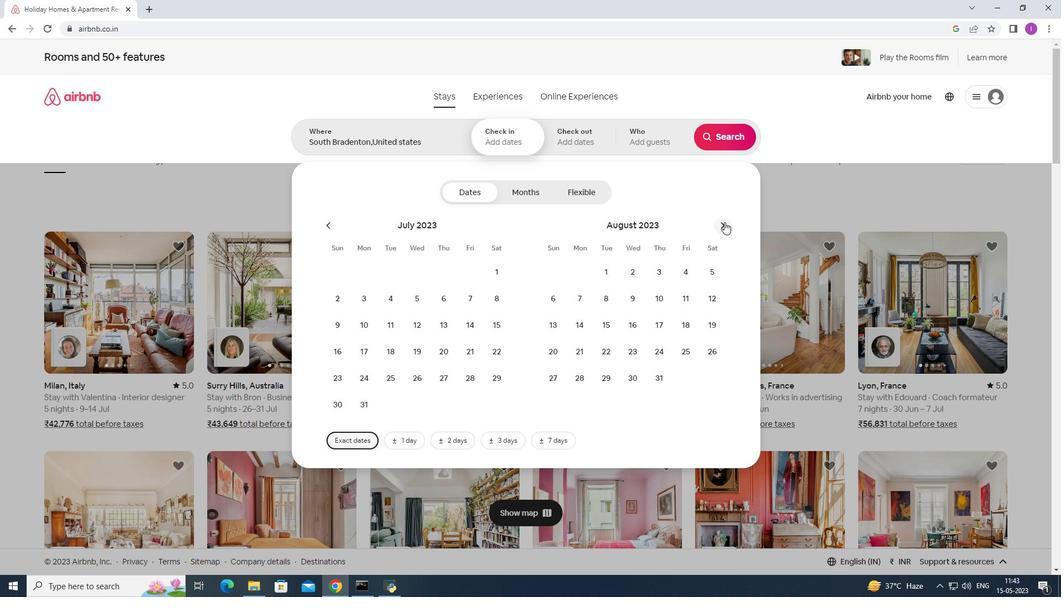 
Action: Mouse moved to (637, 295)
Screenshot: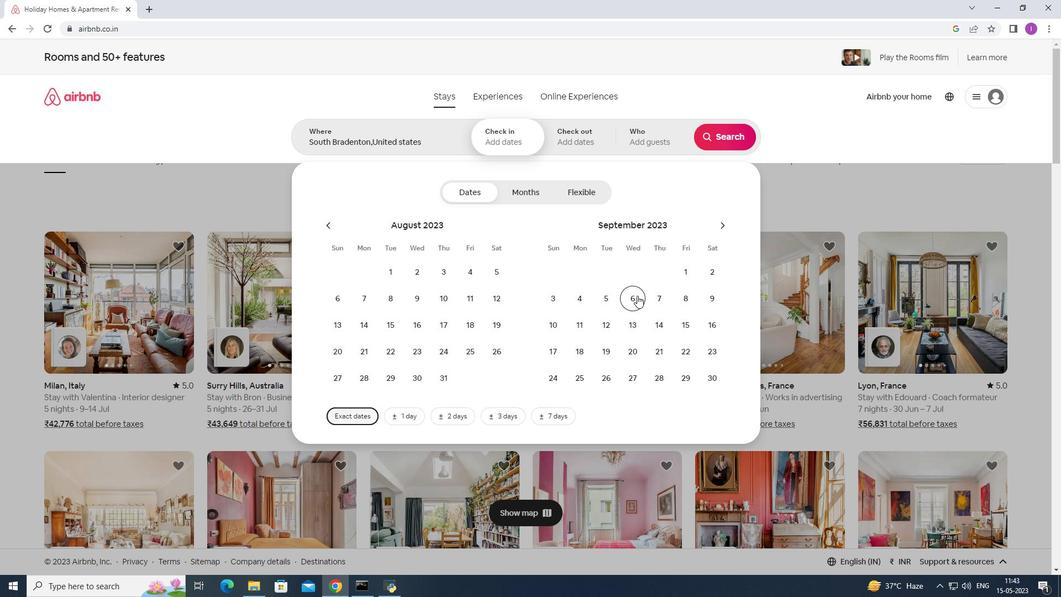 
Action: Mouse pressed left at (637, 295)
Screenshot: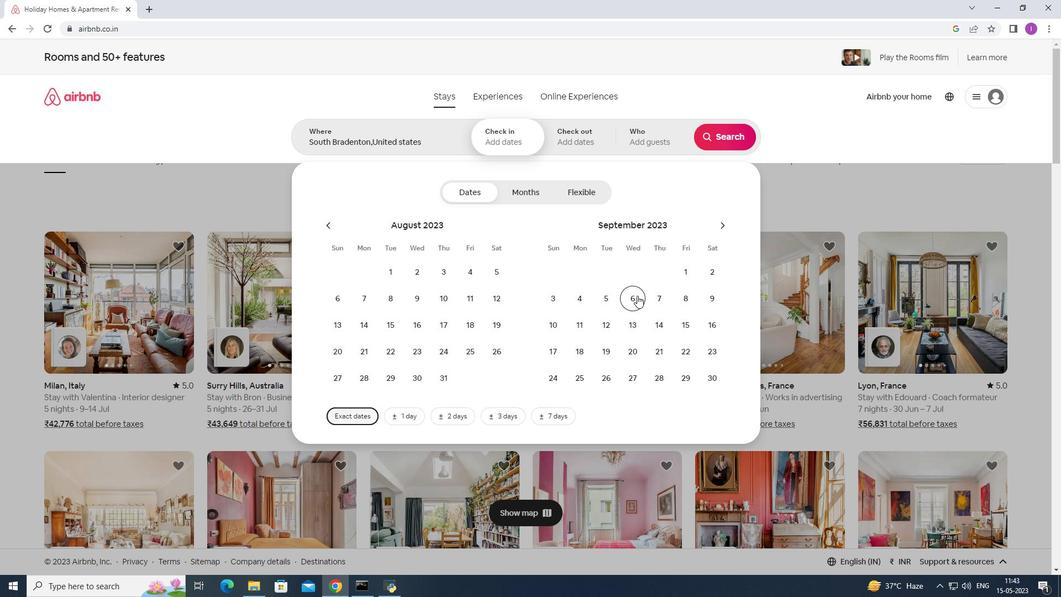 
Action: Mouse moved to (556, 324)
Screenshot: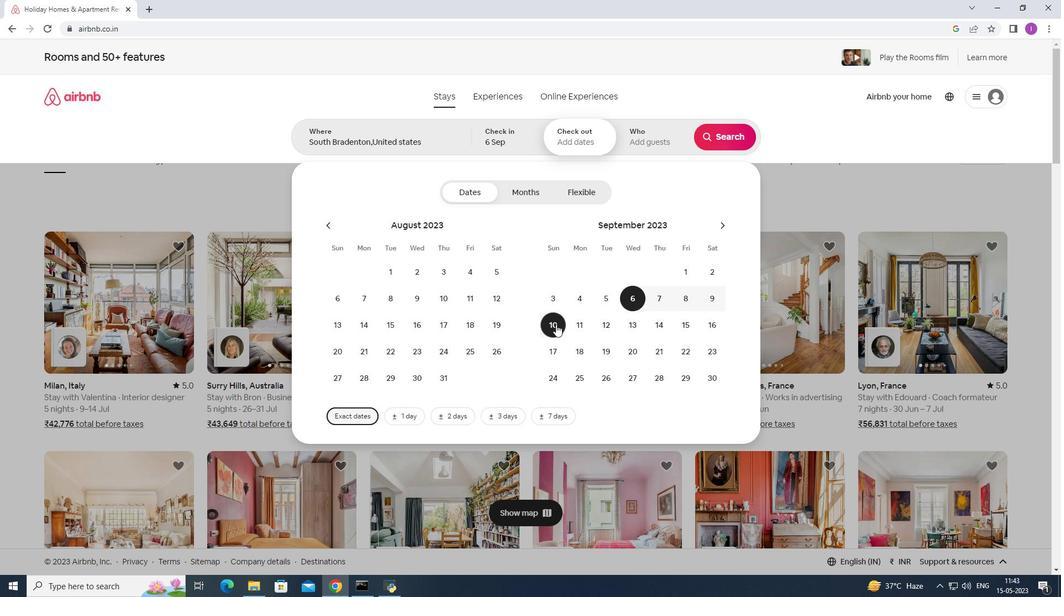 
Action: Mouse pressed left at (556, 324)
Screenshot: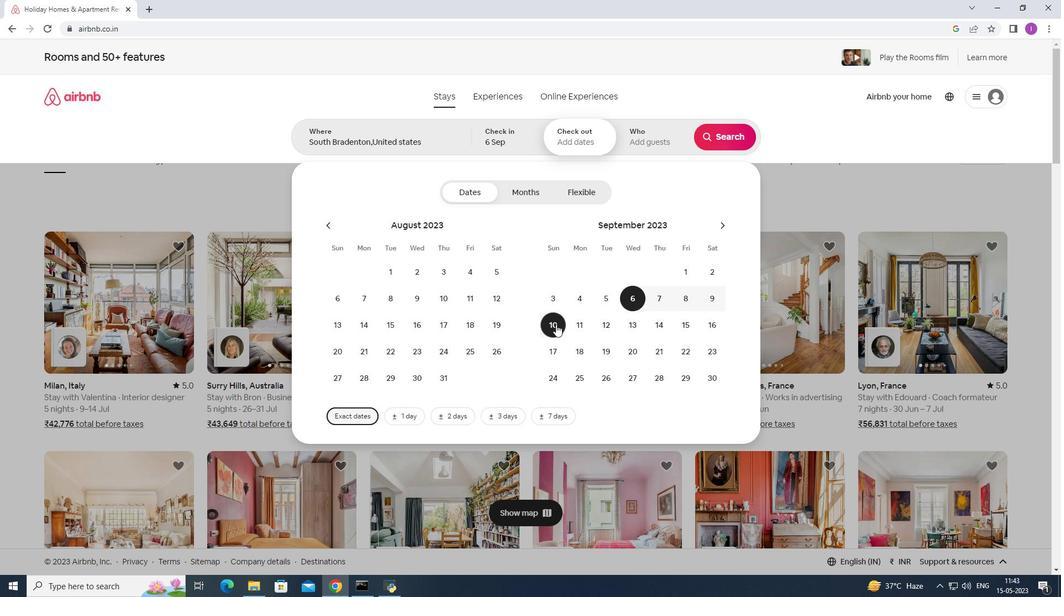 
Action: Mouse moved to (641, 138)
Screenshot: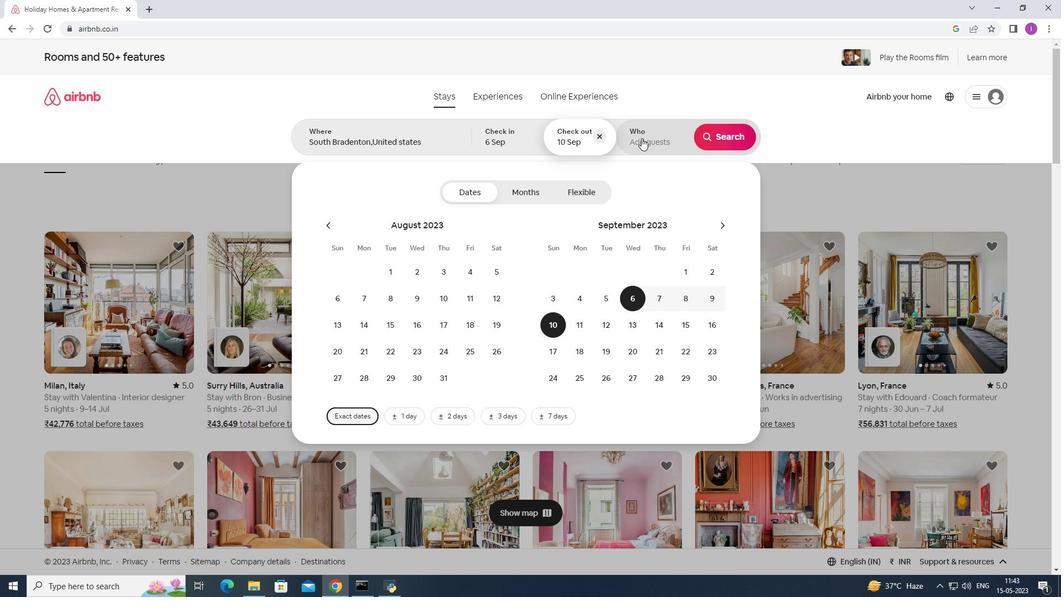 
Action: Mouse pressed left at (641, 138)
Screenshot: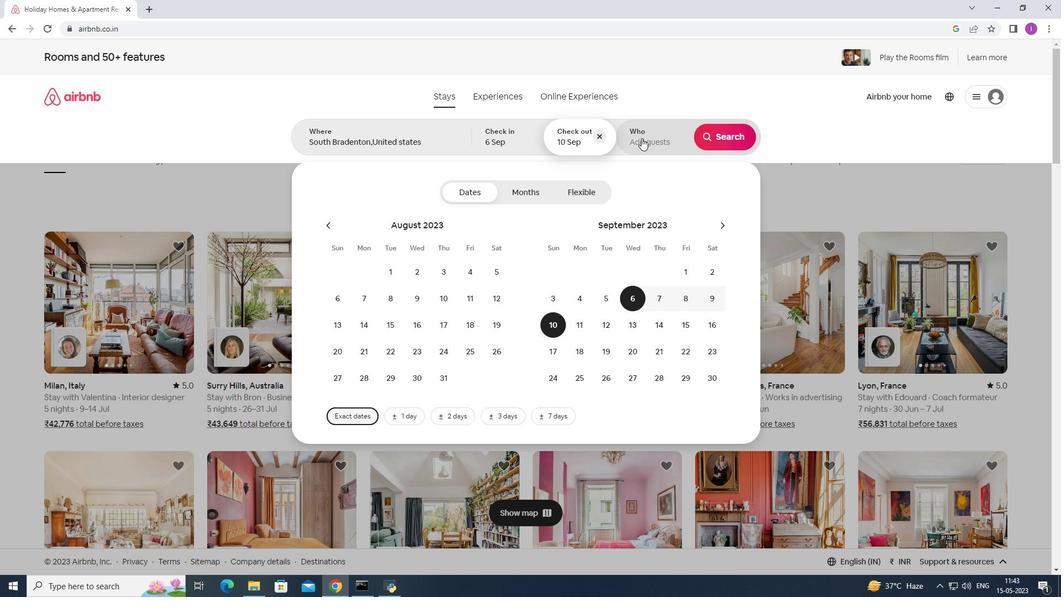 
Action: Mouse moved to (725, 194)
Screenshot: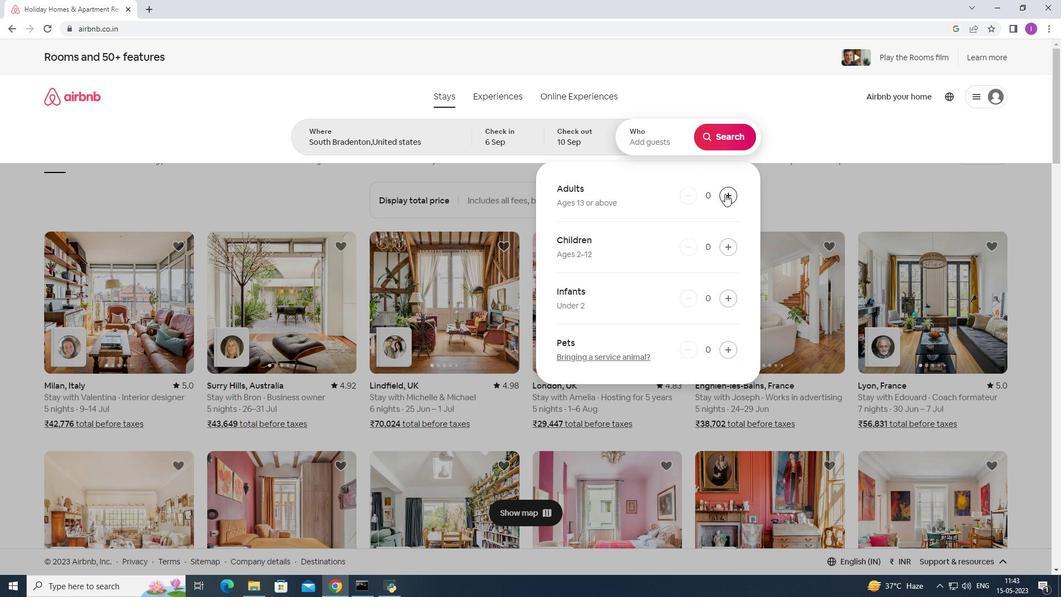 
Action: Mouse pressed left at (725, 194)
Screenshot: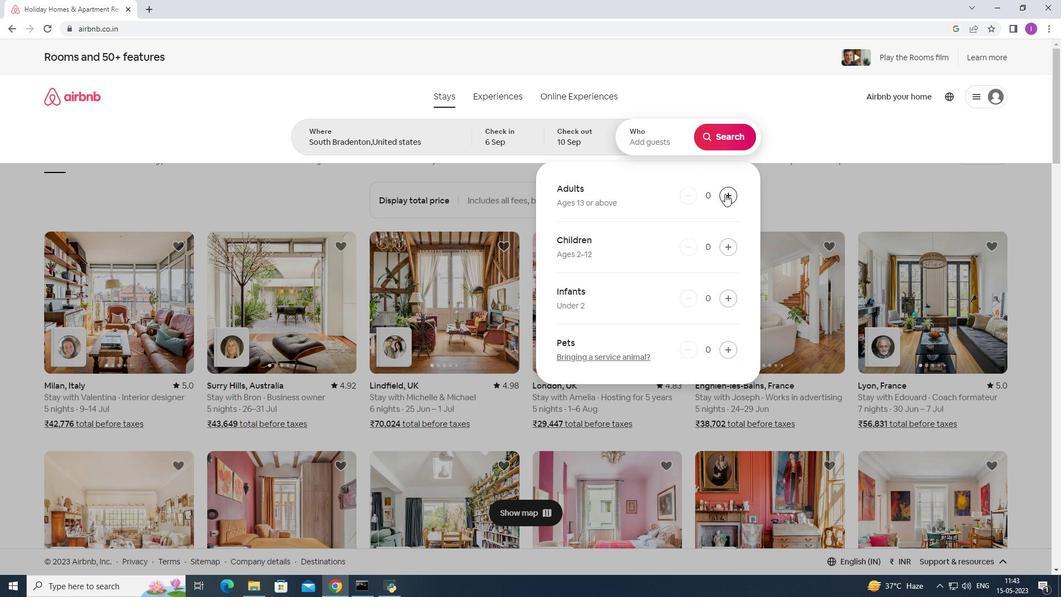 
Action: Mouse moved to (725, 194)
Screenshot: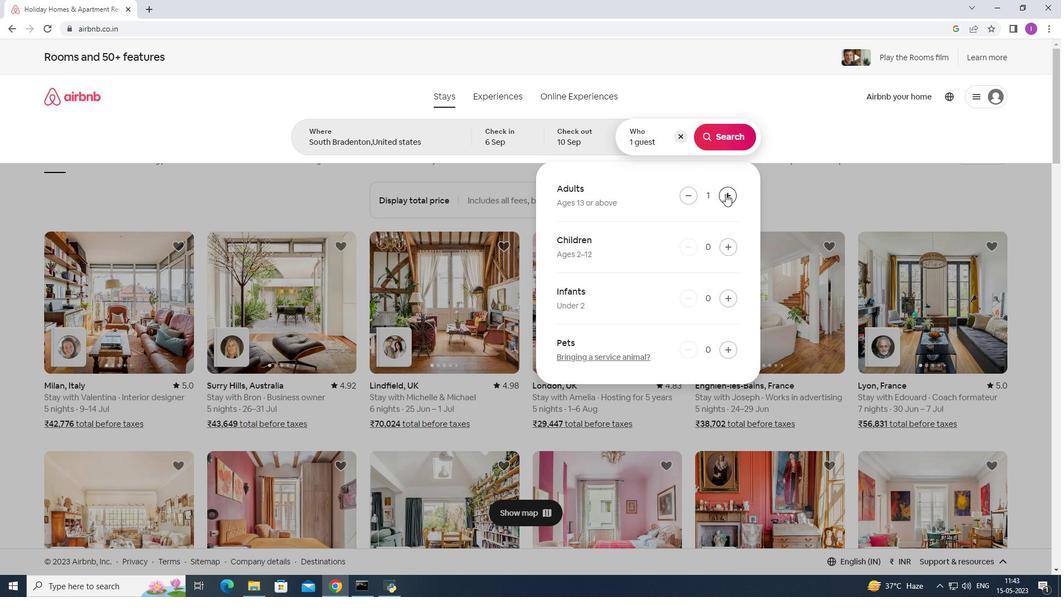 
Action: Mouse pressed left at (725, 194)
Screenshot: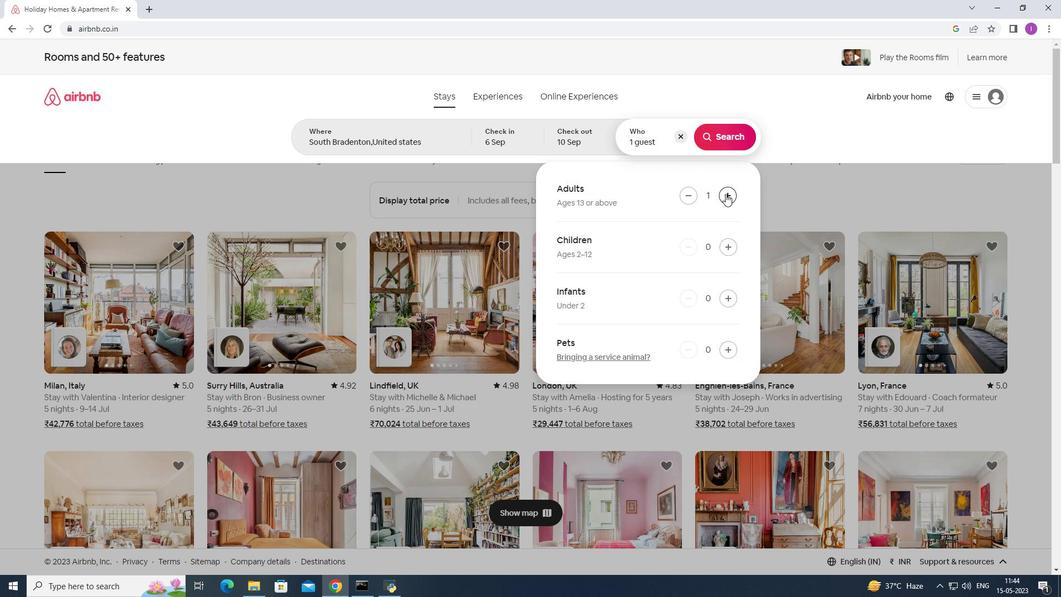 
Action: Mouse moved to (683, 192)
Screenshot: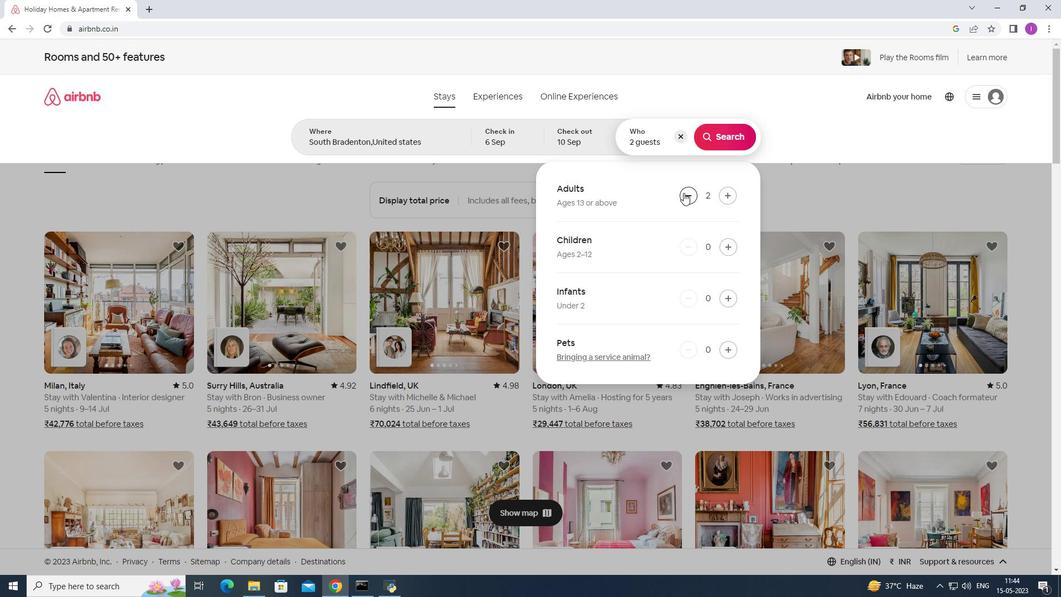 
Action: Mouse pressed left at (683, 192)
Screenshot: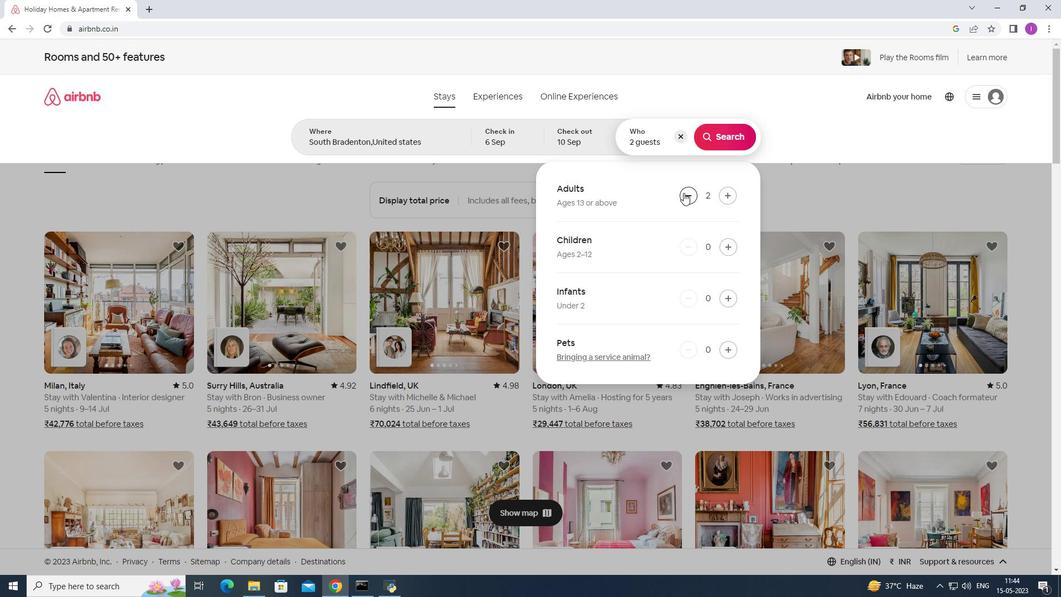 
Action: Mouse moved to (730, 133)
Screenshot: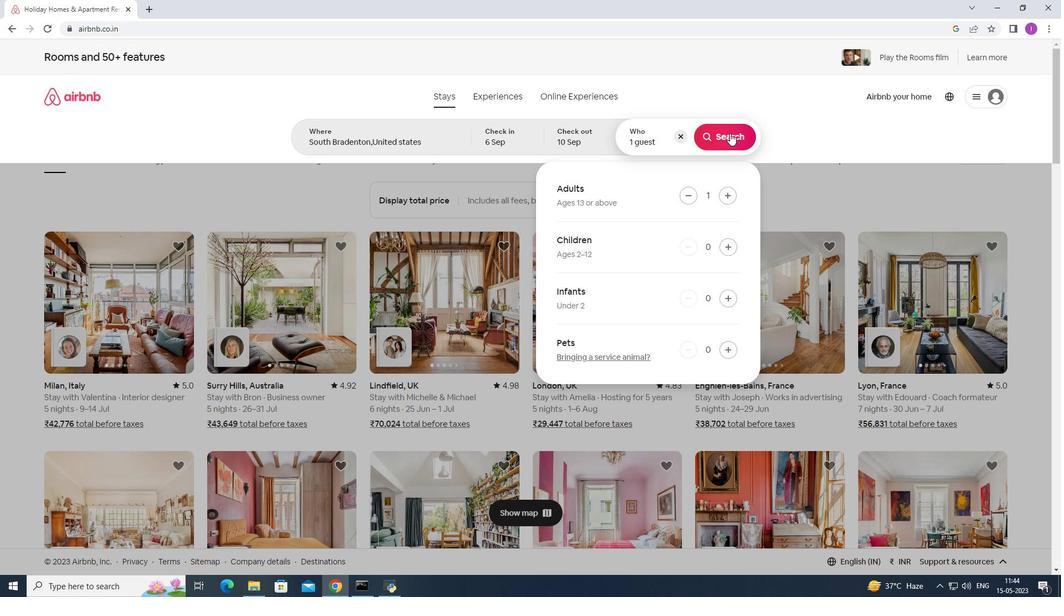 
Action: Mouse pressed left at (730, 133)
Screenshot: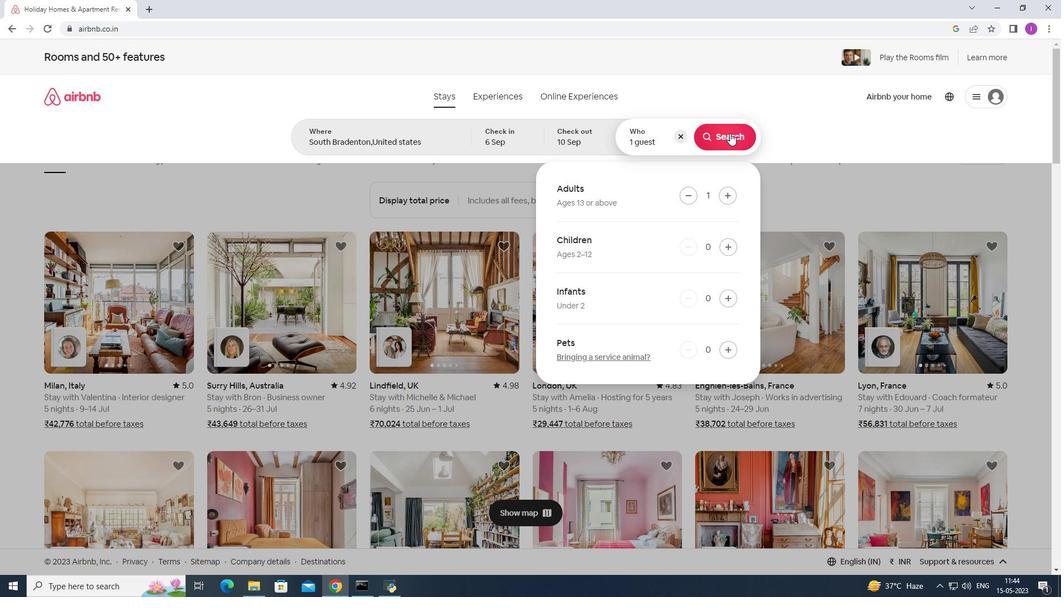 
Action: Mouse moved to (1007, 111)
Screenshot: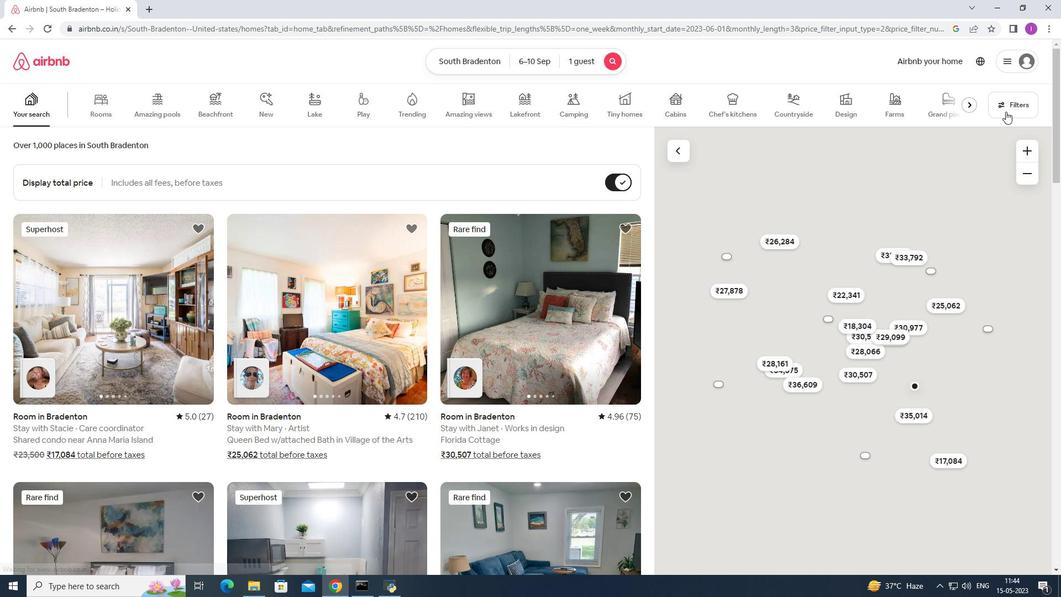 
Action: Mouse pressed left at (1007, 111)
Screenshot: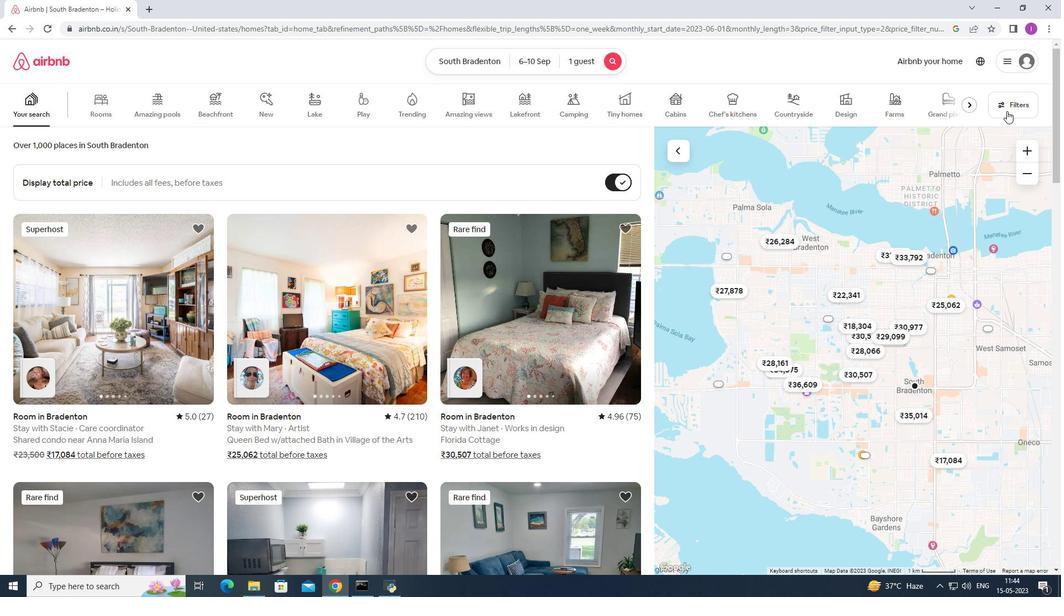 
Action: Mouse moved to (605, 381)
Screenshot: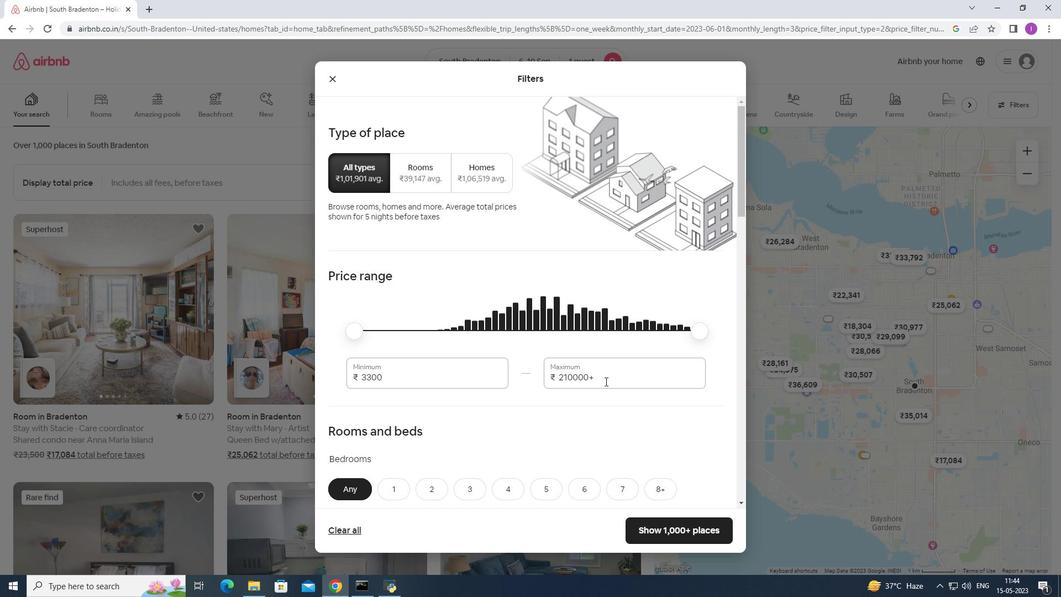 
Action: Mouse pressed left at (605, 381)
Screenshot: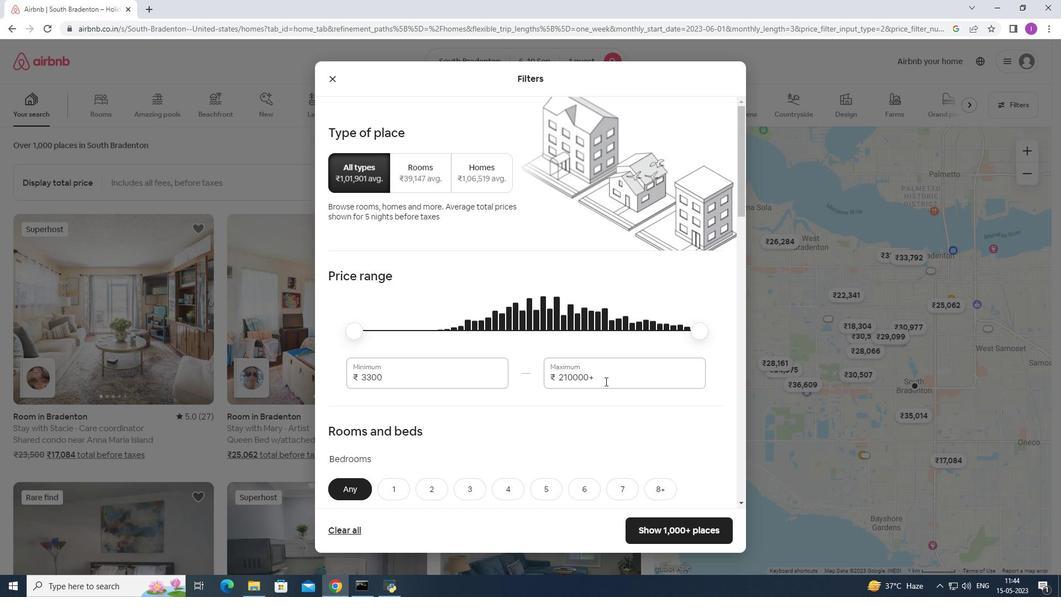 
Action: Mouse moved to (554, 383)
Screenshot: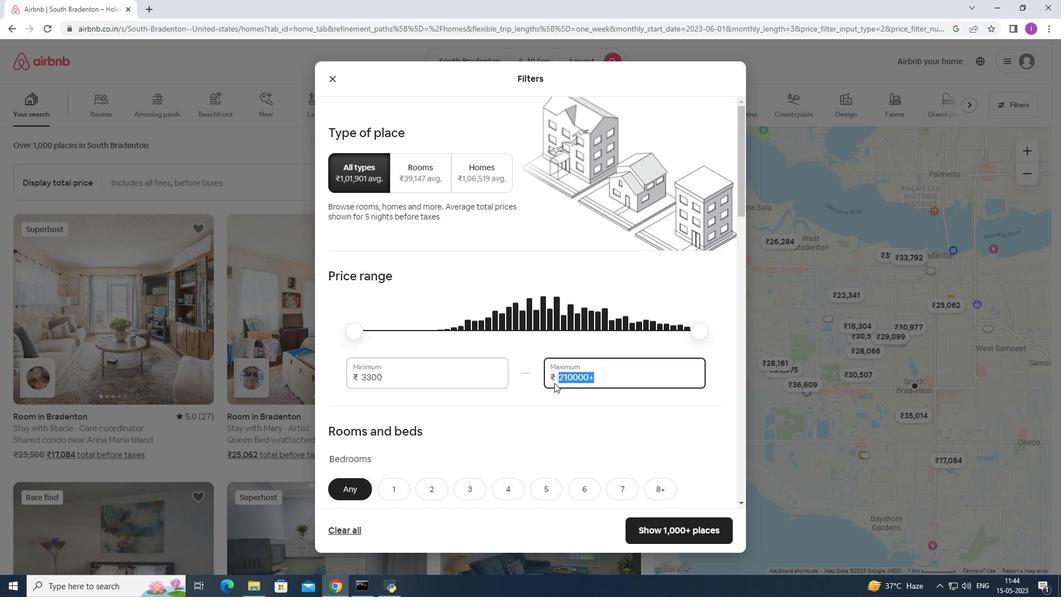 
Action: Key pressed 15000
Screenshot: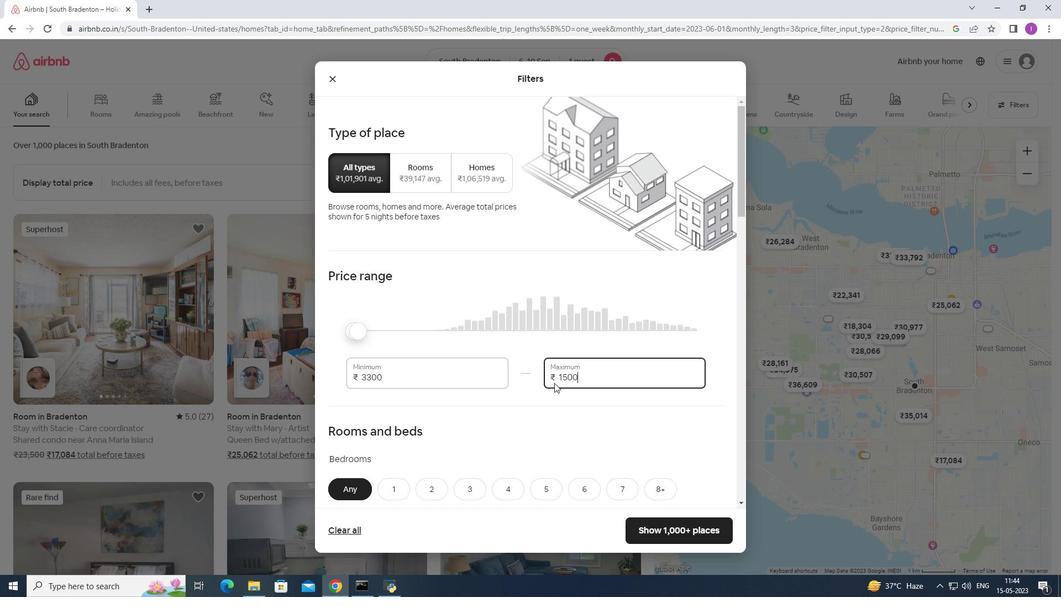 
Action: Mouse moved to (395, 374)
Screenshot: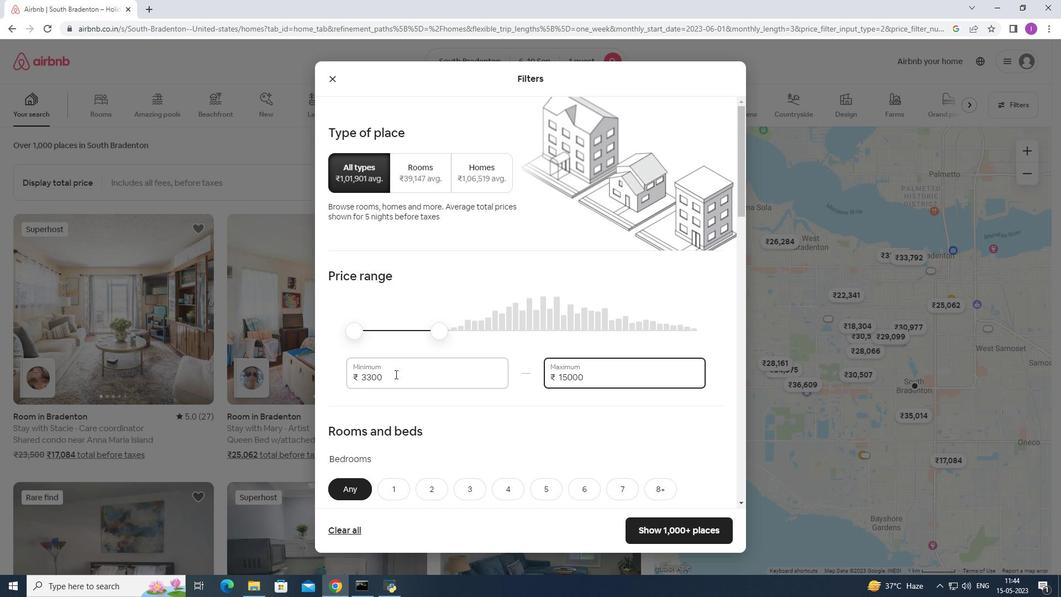 
Action: Mouse pressed left at (395, 374)
Screenshot: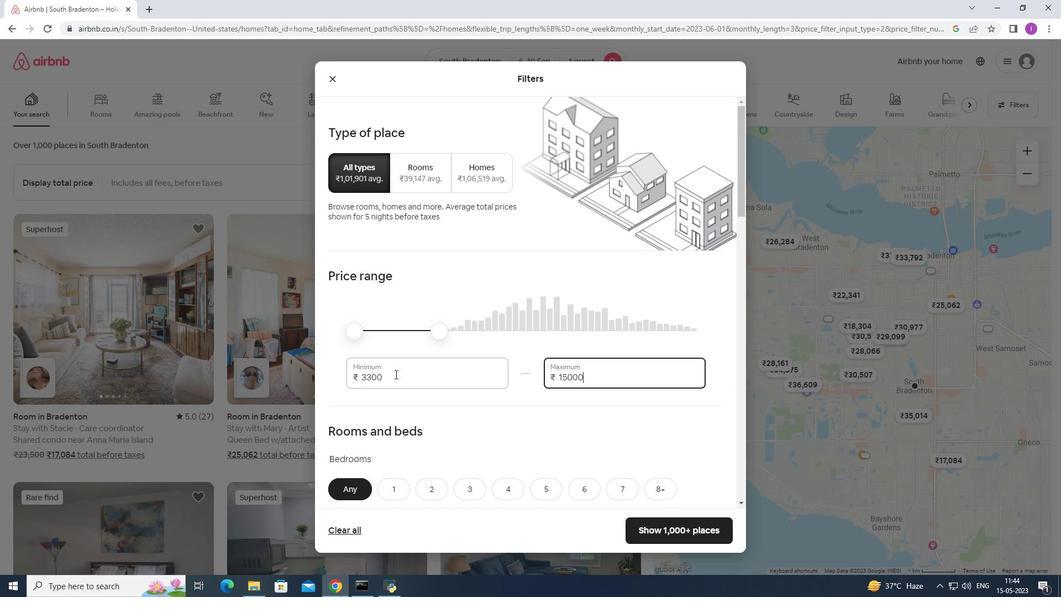 
Action: Mouse moved to (432, 377)
Screenshot: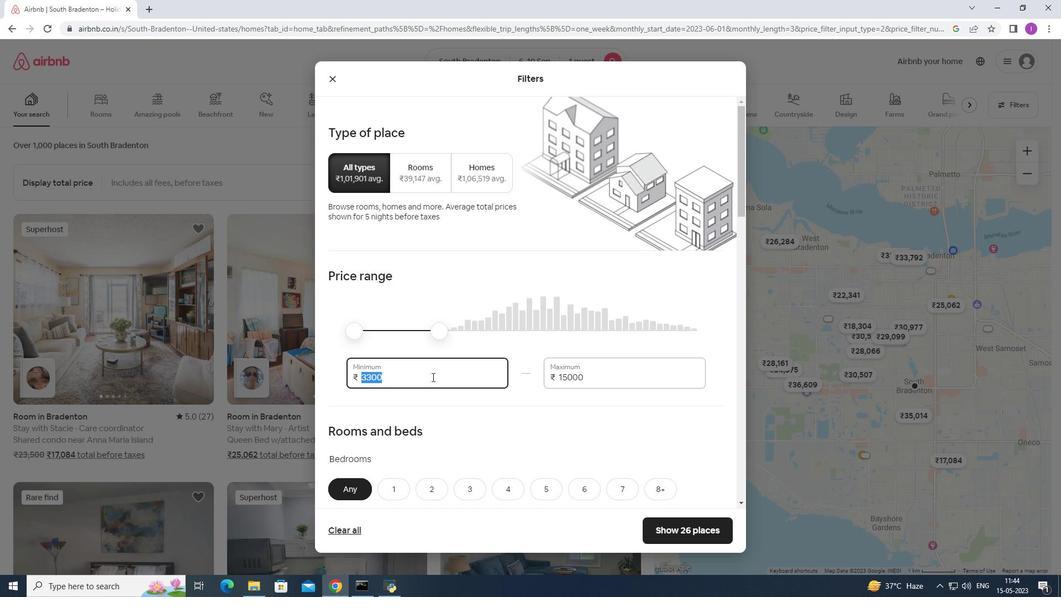 
Action: Key pressed 10000
Screenshot: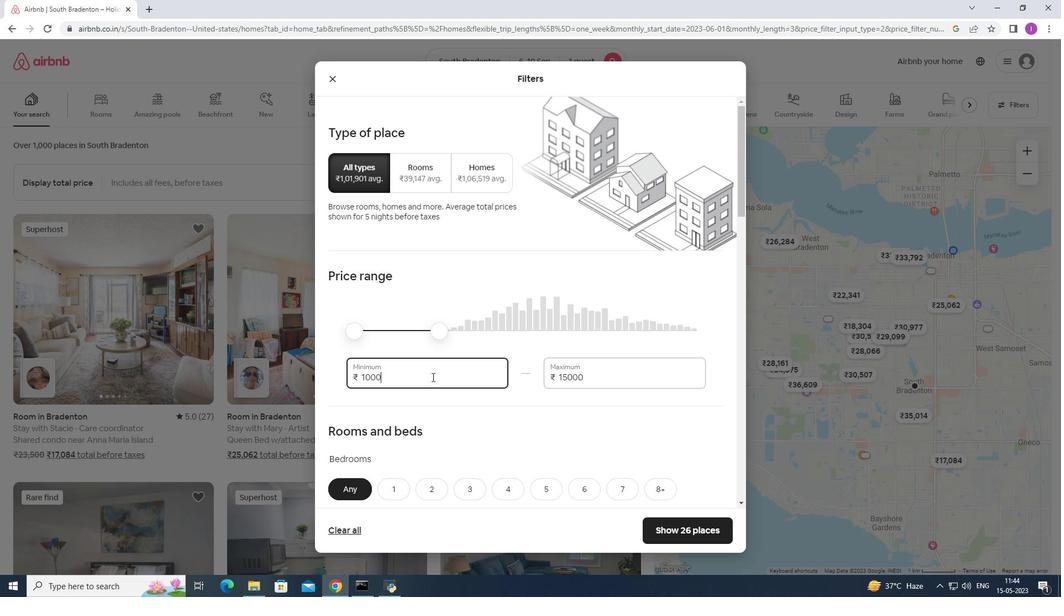 
Action: Mouse moved to (390, 417)
Screenshot: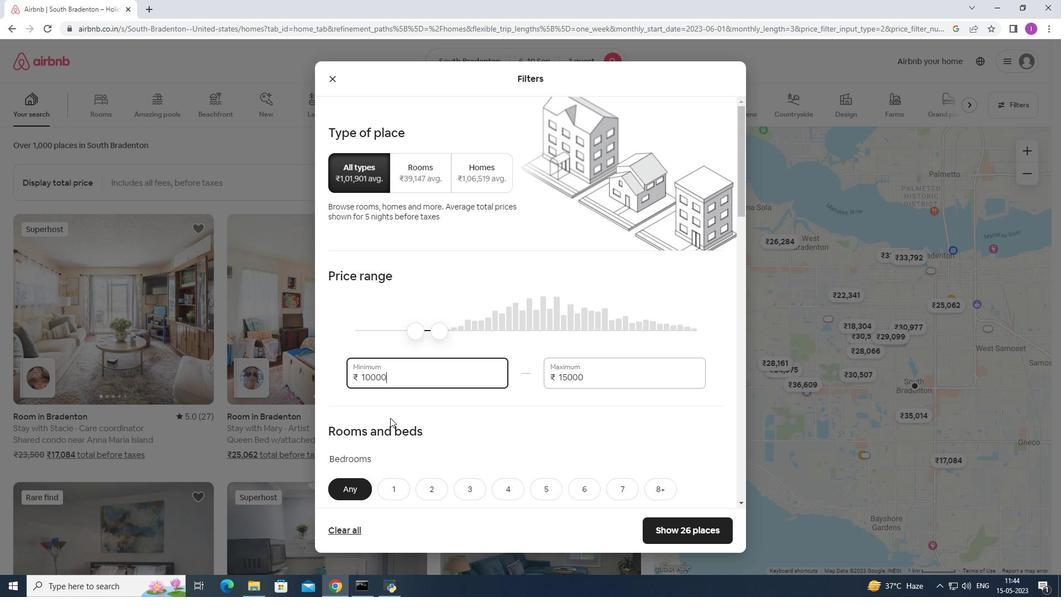
Action: Mouse scrolled (390, 417) with delta (0, 0)
Screenshot: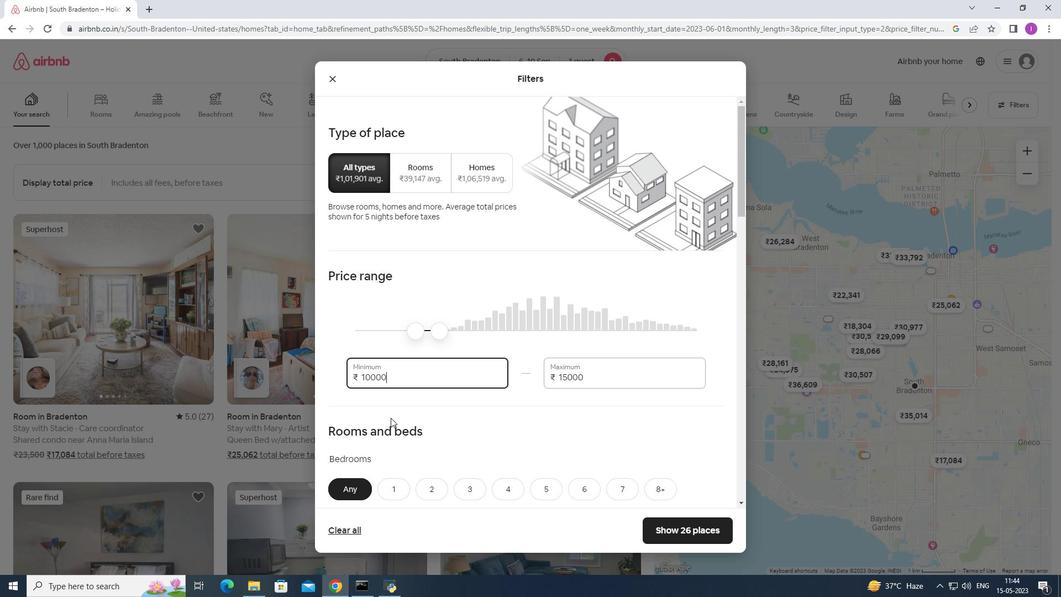 
Action: Mouse moved to (393, 415)
Screenshot: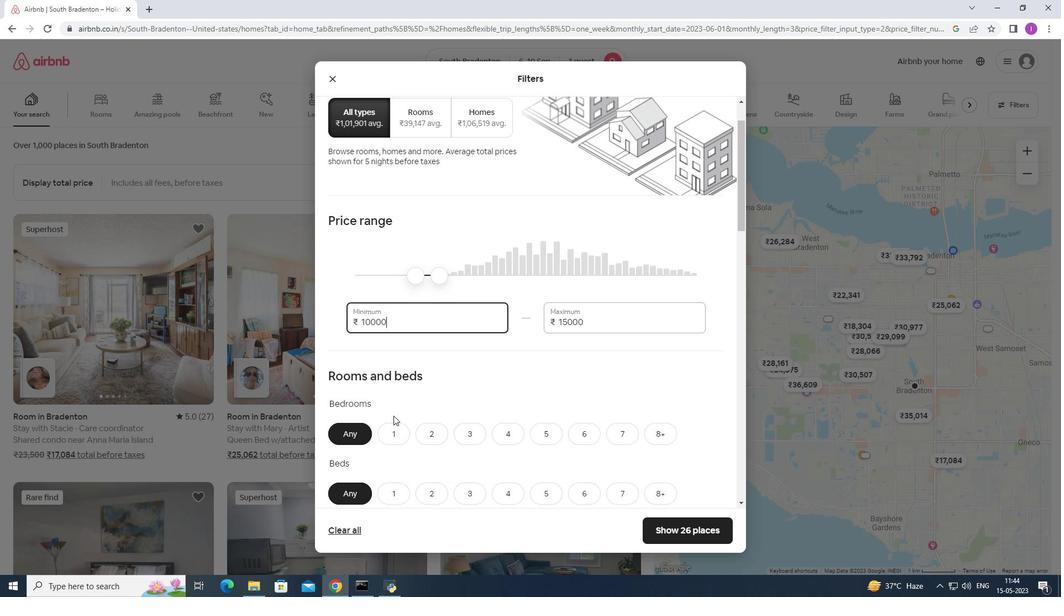 
Action: Mouse scrolled (393, 415) with delta (0, 0)
Screenshot: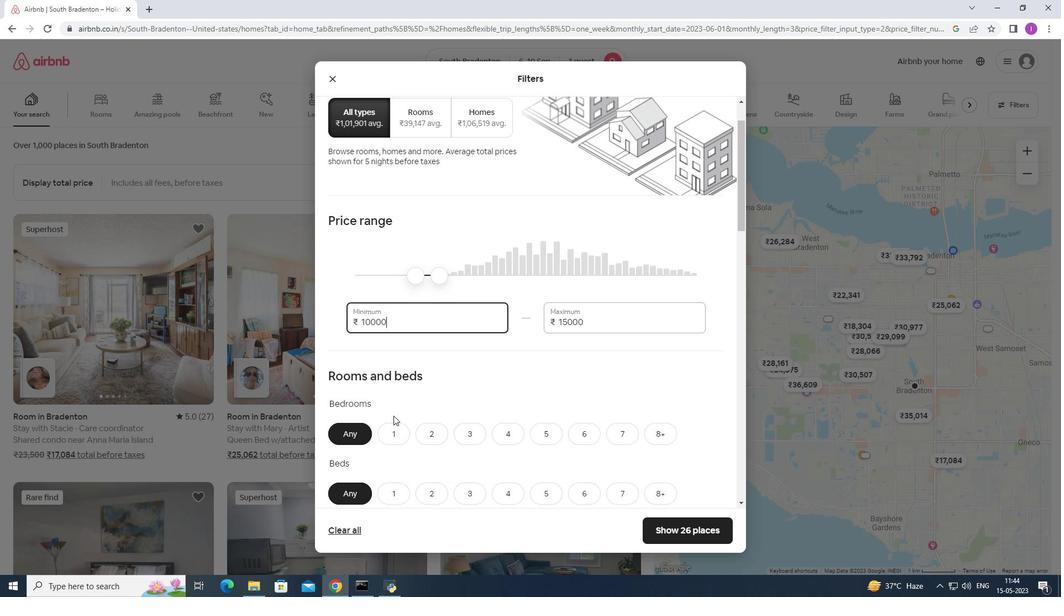
Action: Mouse moved to (383, 377)
Screenshot: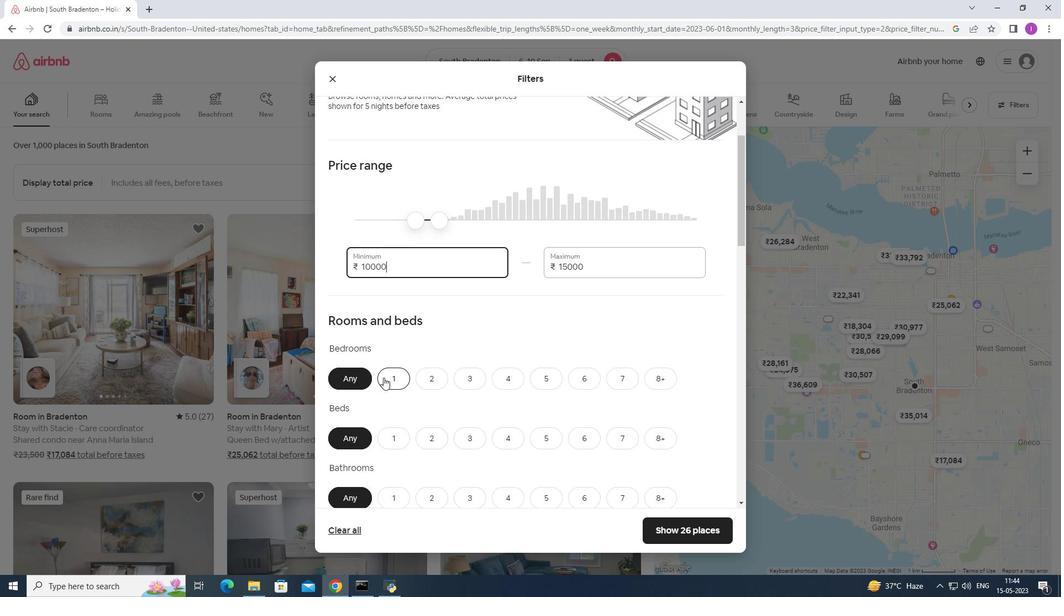 
Action: Mouse pressed left at (383, 377)
Screenshot: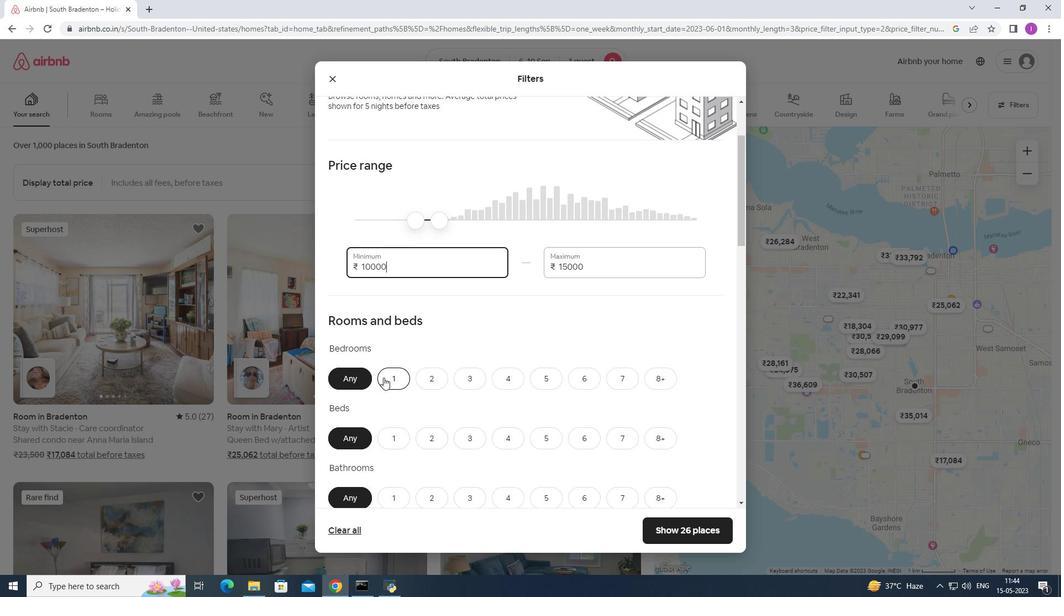 
Action: Mouse moved to (396, 430)
Screenshot: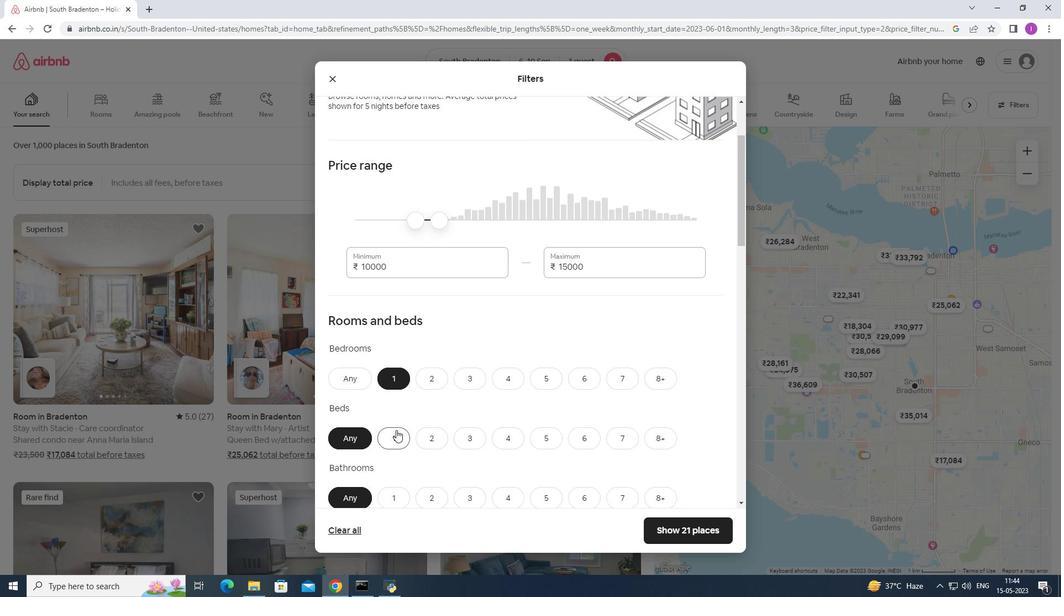 
Action: Mouse pressed left at (396, 430)
Screenshot: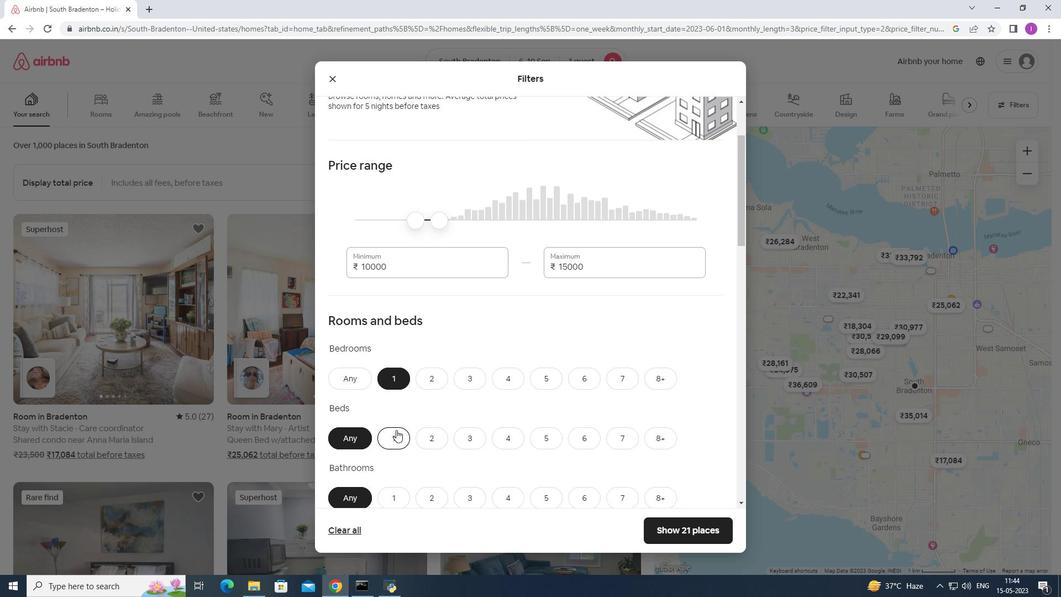 
Action: Mouse moved to (397, 494)
Screenshot: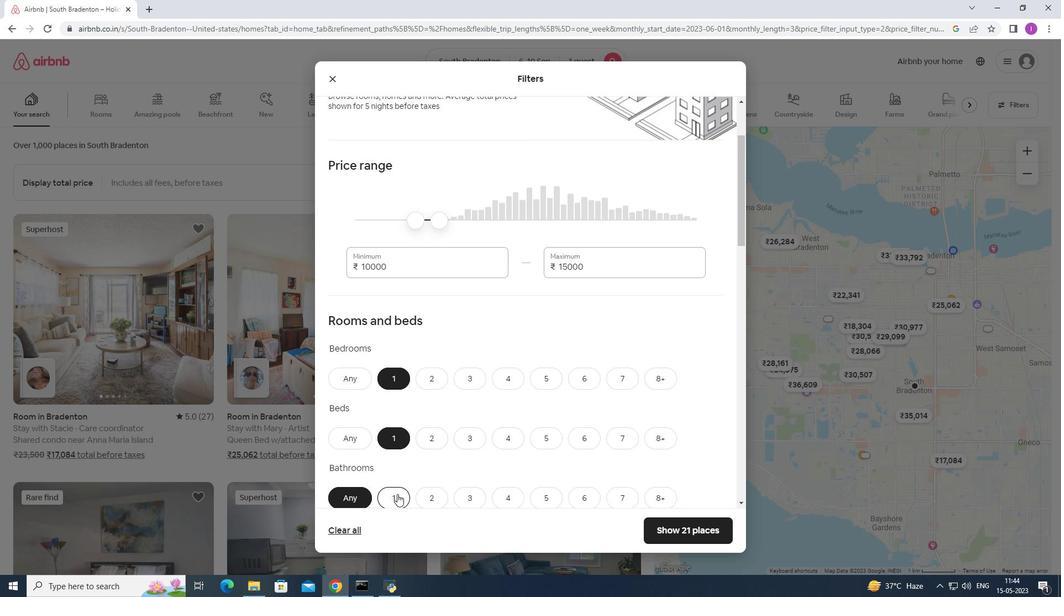 
Action: Mouse pressed left at (397, 494)
Screenshot: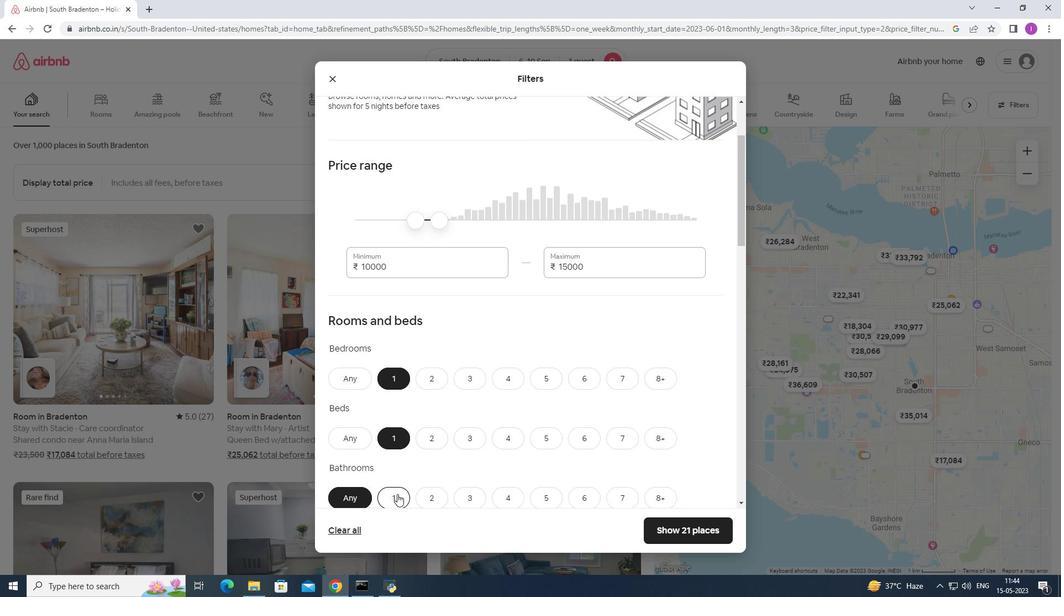 
Action: Mouse moved to (420, 453)
Screenshot: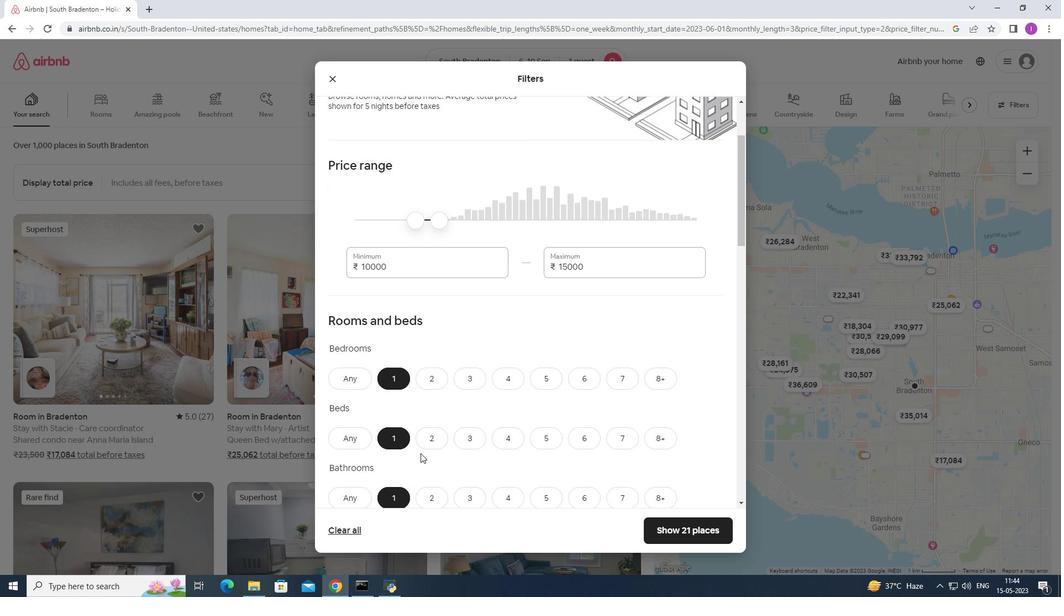 
Action: Mouse scrolled (420, 452) with delta (0, 0)
Screenshot: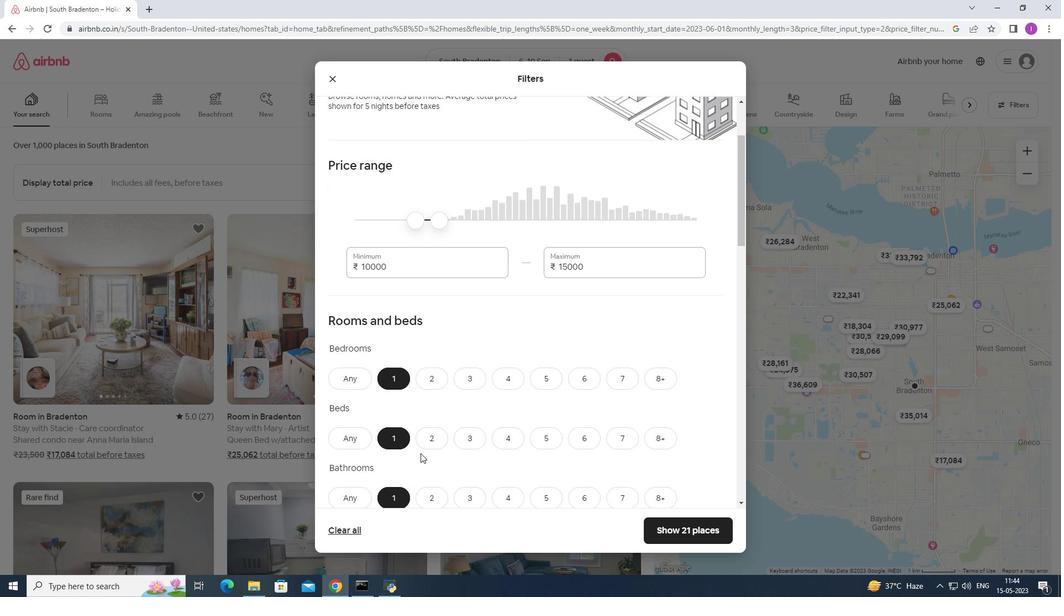 
Action: Mouse moved to (420, 453)
Screenshot: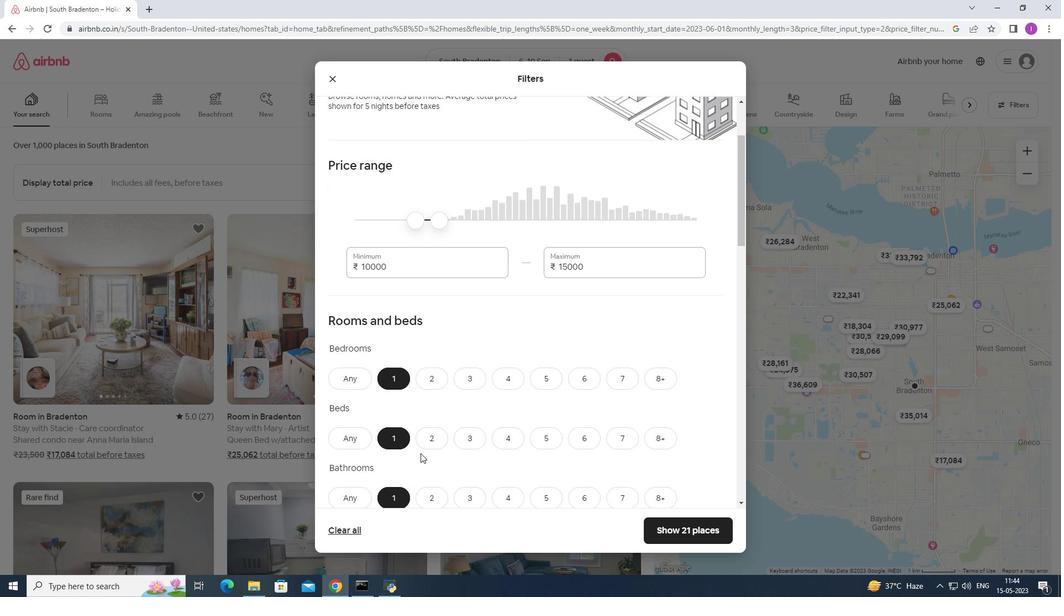 
Action: Mouse scrolled (420, 452) with delta (0, 0)
Screenshot: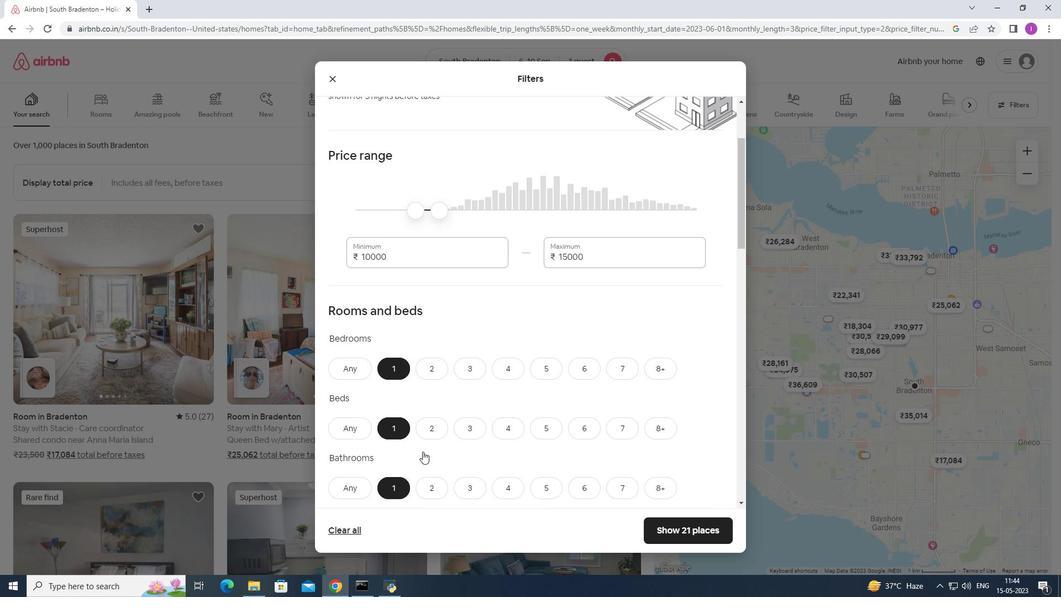 
Action: Mouse moved to (421, 452)
Screenshot: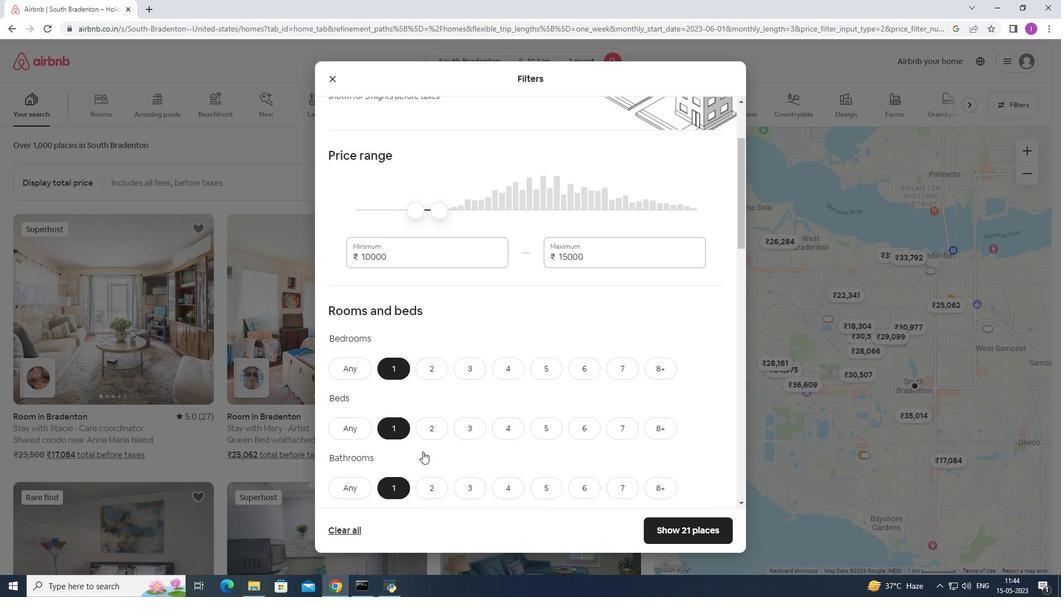 
Action: Mouse scrolled (421, 452) with delta (0, 0)
Screenshot: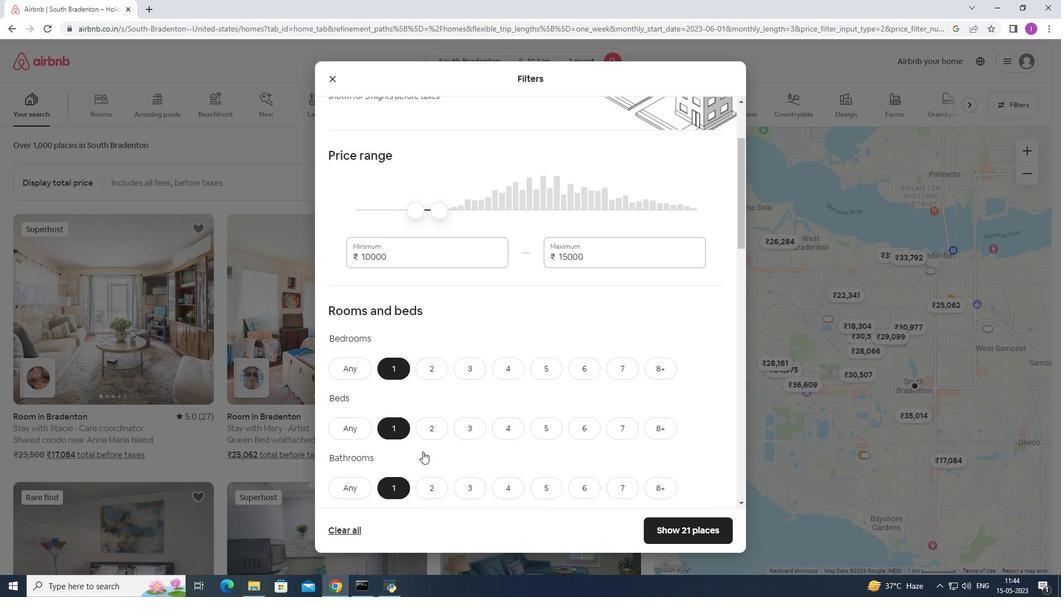 
Action: Mouse moved to (422, 451)
Screenshot: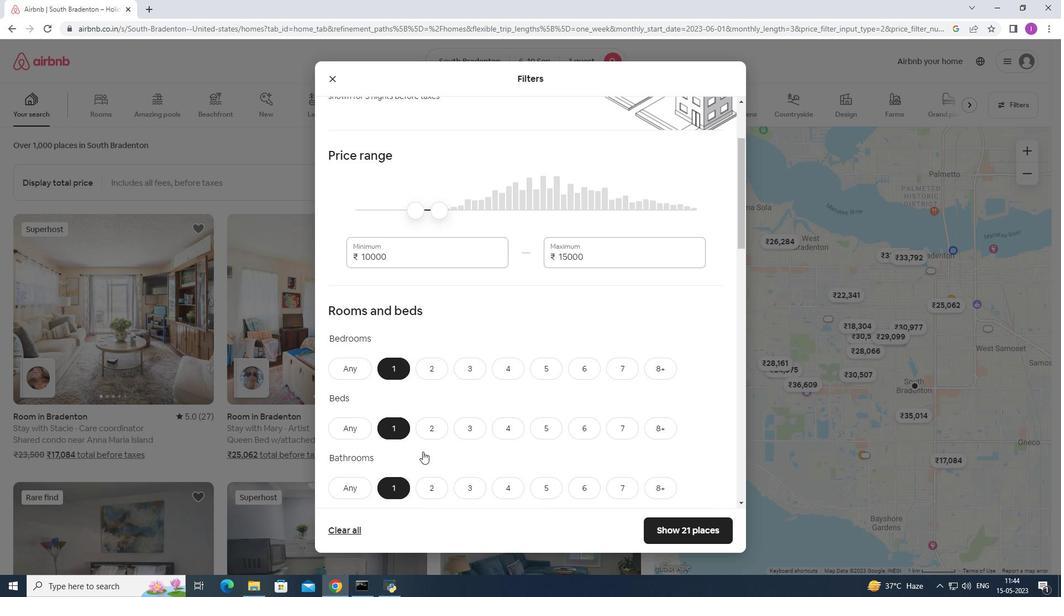
Action: Mouse scrolled (422, 451) with delta (0, 0)
Screenshot: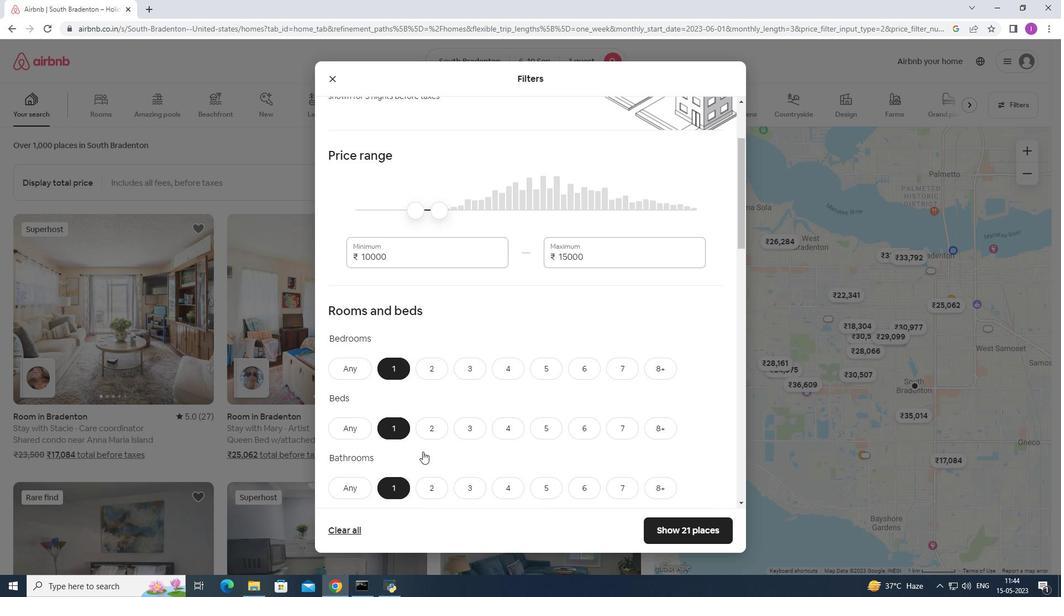 
Action: Mouse moved to (390, 395)
Screenshot: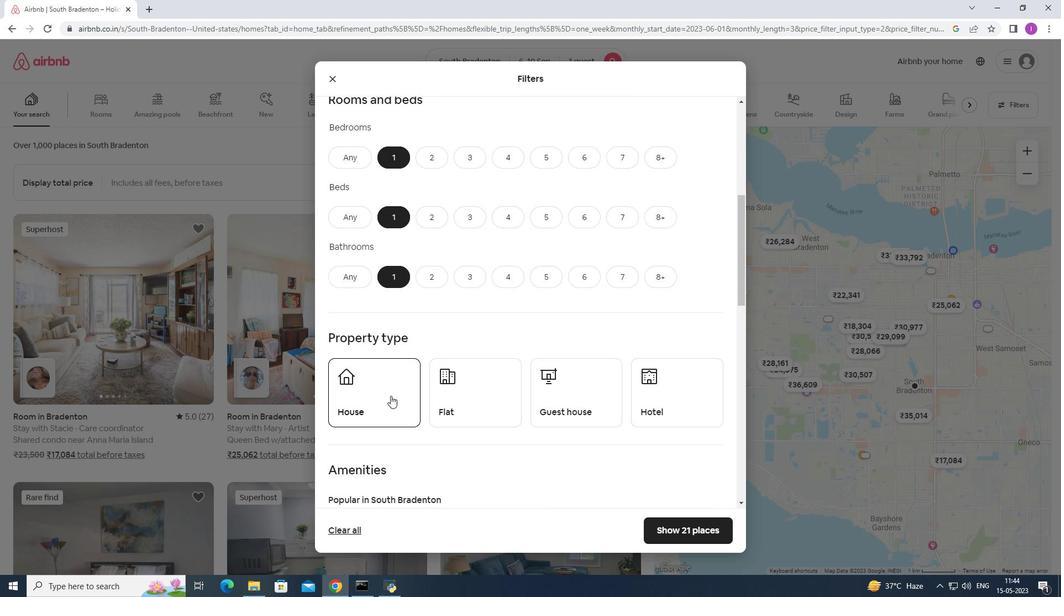 
Action: Mouse pressed left at (390, 395)
Screenshot: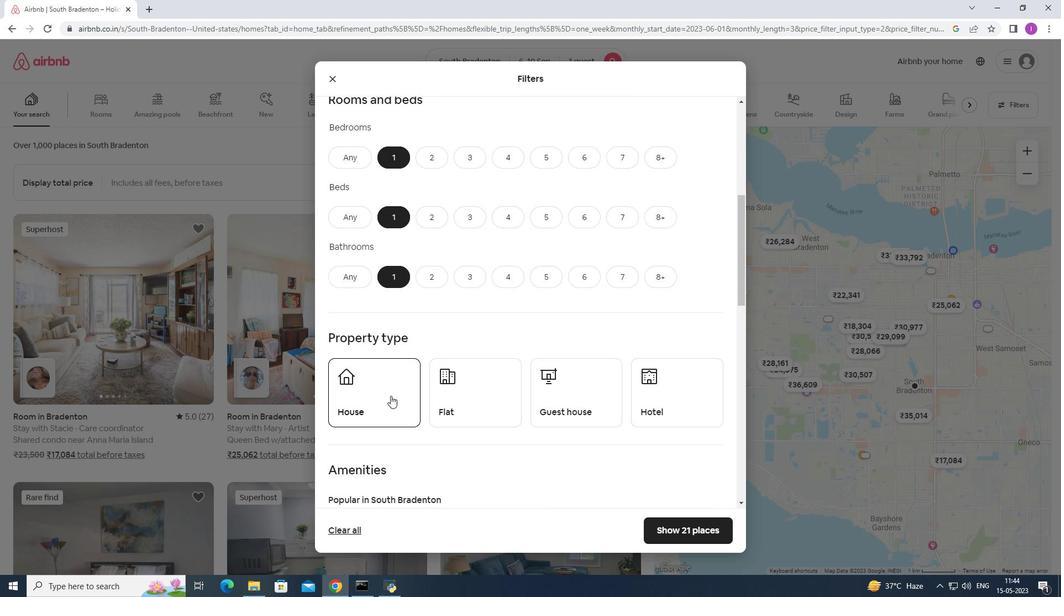 
Action: Mouse moved to (448, 396)
Screenshot: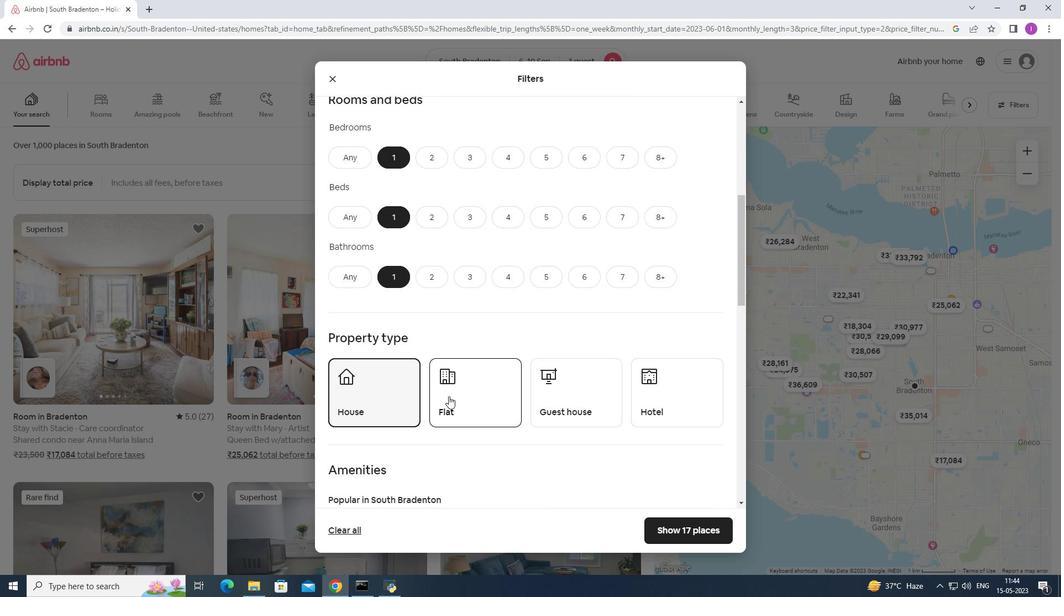 
Action: Mouse pressed left at (448, 396)
Screenshot: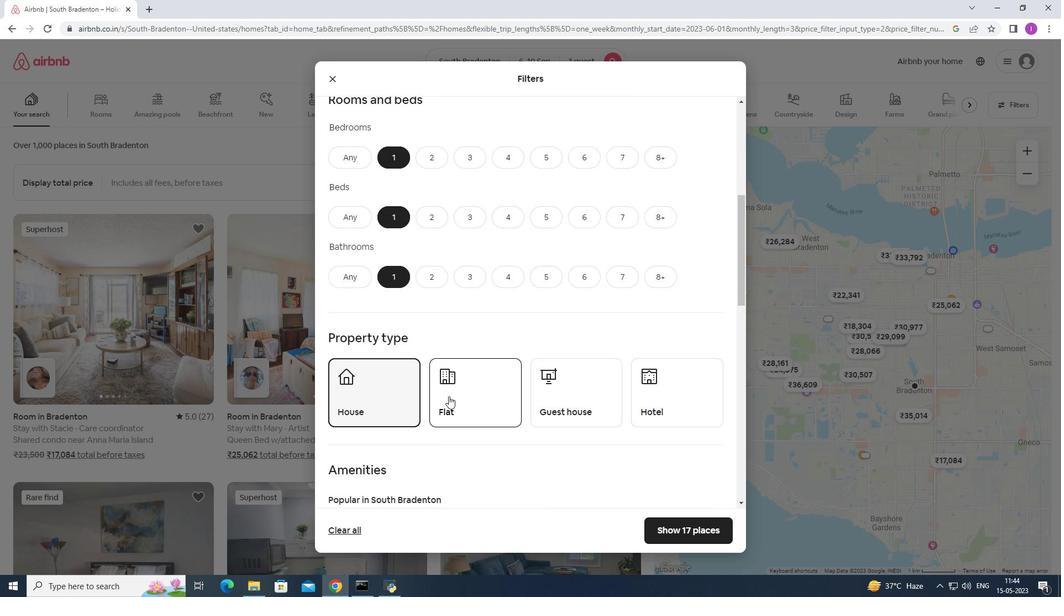 
Action: Mouse moved to (565, 405)
Screenshot: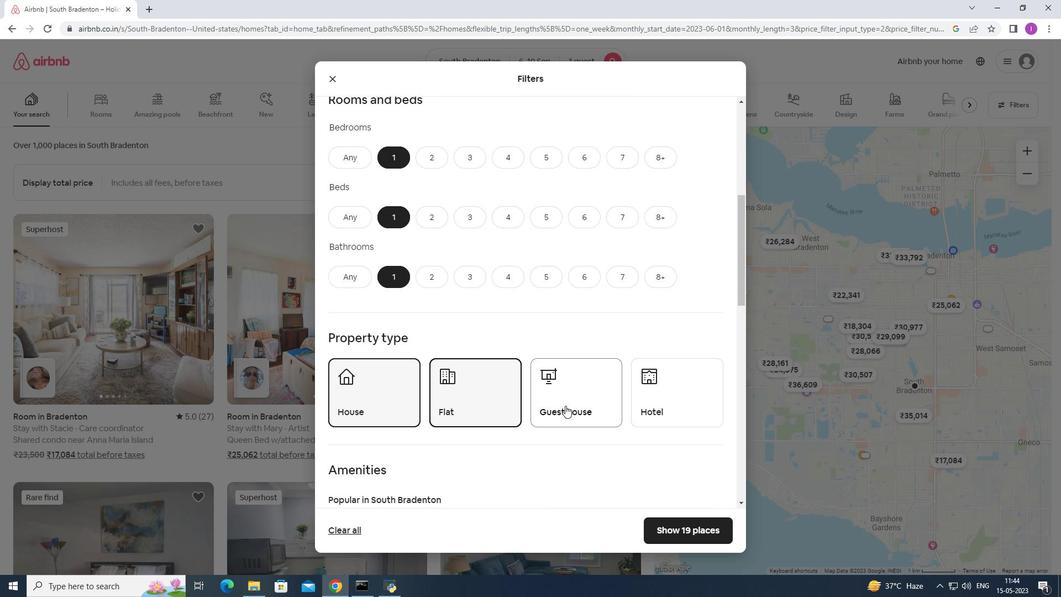 
Action: Mouse pressed left at (565, 405)
Screenshot: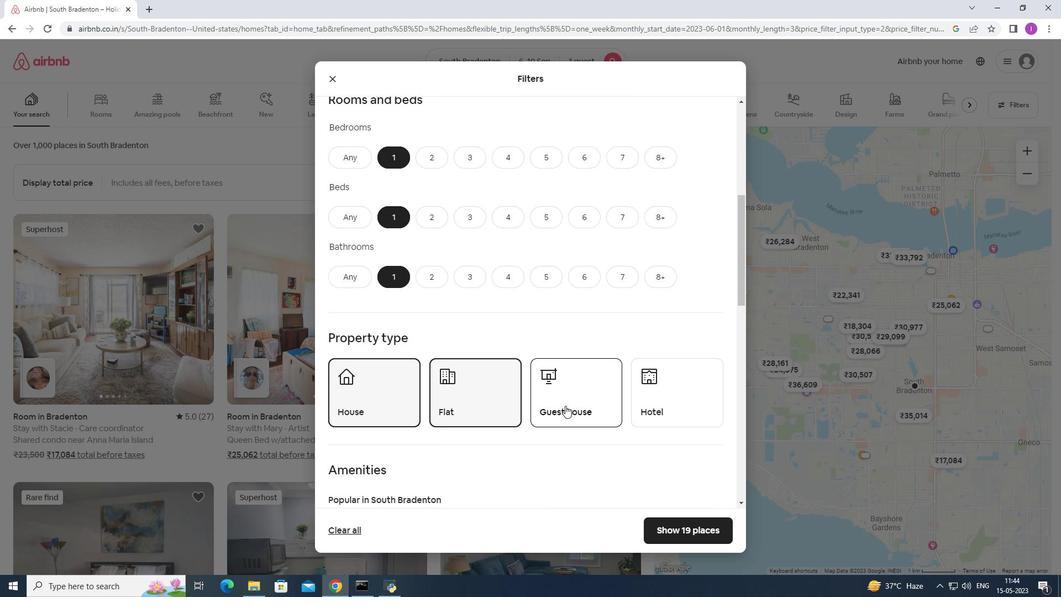 
Action: Mouse moved to (661, 386)
Screenshot: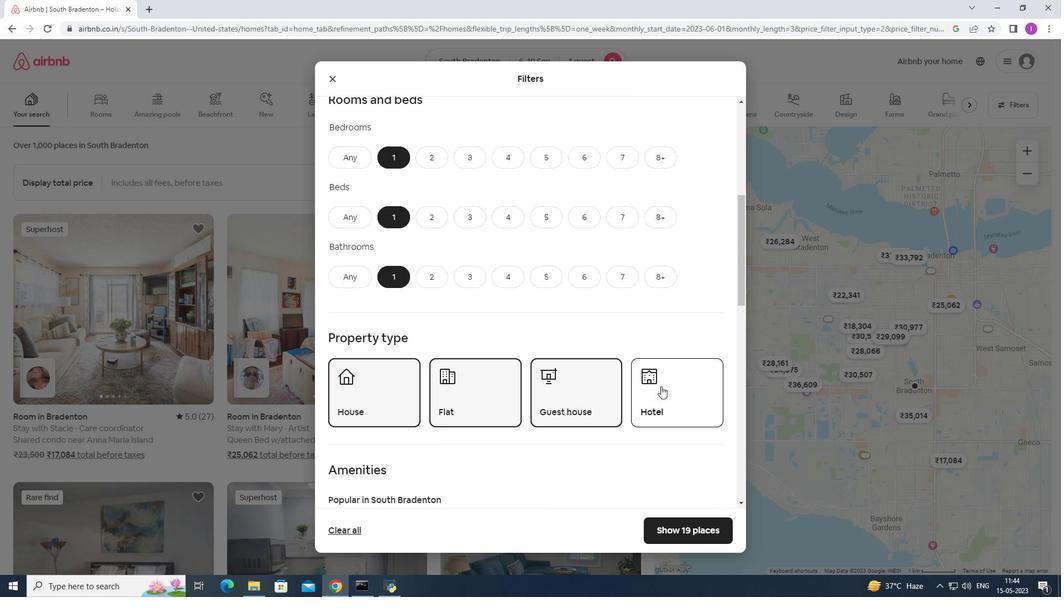 
Action: Mouse pressed left at (661, 386)
Screenshot: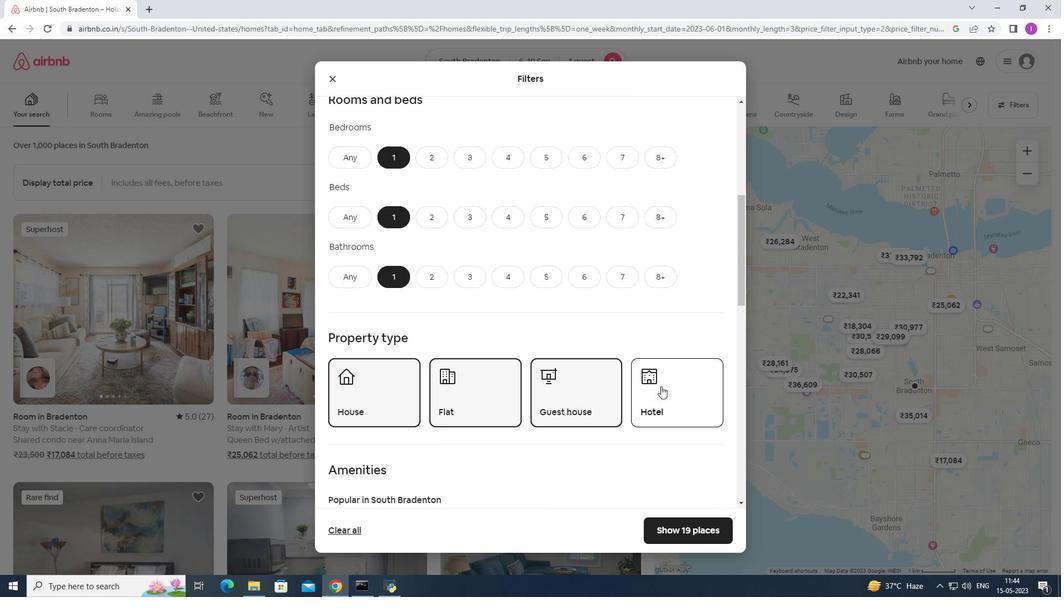 
Action: Mouse moved to (511, 409)
Screenshot: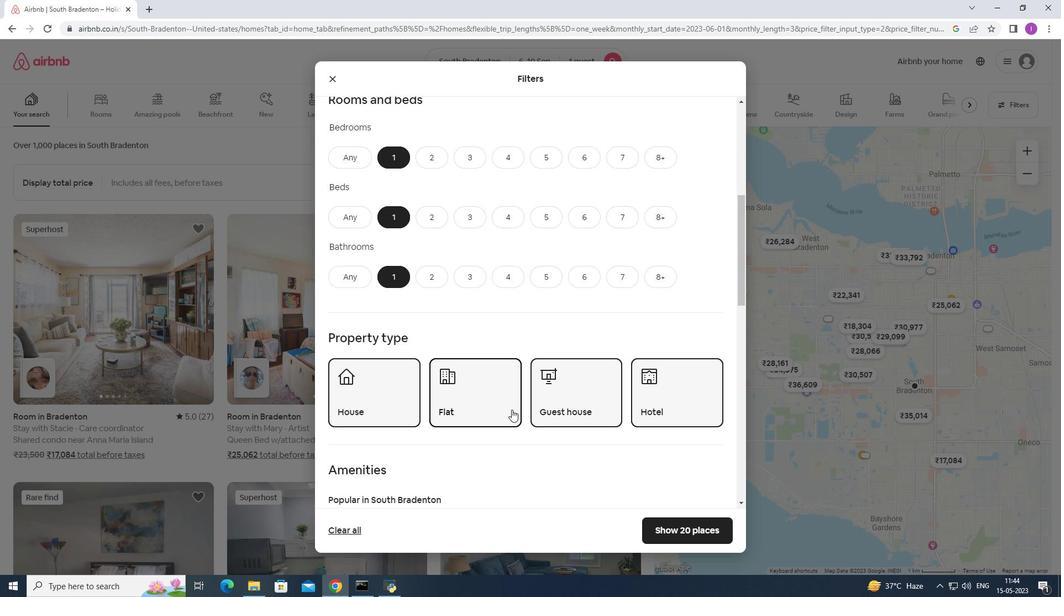 
Action: Mouse scrolled (511, 409) with delta (0, 0)
Screenshot: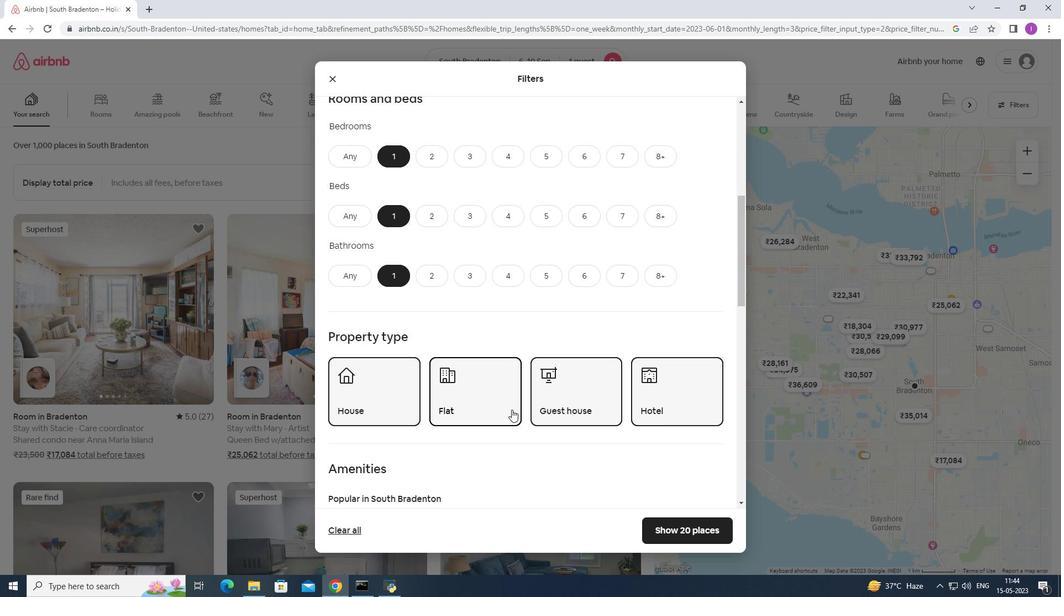 
Action: Mouse scrolled (511, 409) with delta (0, 0)
Screenshot: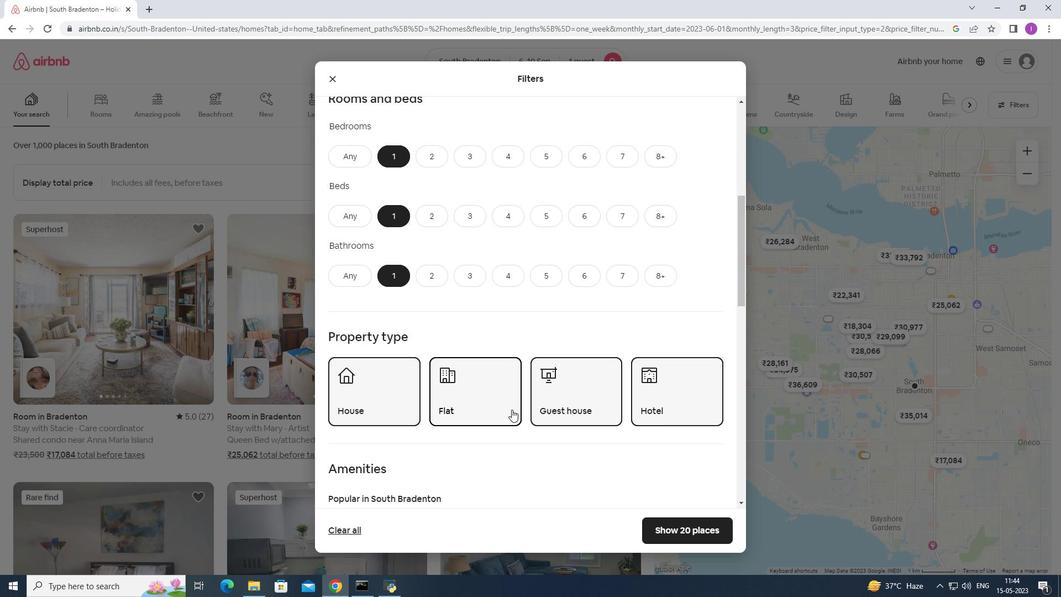 
Action: Mouse scrolled (511, 409) with delta (0, 0)
Screenshot: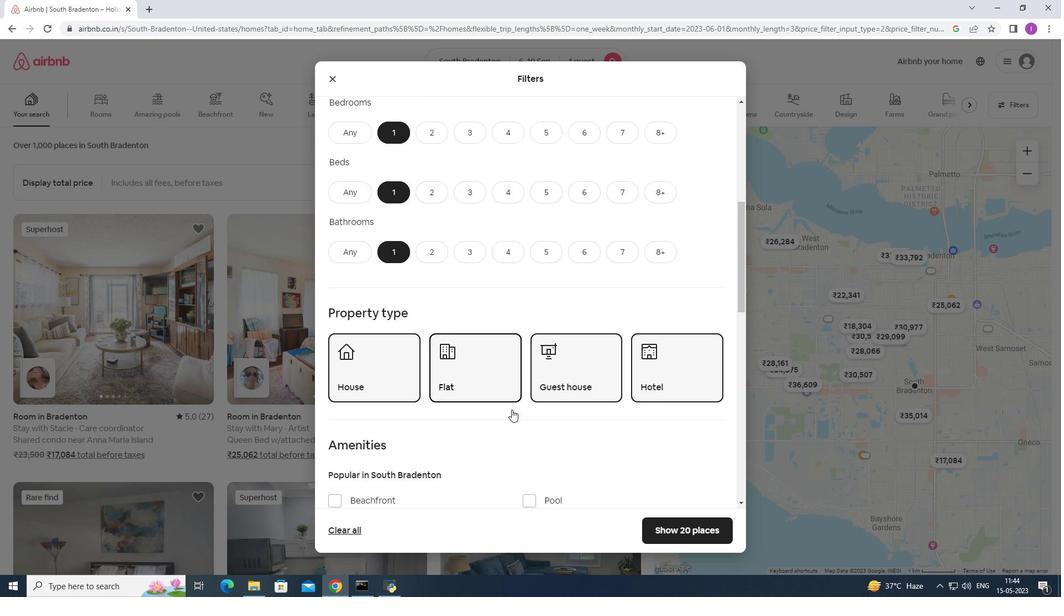 
Action: Mouse scrolled (511, 409) with delta (0, 0)
Screenshot: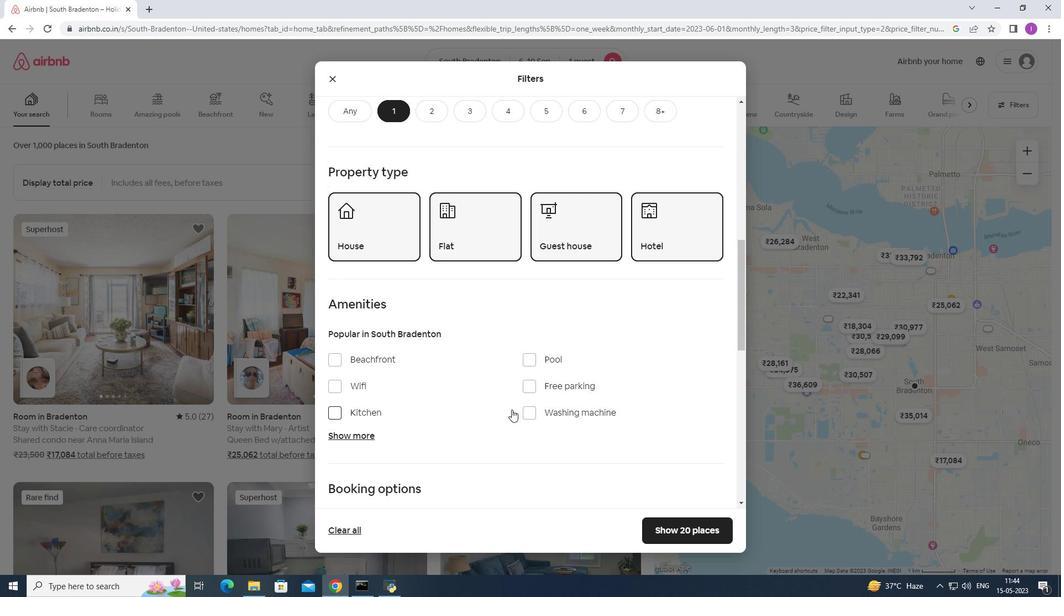 
Action: Mouse scrolled (511, 409) with delta (0, 0)
Screenshot: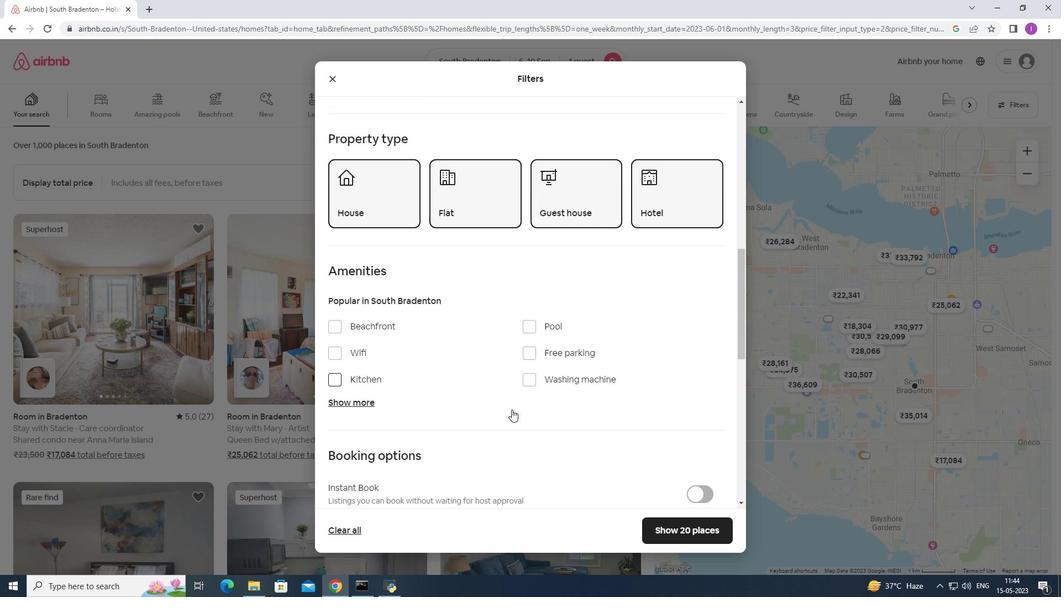 
Action: Mouse scrolled (511, 409) with delta (0, 0)
Screenshot: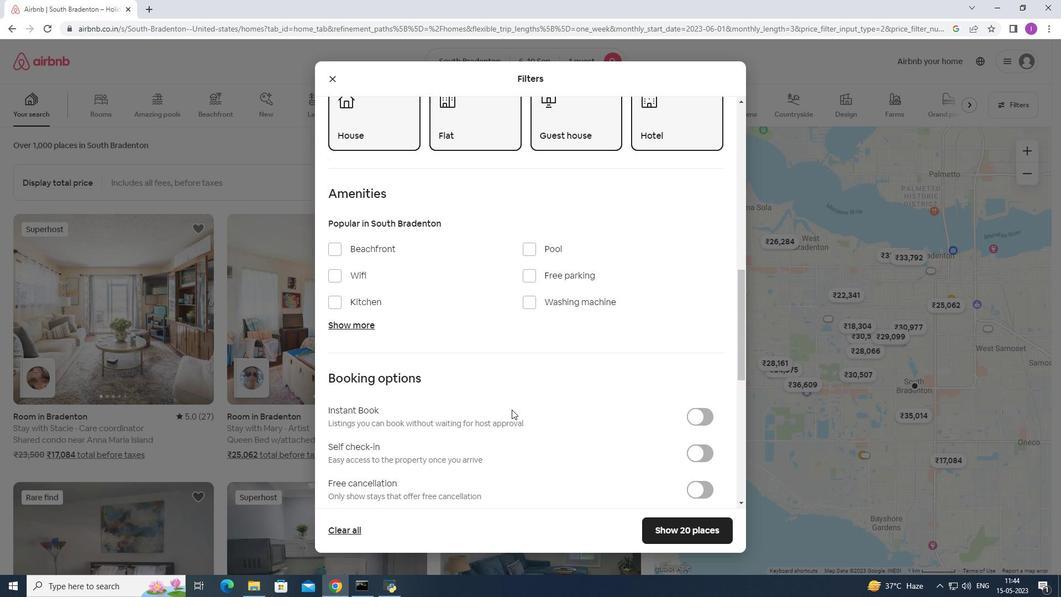
Action: Mouse scrolled (511, 409) with delta (0, 0)
Screenshot: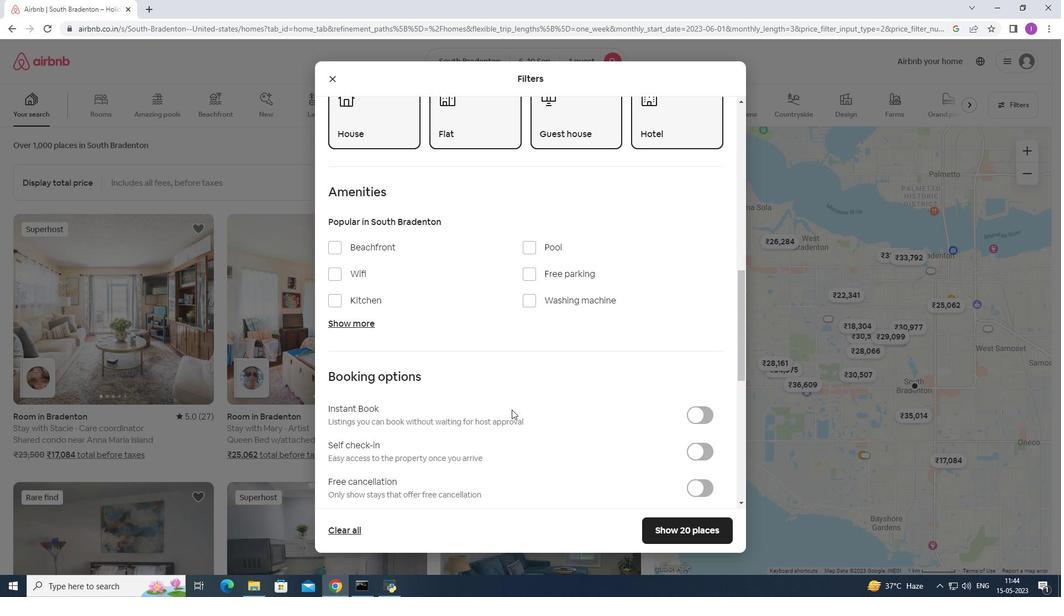 
Action: Mouse moved to (712, 347)
Screenshot: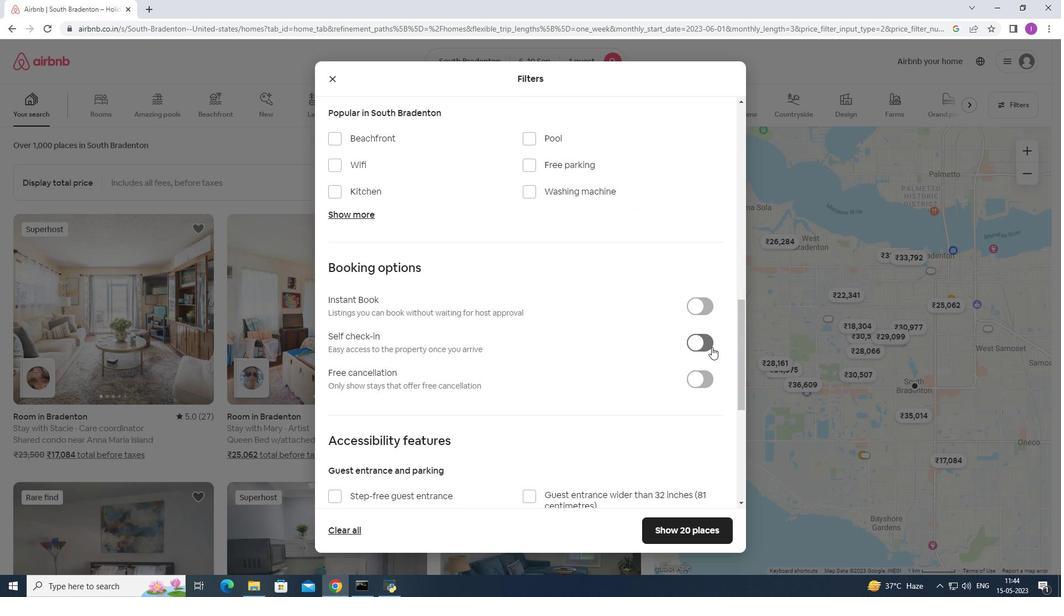 
Action: Mouse pressed left at (712, 347)
Screenshot: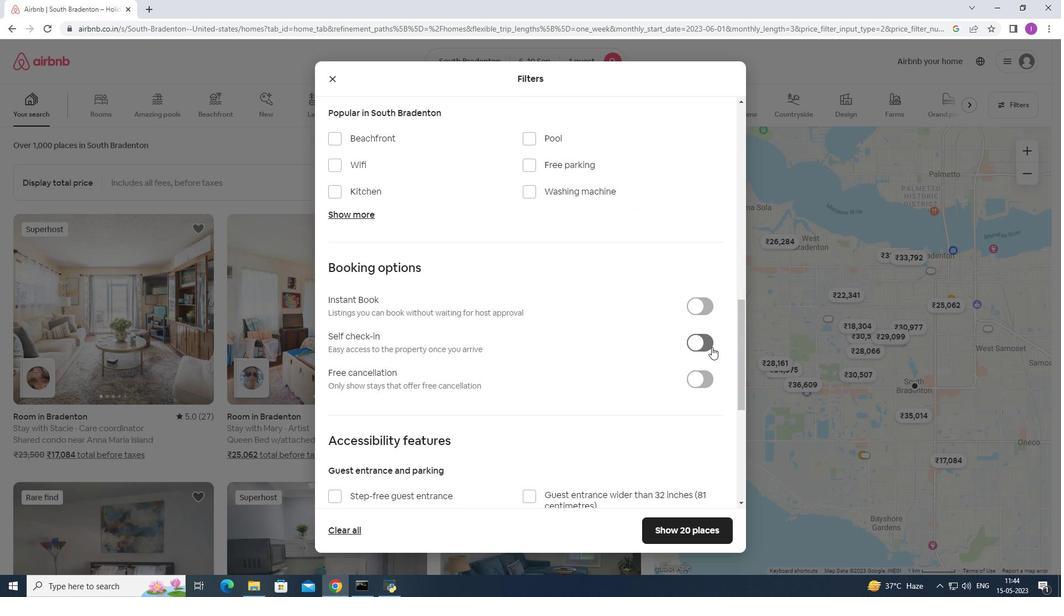 
Action: Mouse moved to (636, 385)
Screenshot: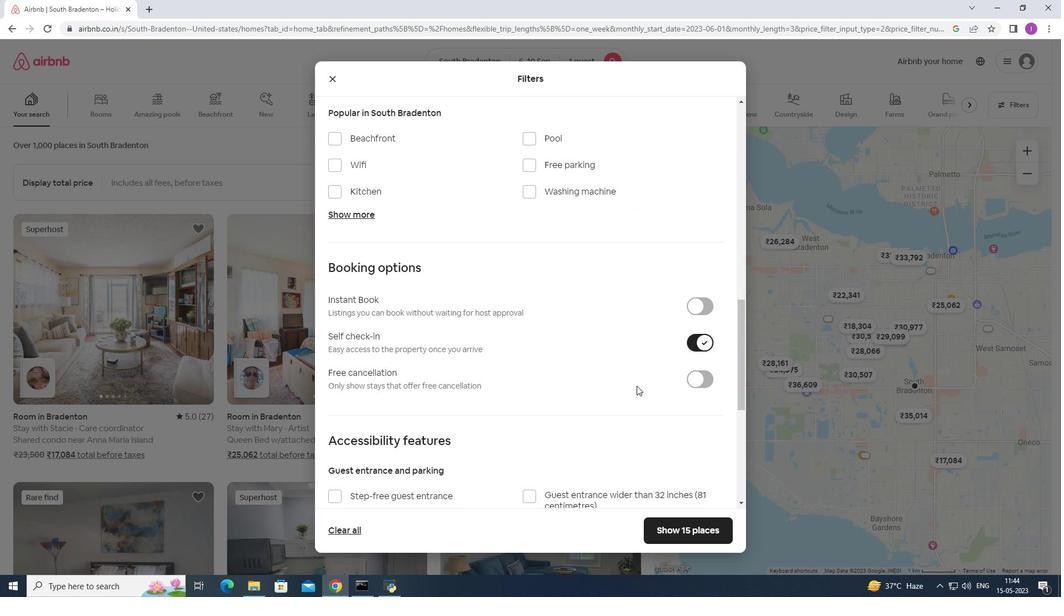 
Action: Mouse scrolled (636, 385) with delta (0, 0)
Screenshot: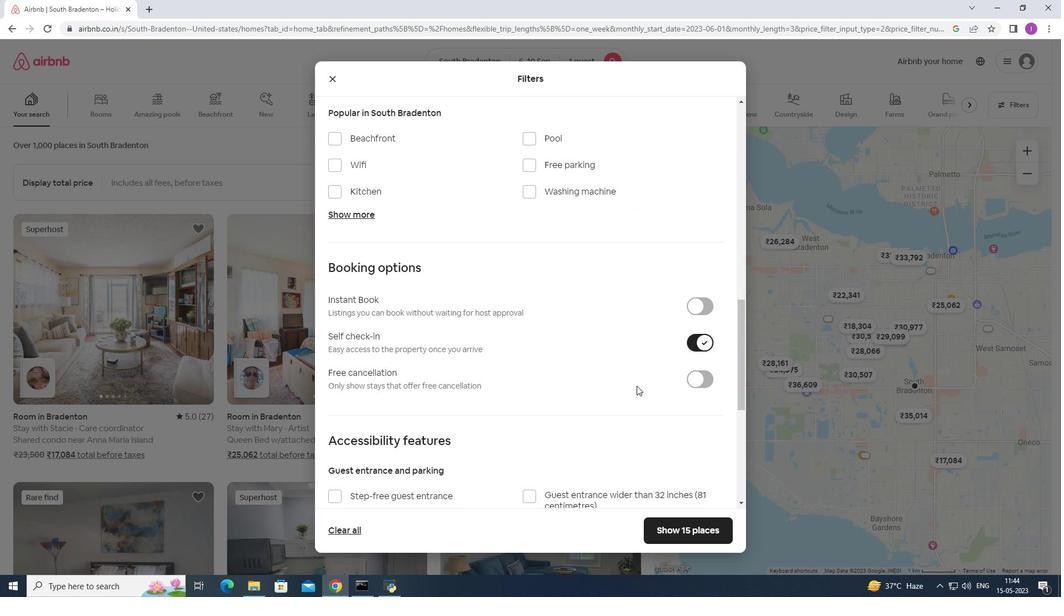 
Action: Mouse scrolled (636, 385) with delta (0, 0)
Screenshot: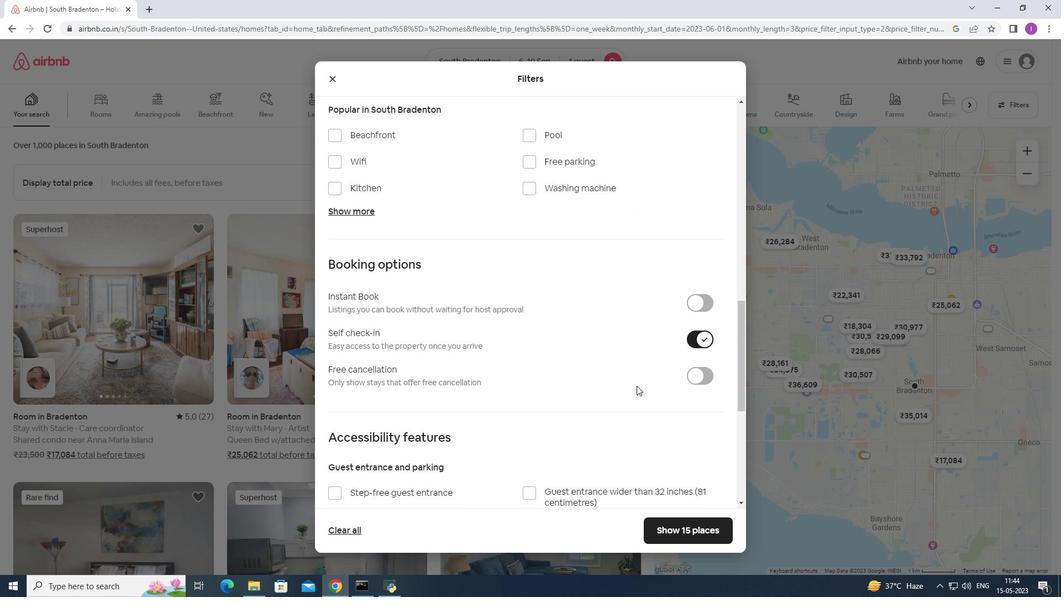 
Action: Mouse scrolled (636, 385) with delta (0, 0)
Screenshot: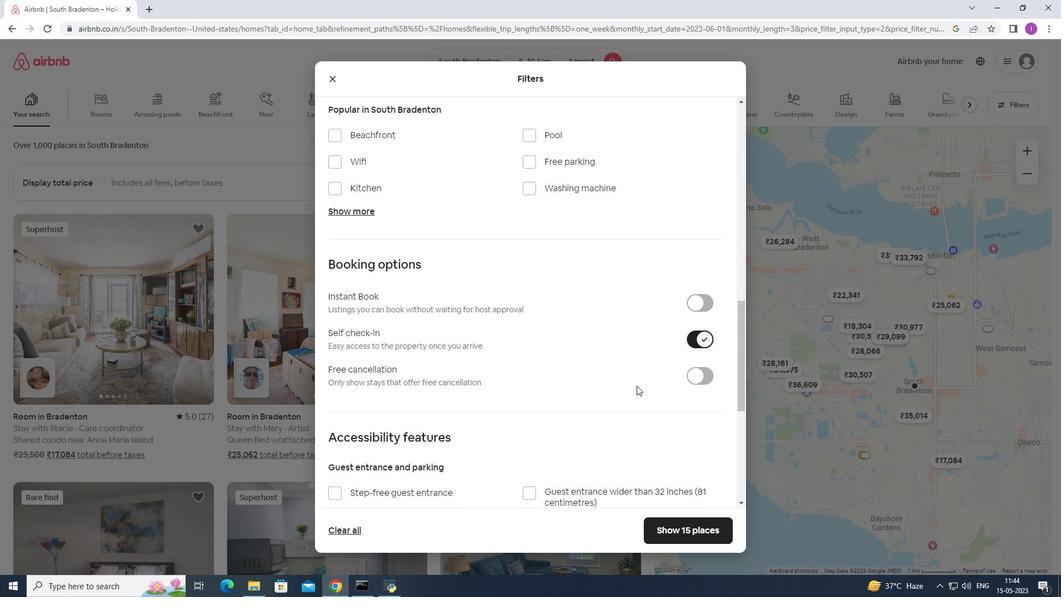 
Action: Mouse scrolled (636, 385) with delta (0, 0)
Screenshot: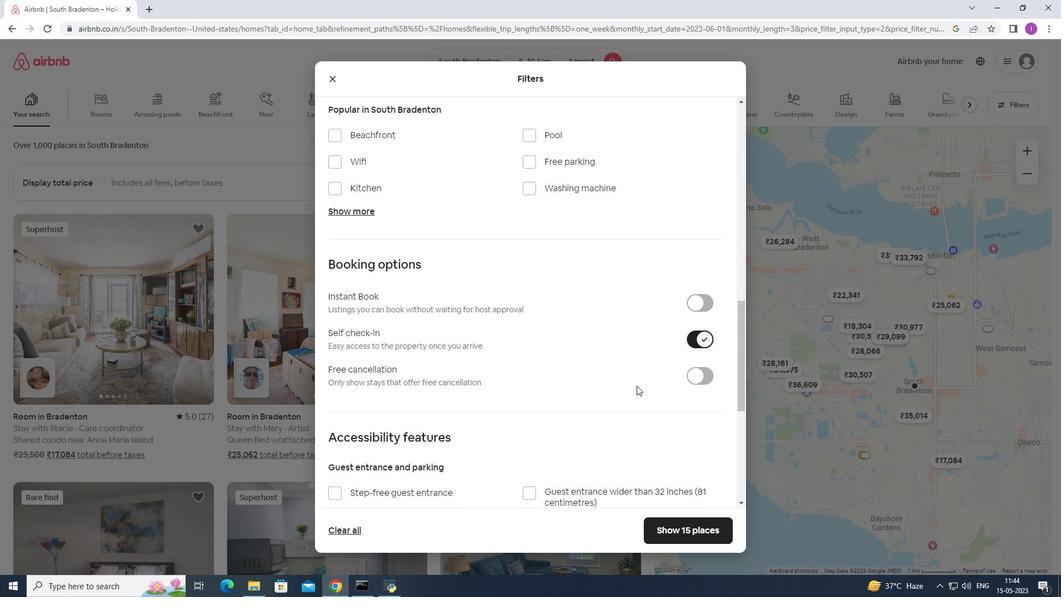 
Action: Mouse moved to (613, 390)
Screenshot: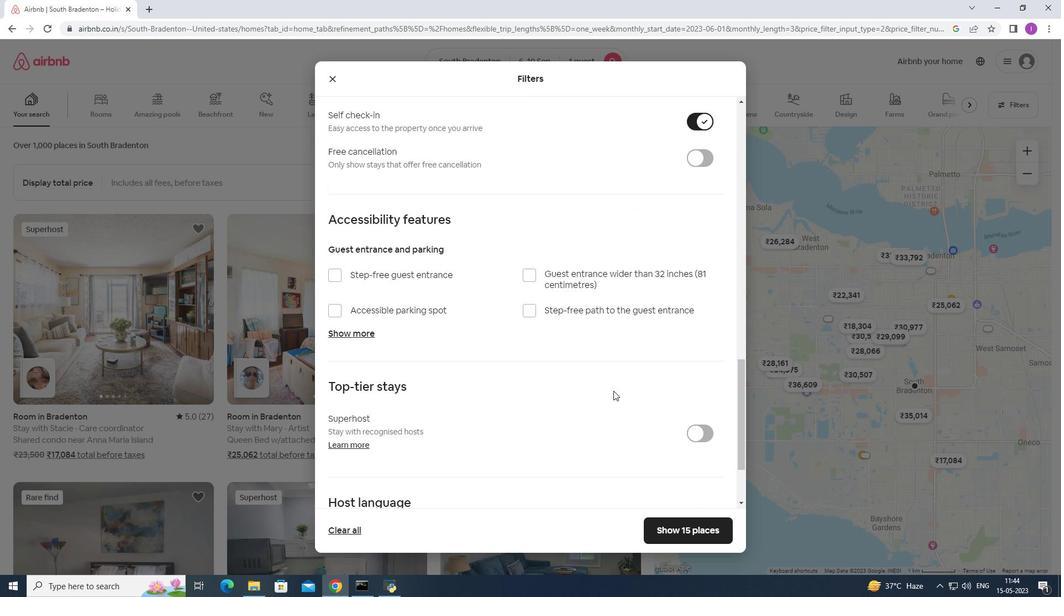 
Action: Mouse scrolled (613, 390) with delta (0, 0)
Screenshot: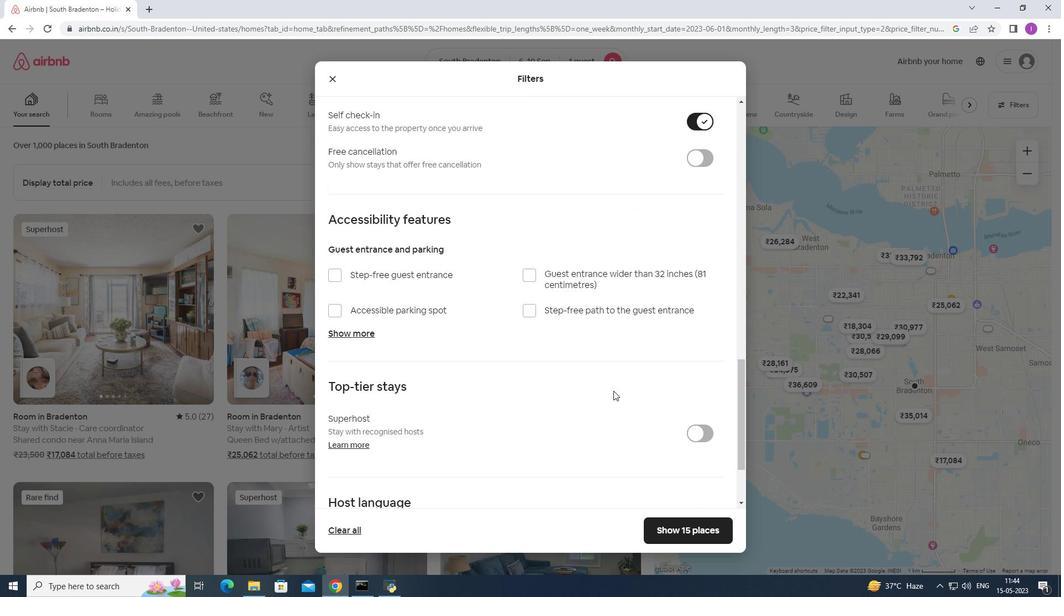 
Action: Mouse scrolled (613, 390) with delta (0, 0)
Screenshot: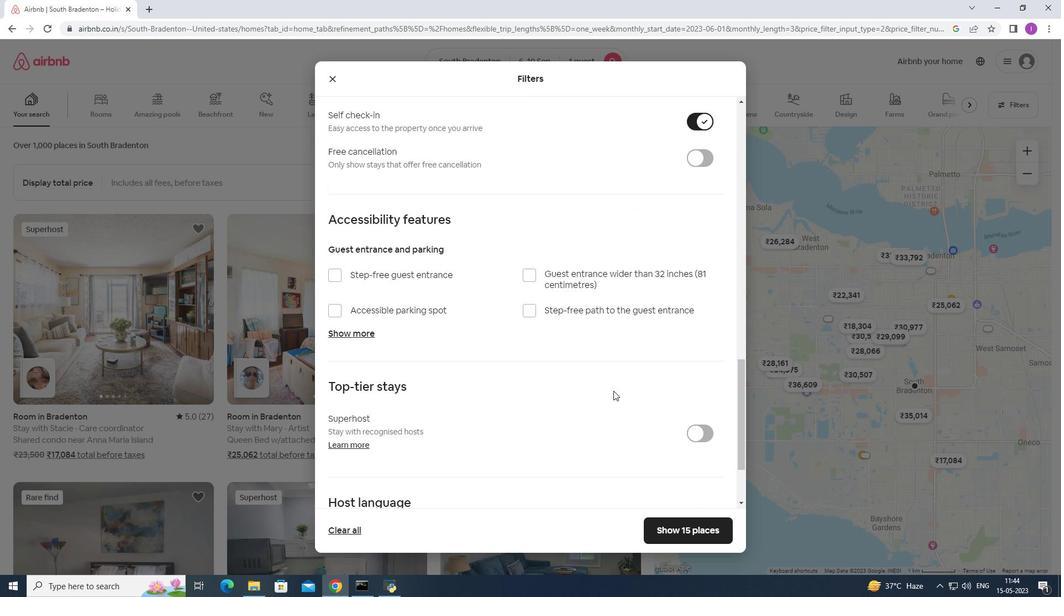 
Action: Mouse scrolled (613, 390) with delta (0, 0)
Screenshot: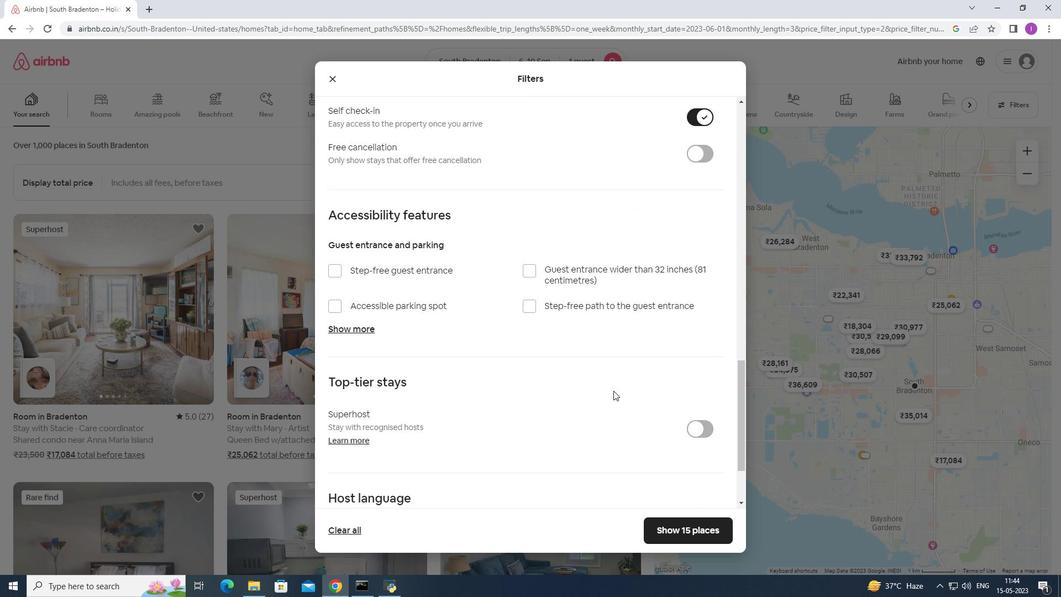 
Action: Mouse moved to (611, 391)
Screenshot: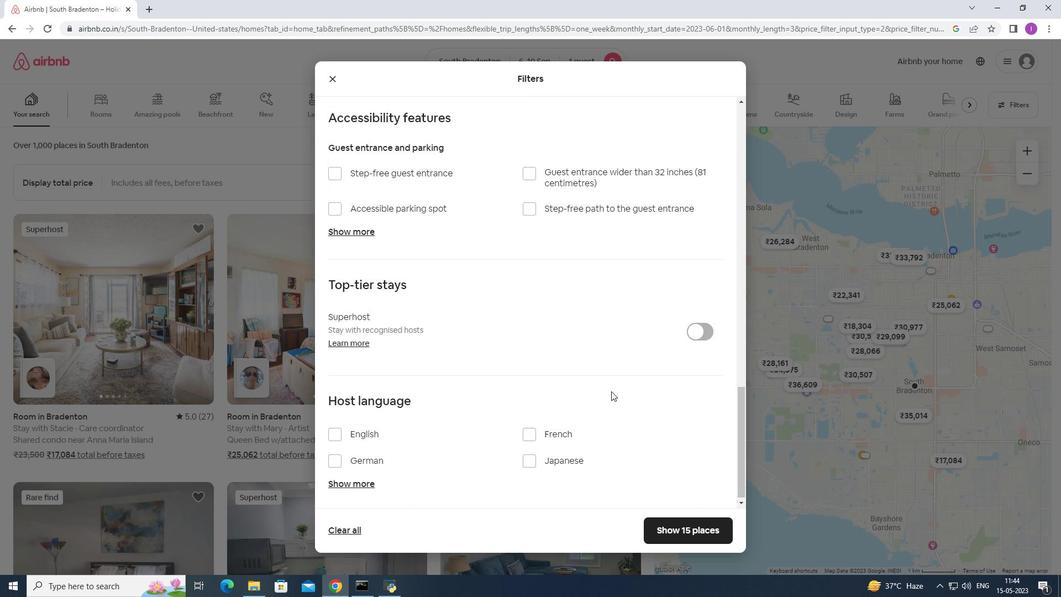 
Action: Mouse scrolled (611, 390) with delta (0, 0)
Screenshot: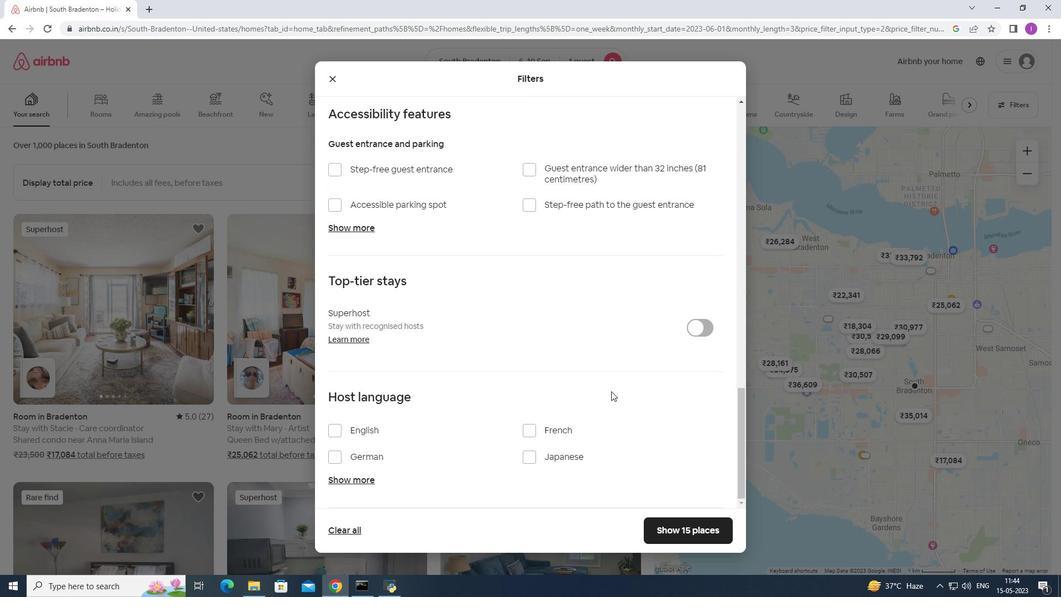
Action: Mouse scrolled (611, 390) with delta (0, 0)
Screenshot: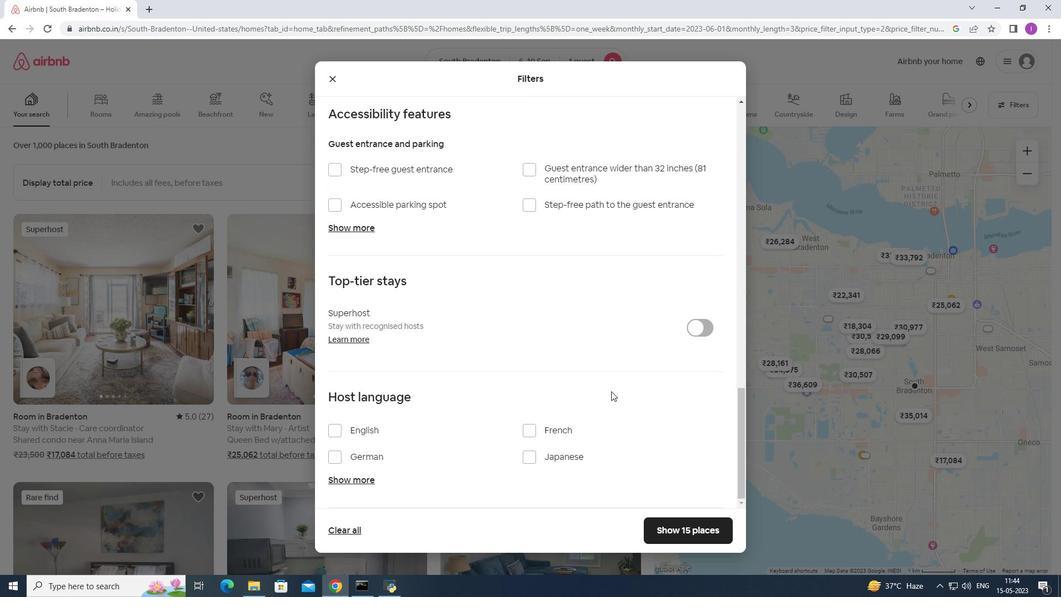 
Action: Mouse scrolled (611, 390) with delta (0, 0)
Screenshot: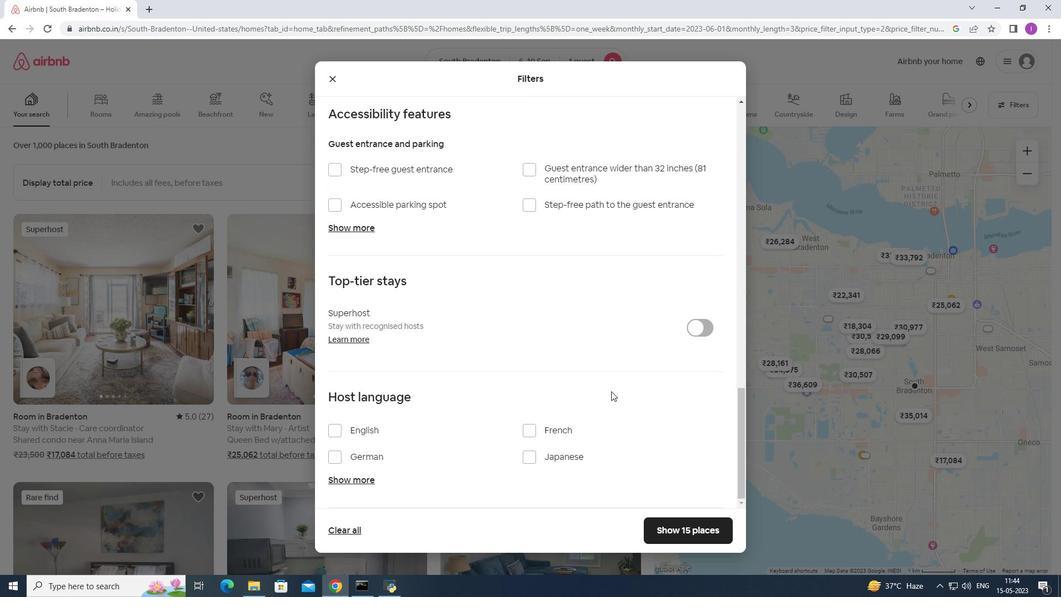 
Action: Mouse moved to (336, 430)
Screenshot: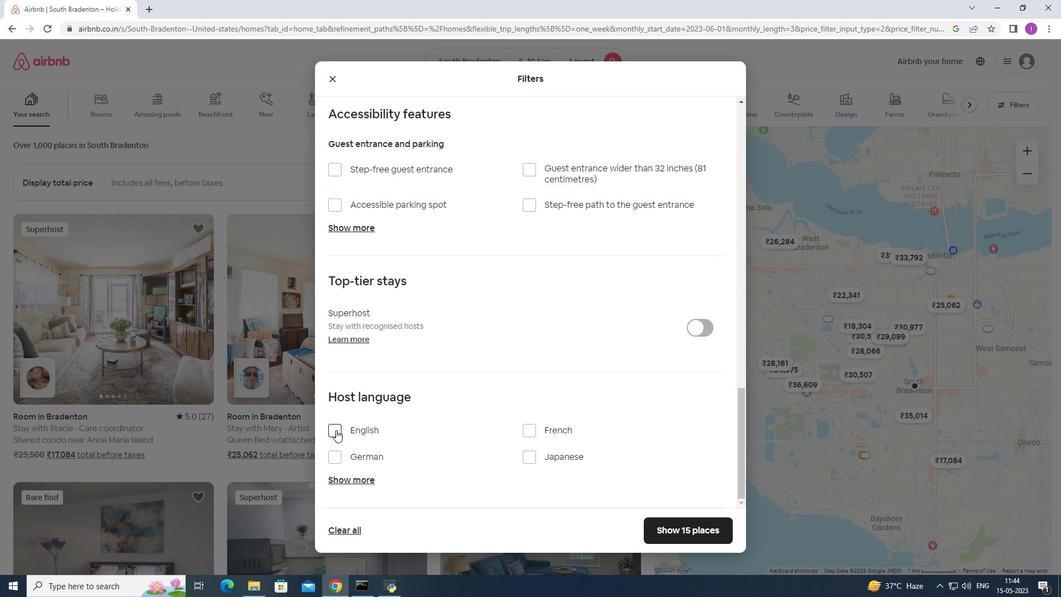 
Action: Mouse pressed left at (336, 430)
Screenshot: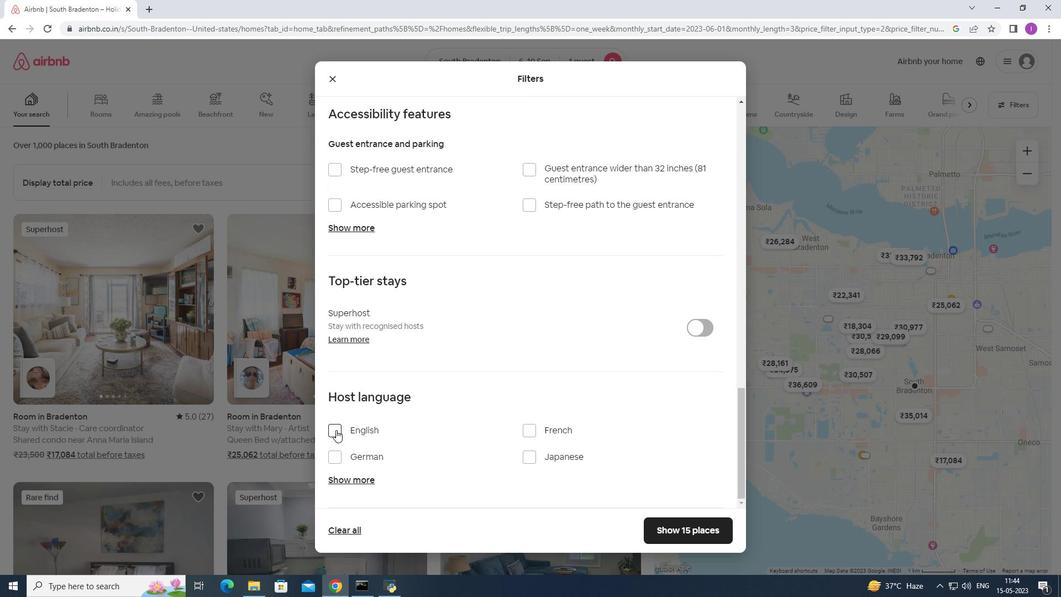 
Action: Mouse moved to (568, 474)
Screenshot: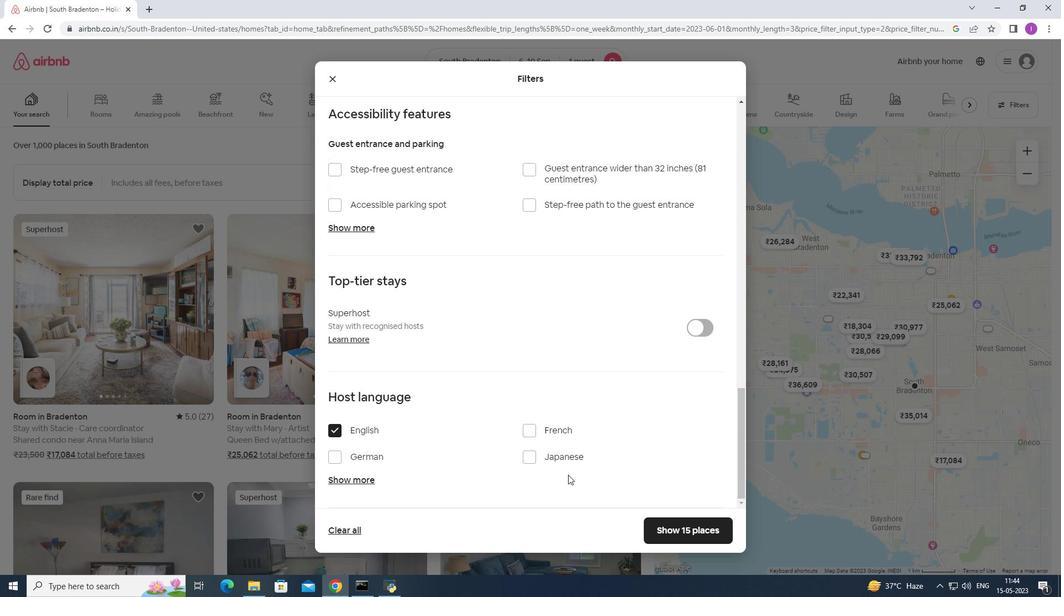 
Action: Mouse scrolled (568, 474) with delta (0, 0)
Screenshot: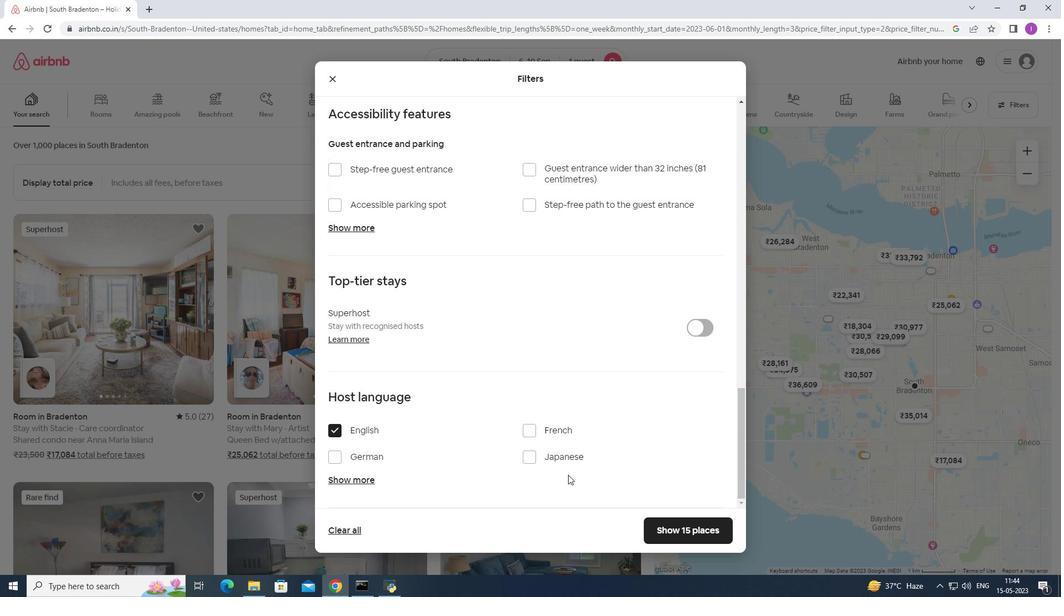 
Action: Mouse scrolled (568, 474) with delta (0, 0)
Screenshot: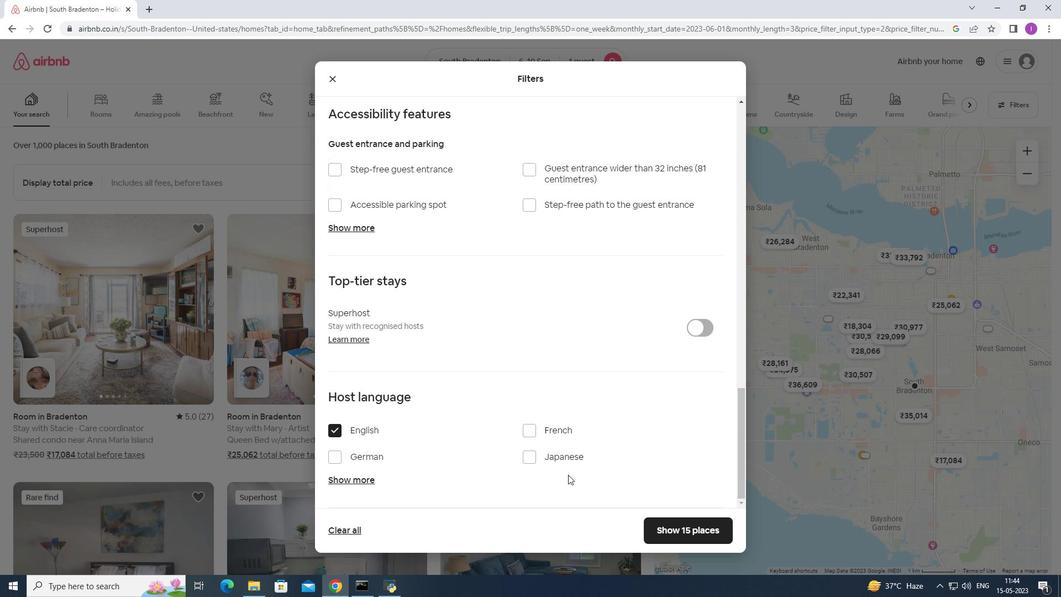 
Action: Mouse scrolled (568, 474) with delta (0, 0)
Screenshot: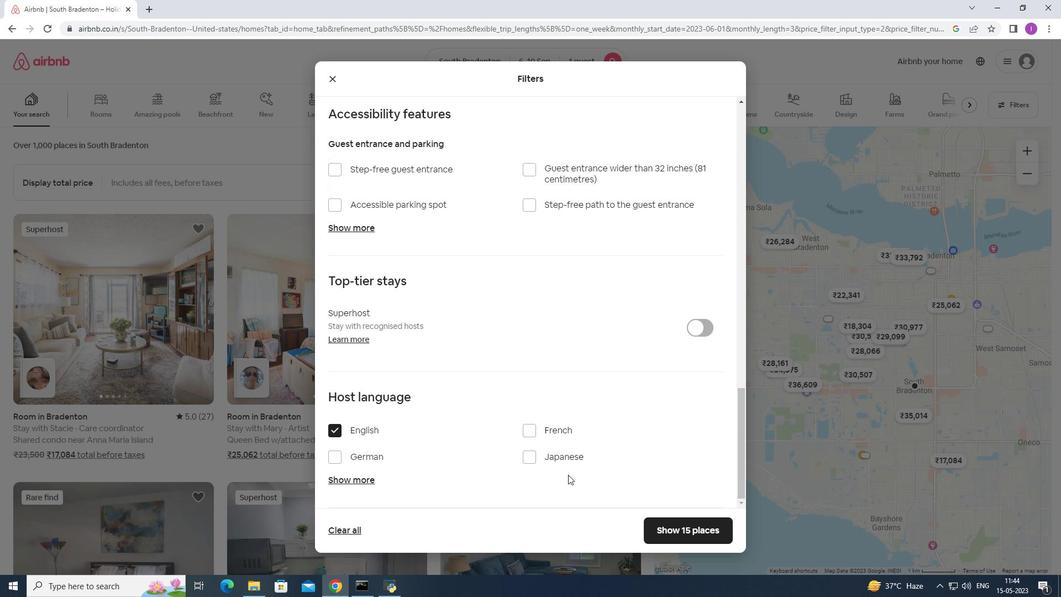 
Action: Mouse scrolled (568, 474) with delta (0, 0)
Screenshot: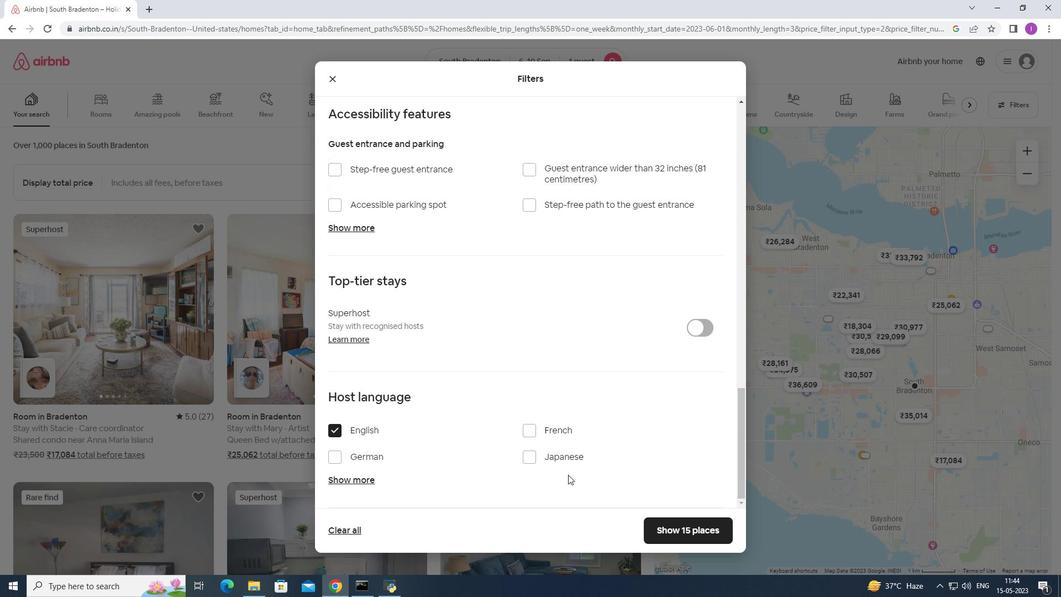 
Action: Mouse moved to (673, 526)
Screenshot: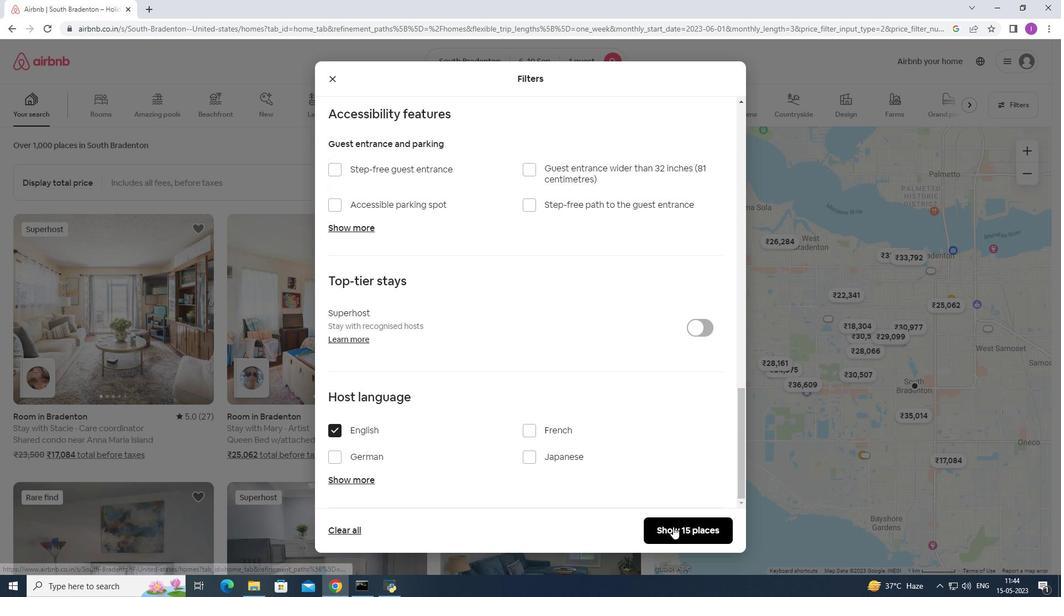 
Action: Mouse pressed left at (673, 526)
Screenshot: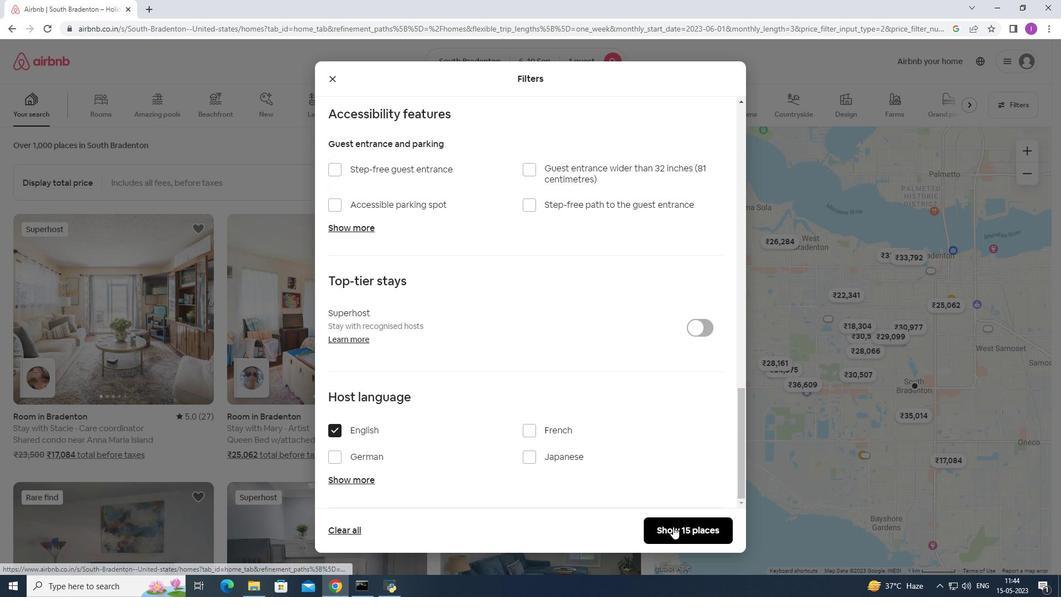 
Action: Mouse moved to (665, 526)
Screenshot: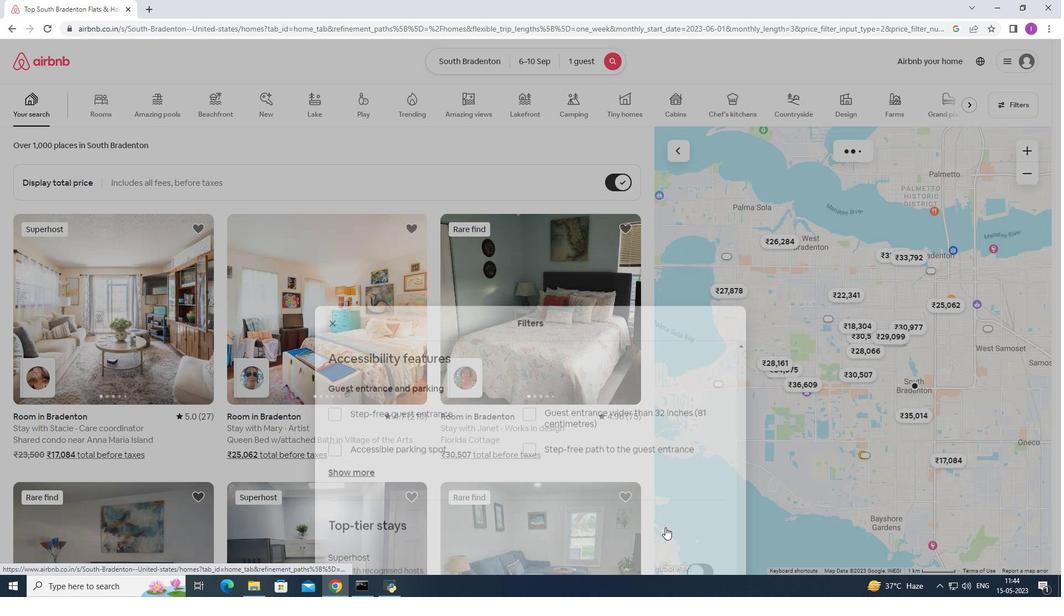 
